 Task: Find connections with filter location Ágioi Anárgyroi with filter topic #Partnershipswith filter profile language French with filter current company Fresher Jobs with filter school Paavai Engineering College with filter industry Interior Design with filter service category Filing with filter keywords title Barber
Action: Mouse moved to (584, 100)
Screenshot: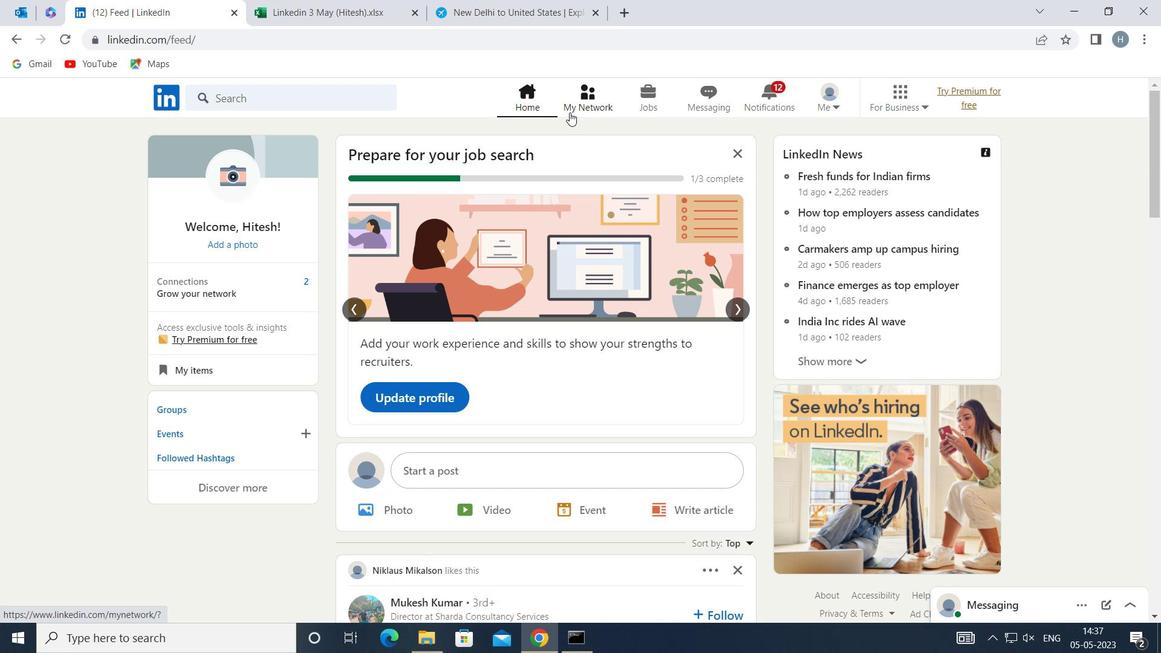 
Action: Mouse pressed left at (584, 100)
Screenshot: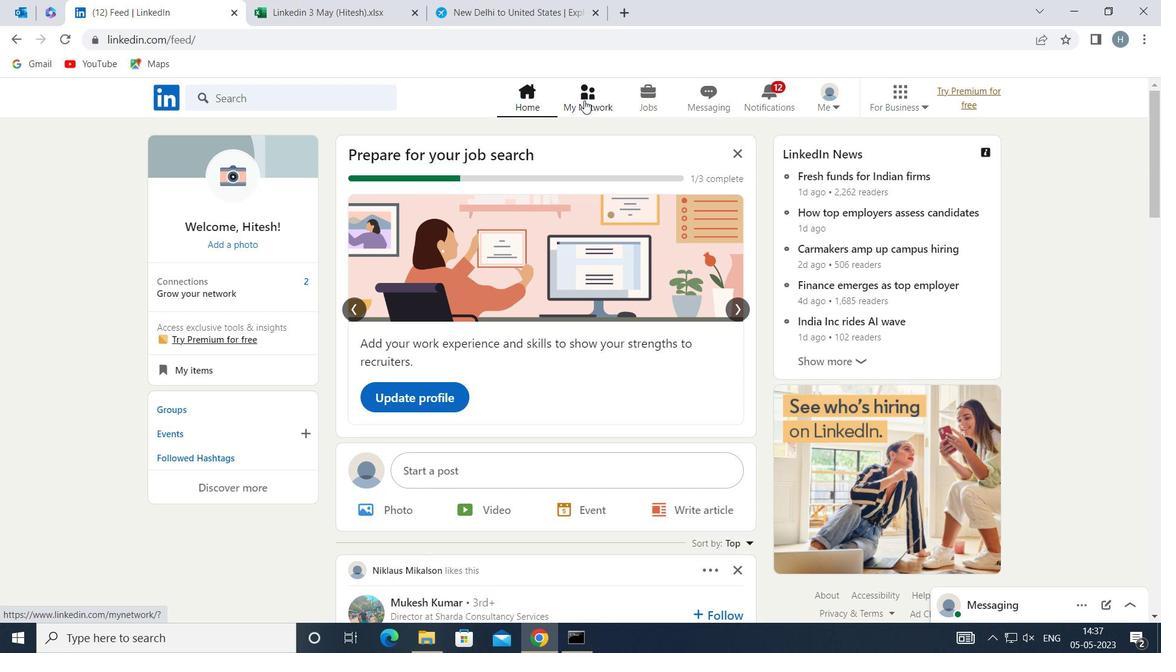
Action: Mouse moved to (338, 181)
Screenshot: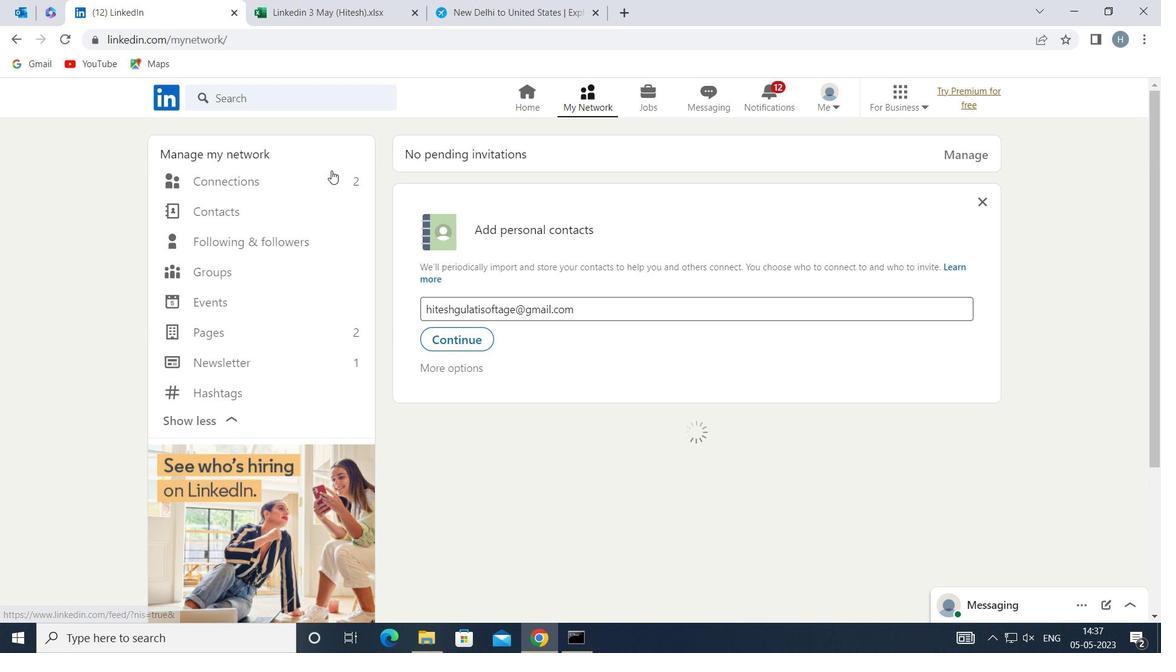 
Action: Mouse pressed left at (338, 181)
Screenshot: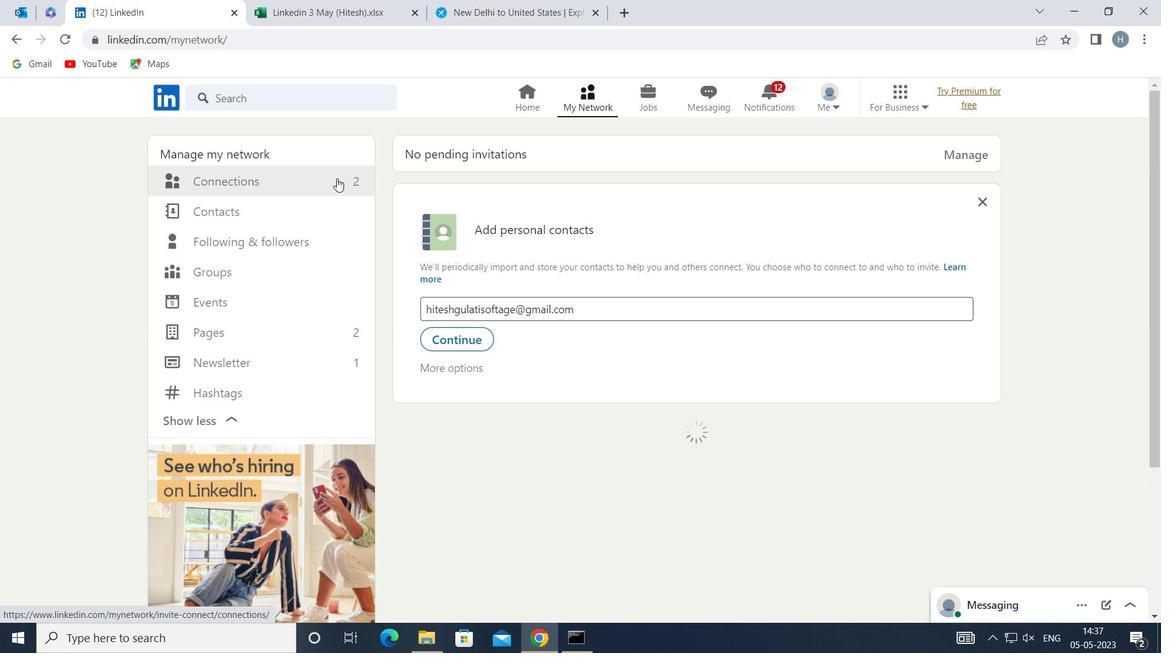 
Action: Mouse moved to (703, 182)
Screenshot: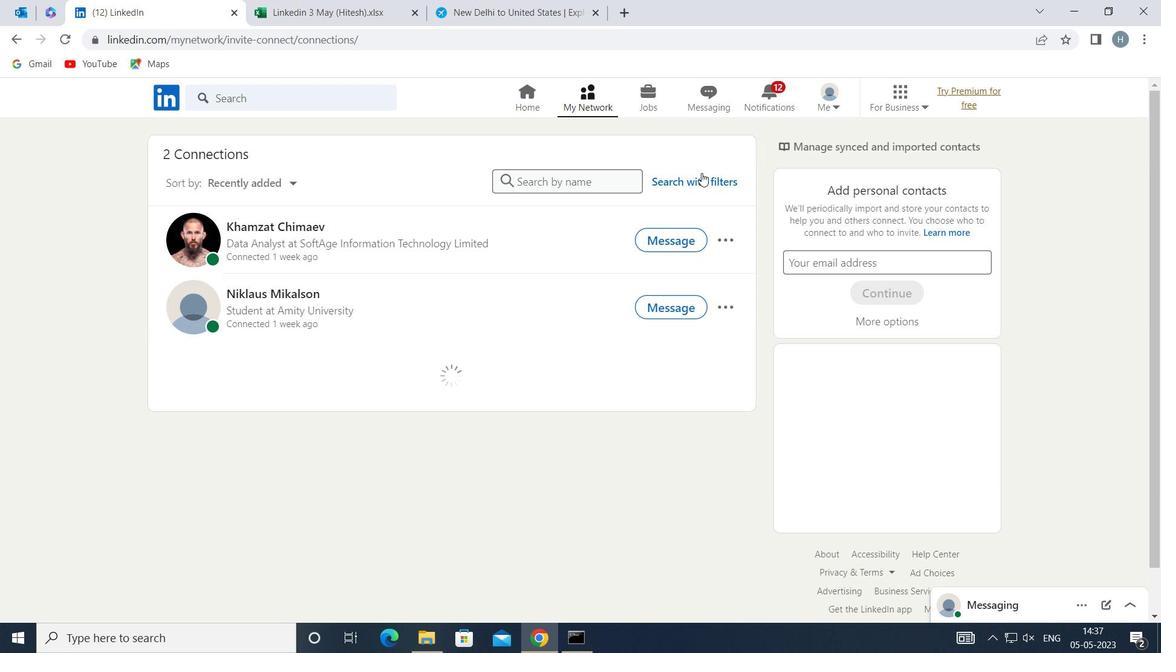 
Action: Mouse pressed left at (703, 182)
Screenshot: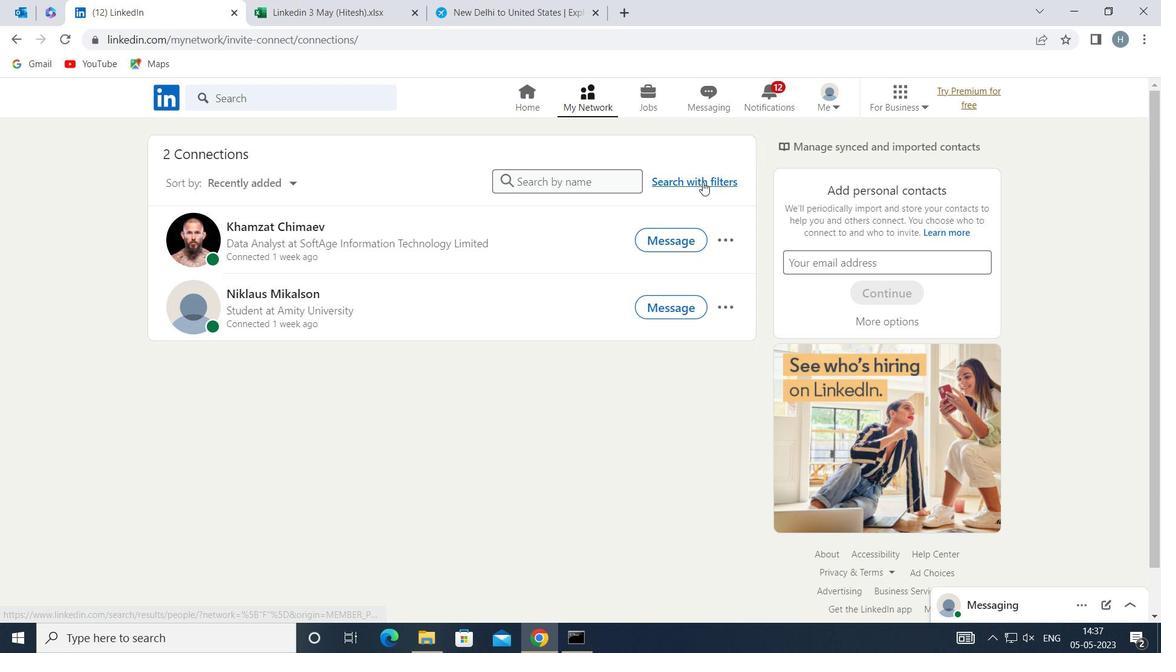
Action: Mouse moved to (635, 140)
Screenshot: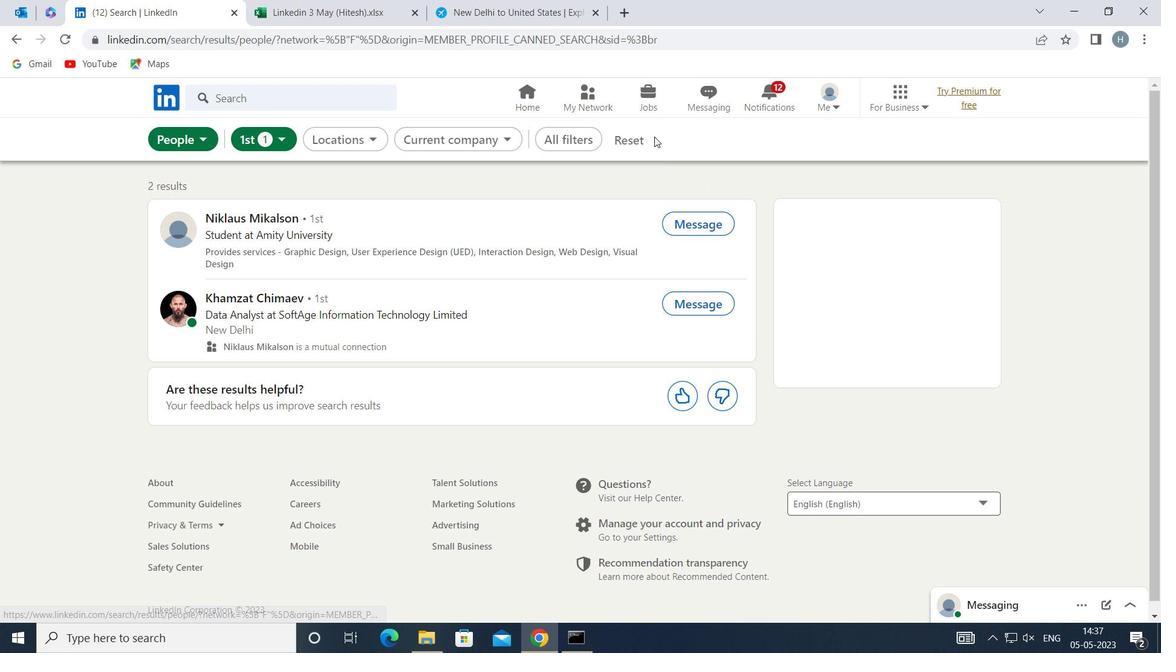 
Action: Mouse pressed left at (635, 140)
Screenshot: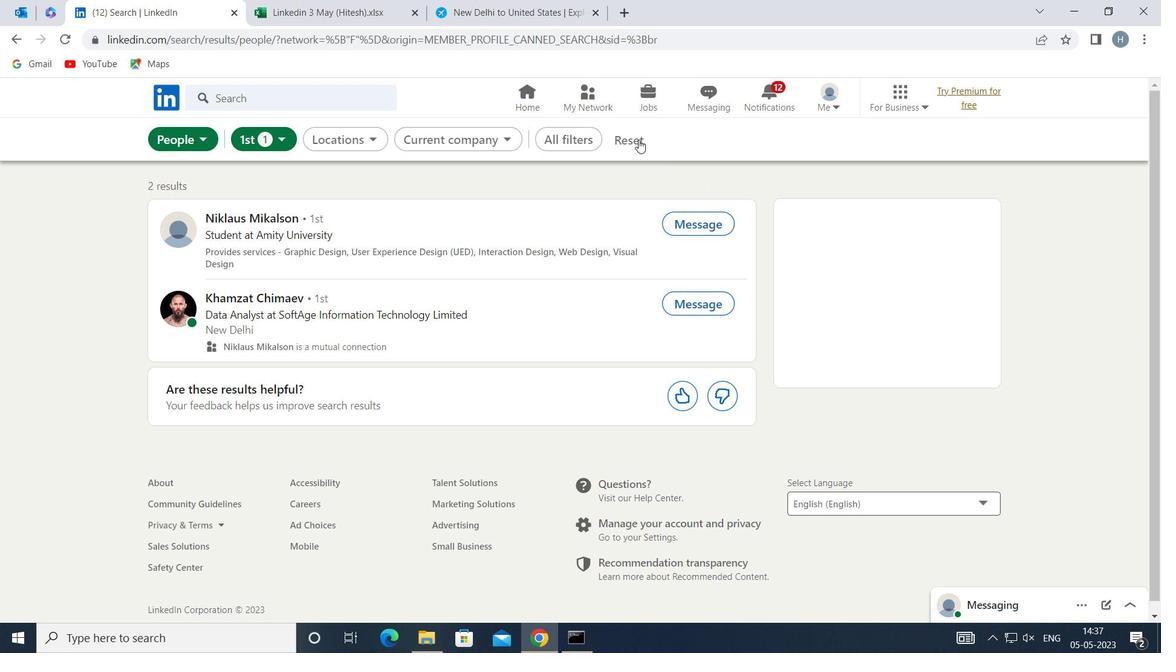 
Action: Mouse moved to (607, 144)
Screenshot: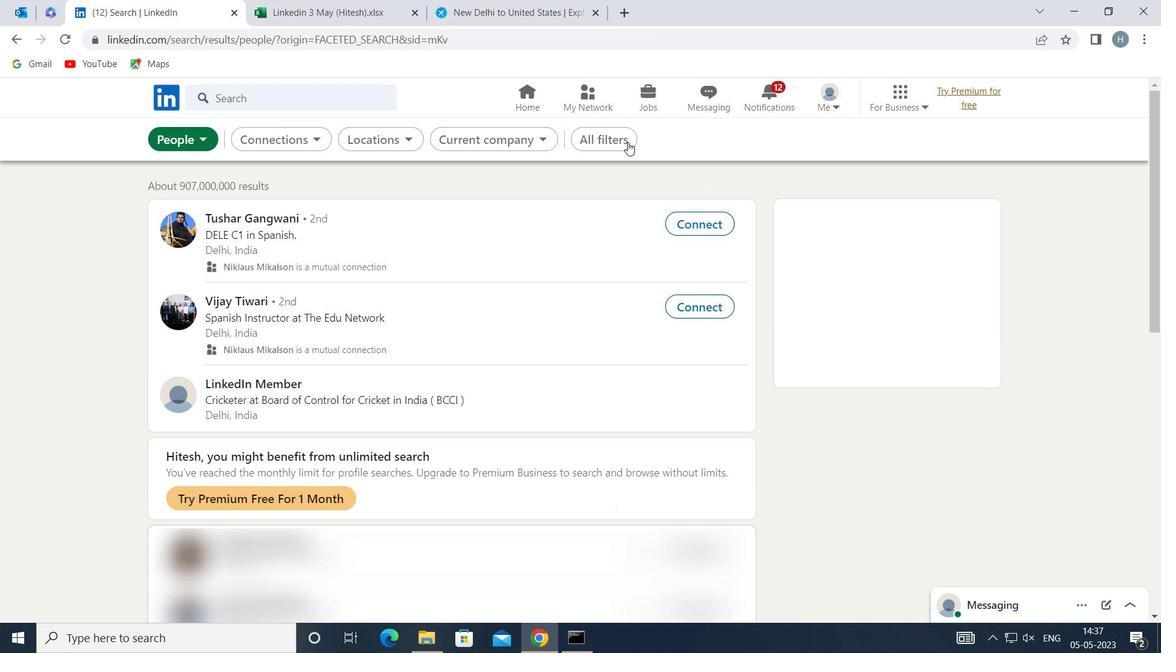
Action: Mouse pressed left at (607, 144)
Screenshot: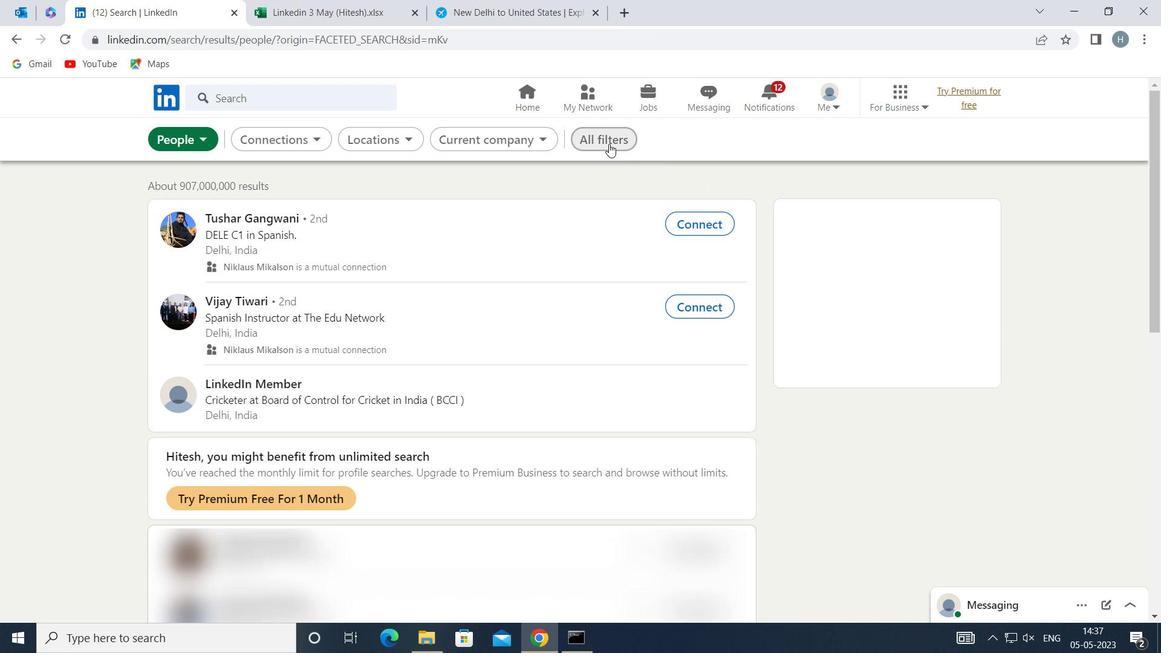 
Action: Mouse moved to (936, 370)
Screenshot: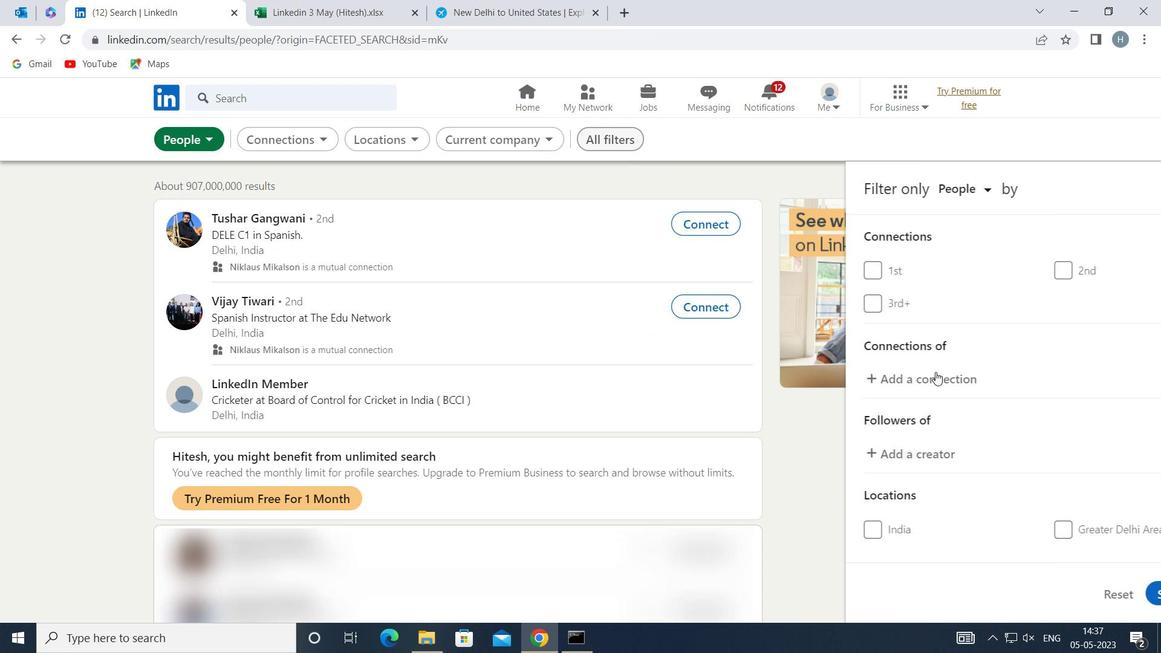 
Action: Mouse scrolled (936, 370) with delta (0, 0)
Screenshot: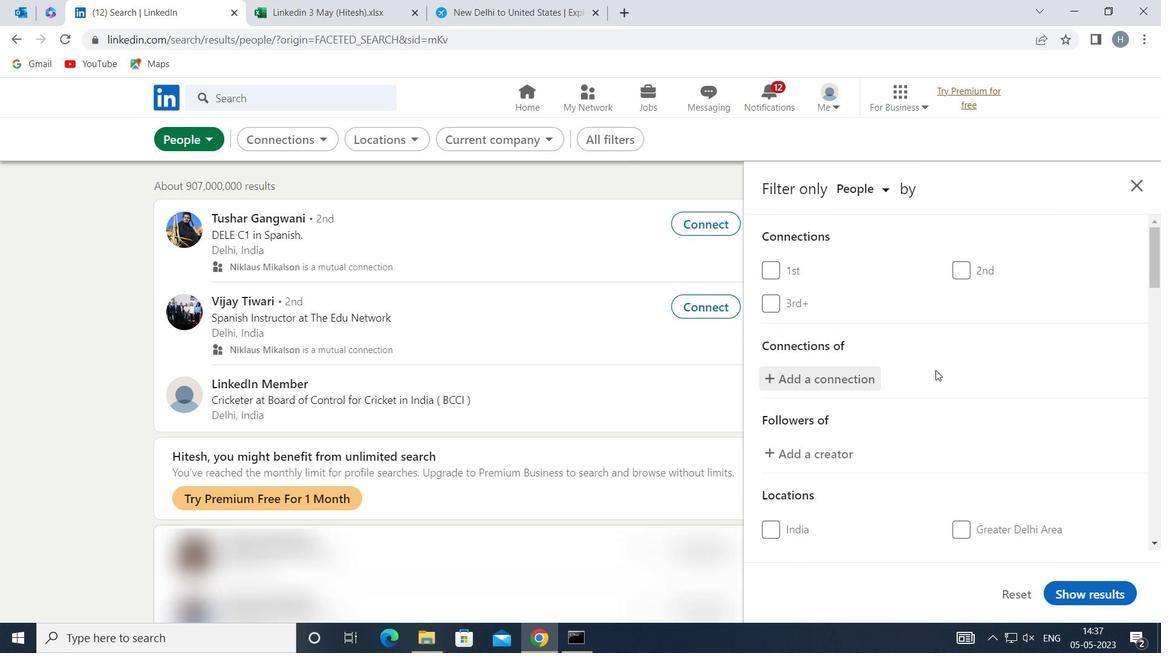 
Action: Mouse scrolled (936, 370) with delta (0, 0)
Screenshot: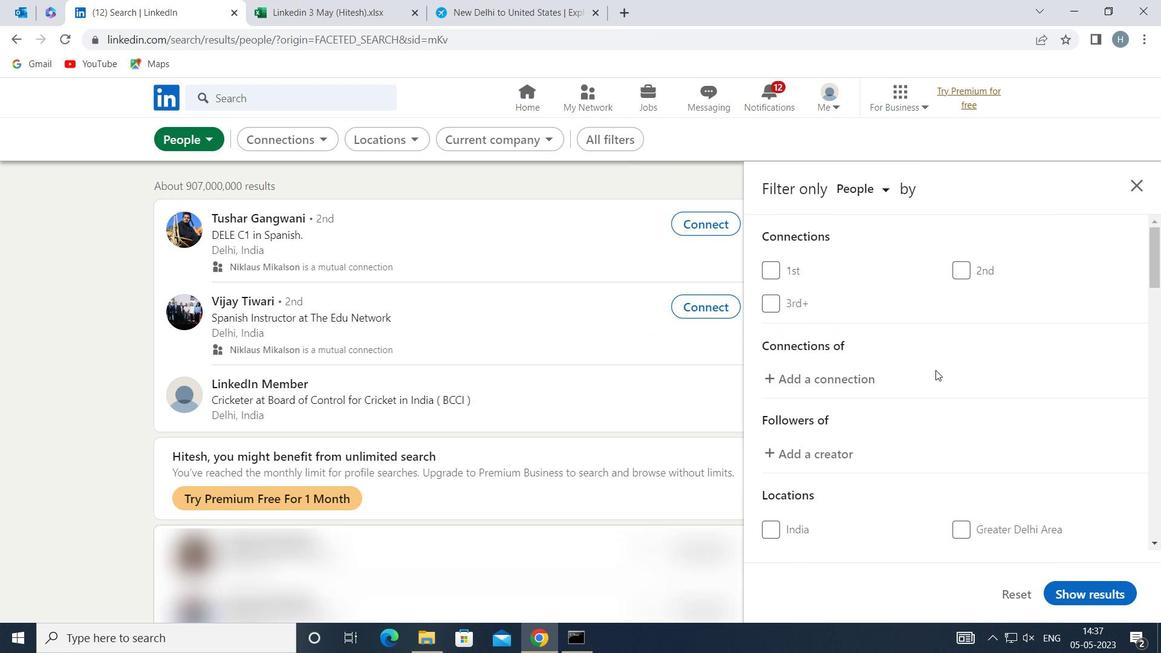 
Action: Mouse scrolled (936, 370) with delta (0, 0)
Screenshot: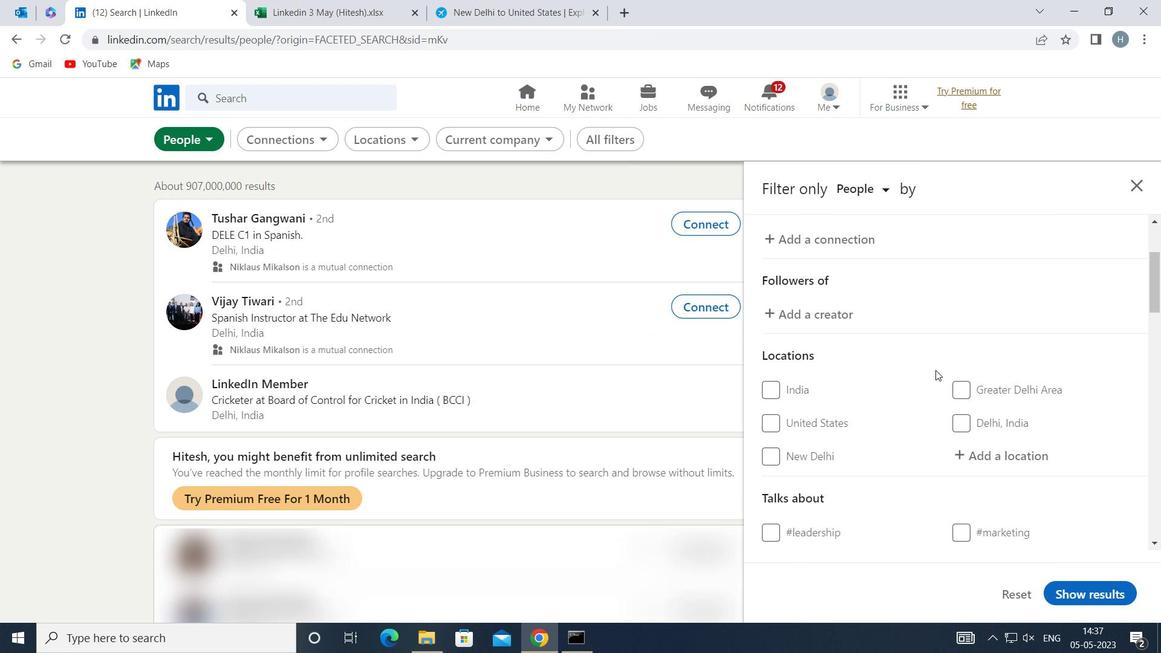 
Action: Mouse moved to (997, 369)
Screenshot: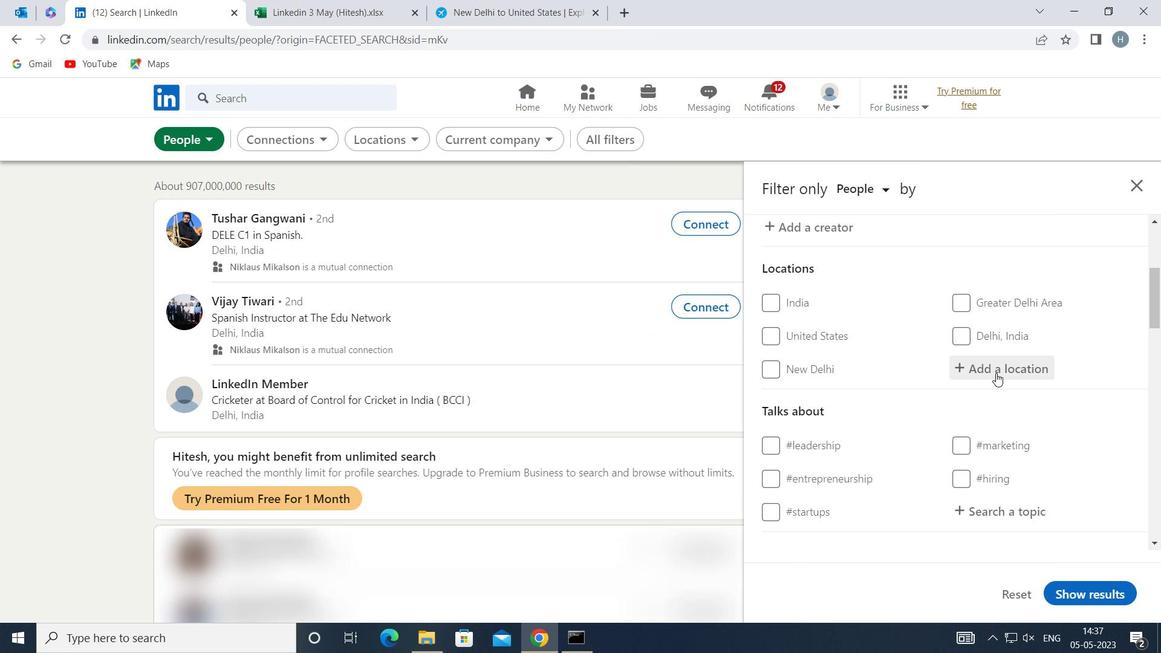 
Action: Mouse pressed left at (997, 369)
Screenshot: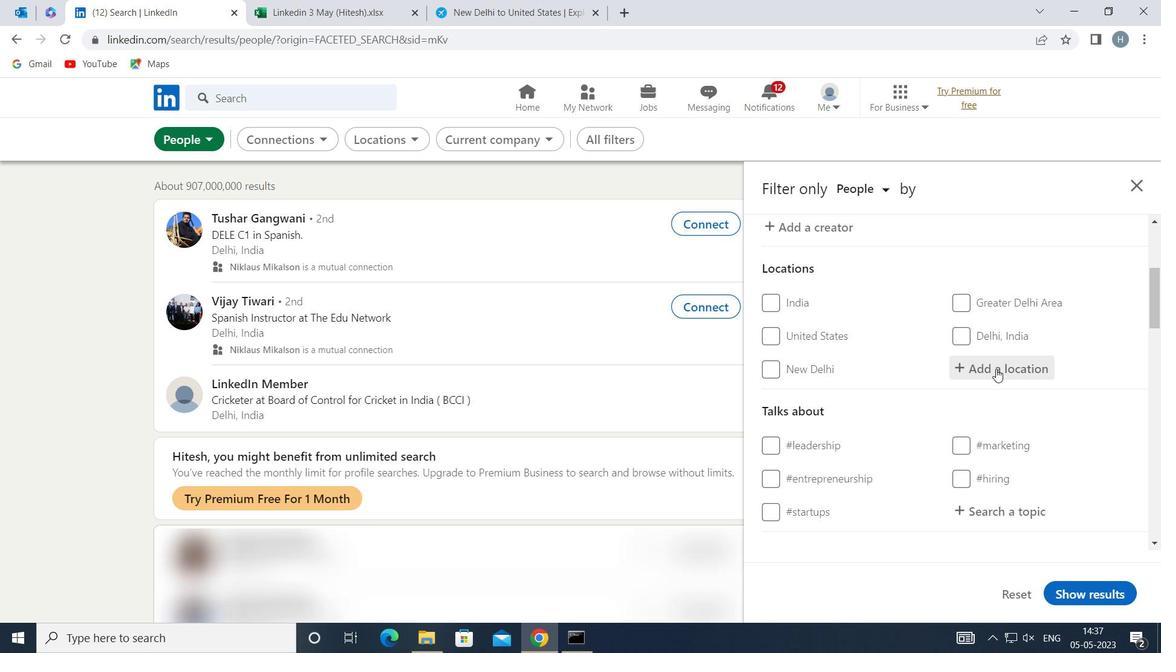 
Action: Mouse moved to (995, 367)
Screenshot: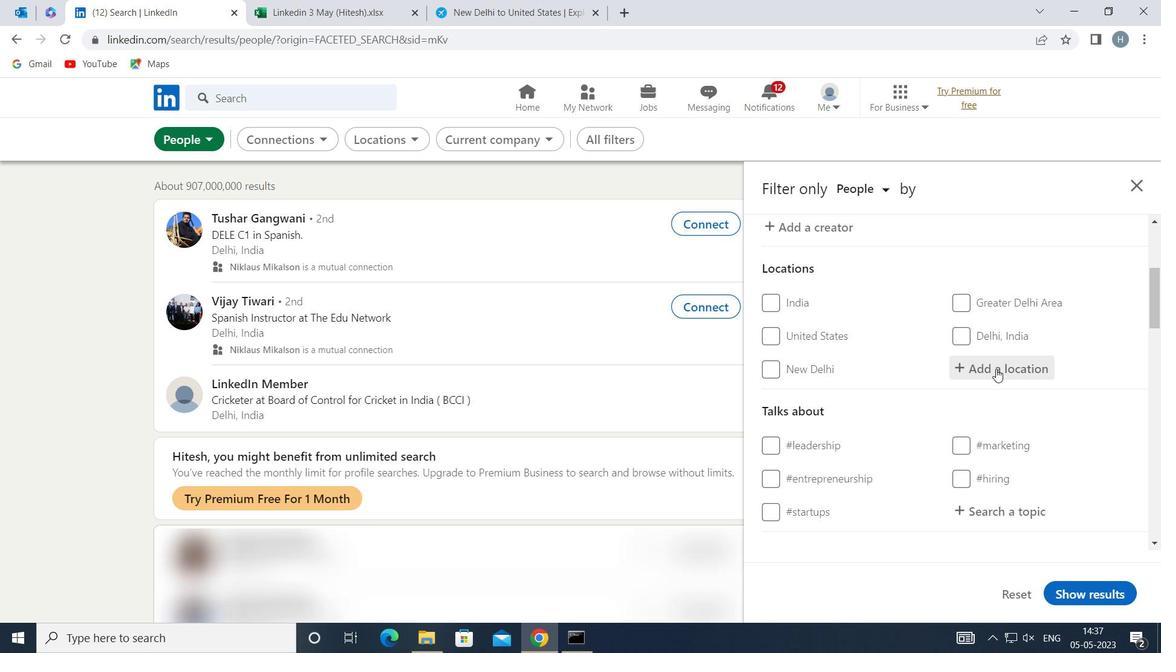 
Action: Key pressed <Key.shift>AGIOI<Key.space><Key.shift>A
Screenshot: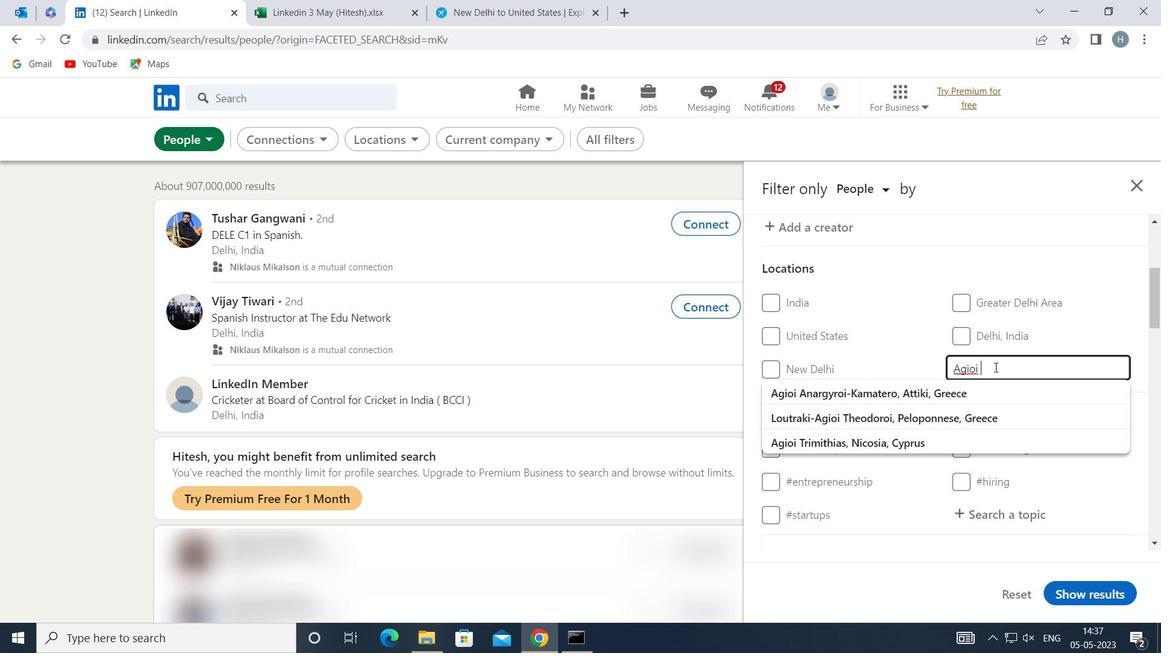 
Action: Mouse moved to (942, 398)
Screenshot: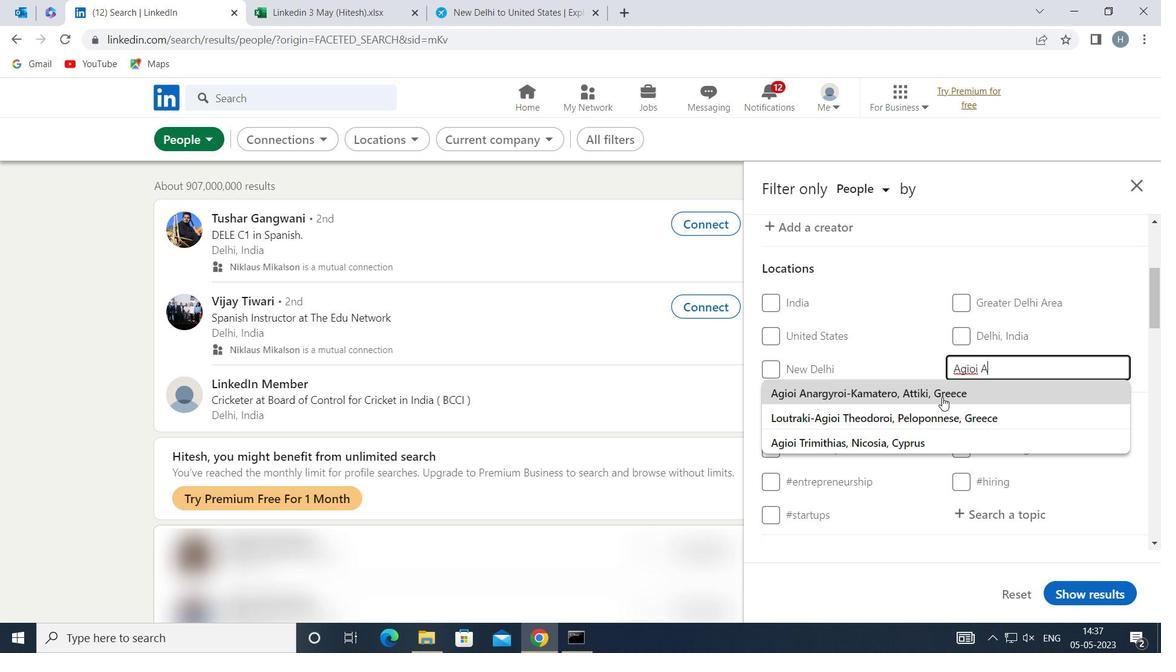 
Action: Mouse pressed left at (942, 398)
Screenshot: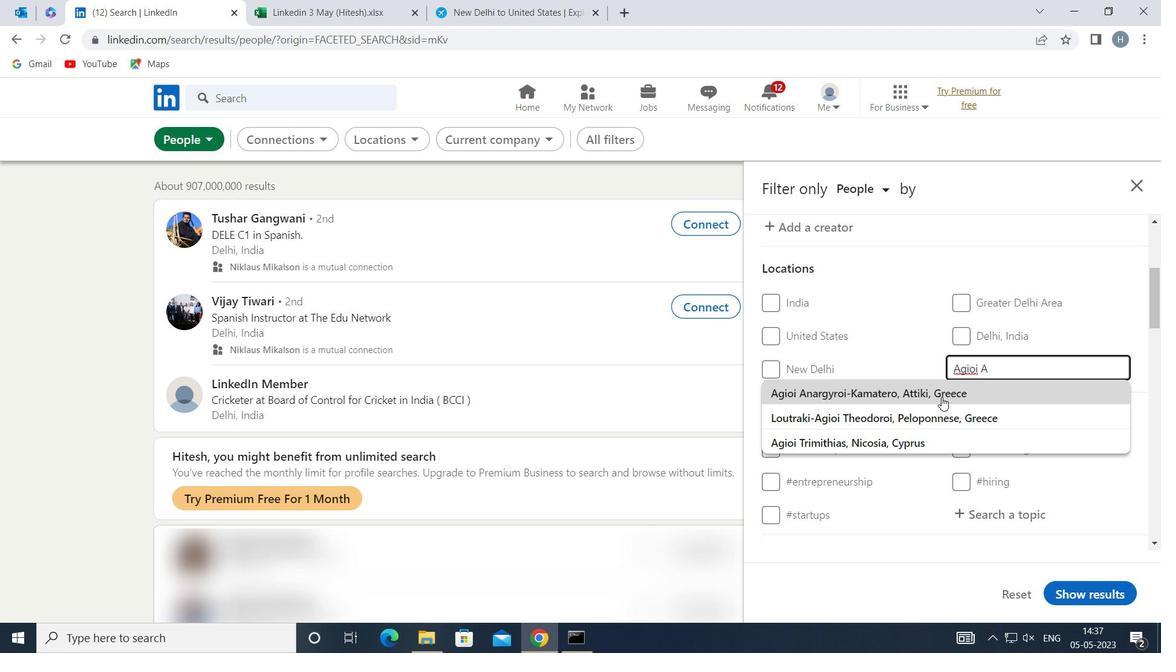 
Action: Mouse moved to (929, 387)
Screenshot: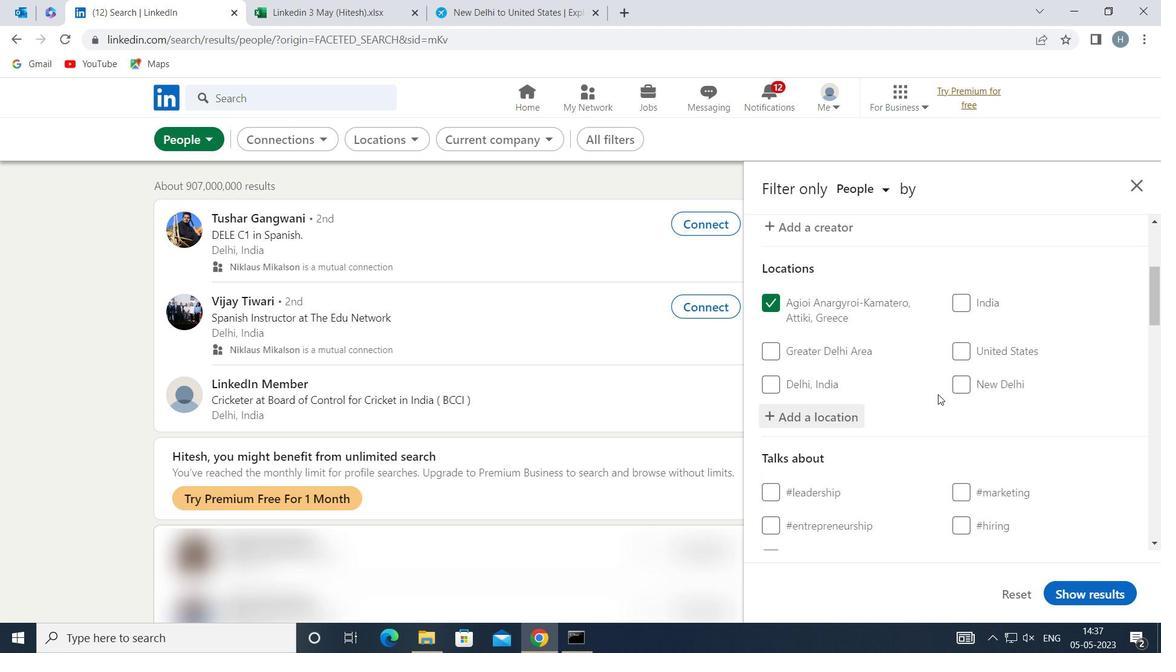 
Action: Mouse scrolled (929, 386) with delta (0, 0)
Screenshot: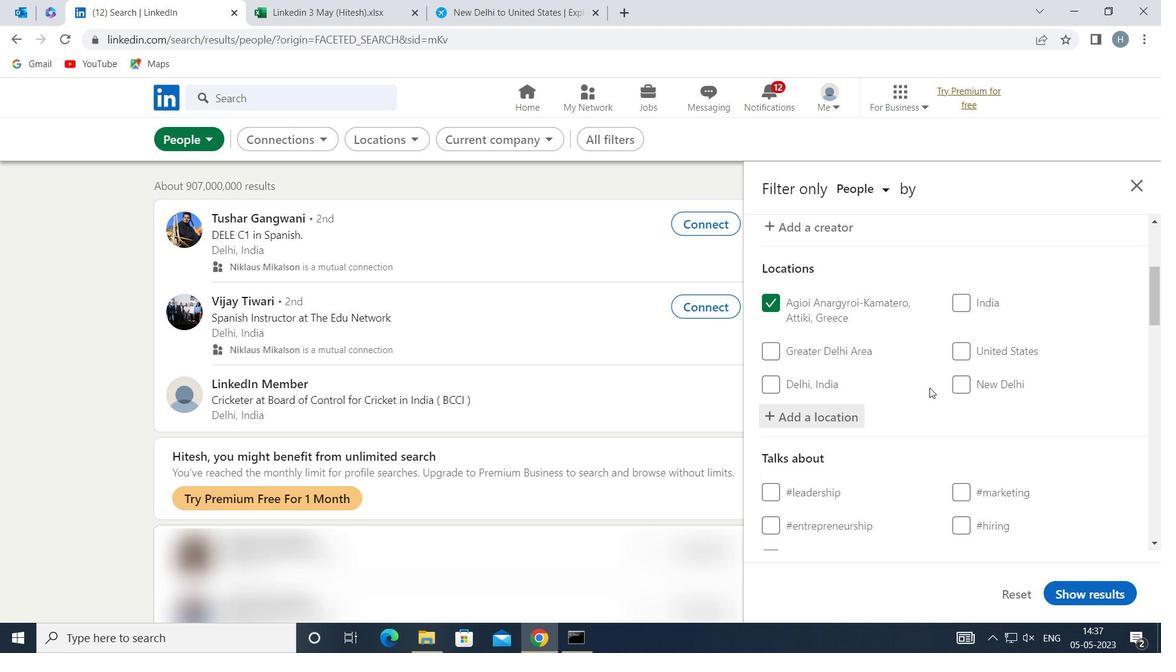 
Action: Mouse scrolled (929, 386) with delta (0, 0)
Screenshot: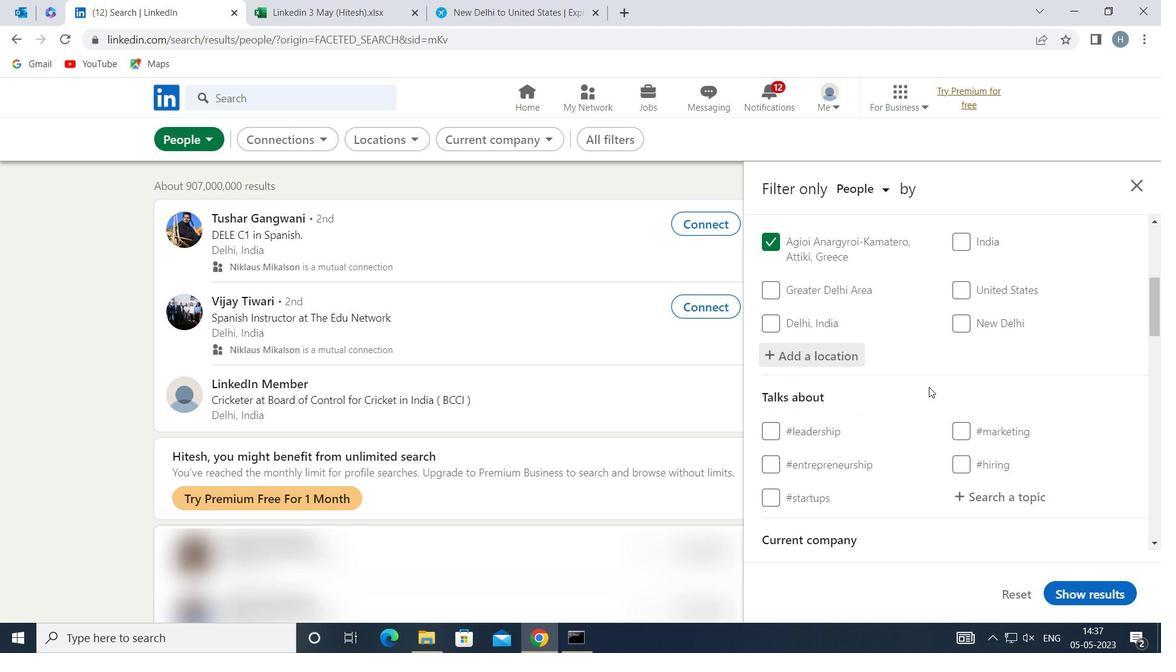 
Action: Mouse moved to (977, 401)
Screenshot: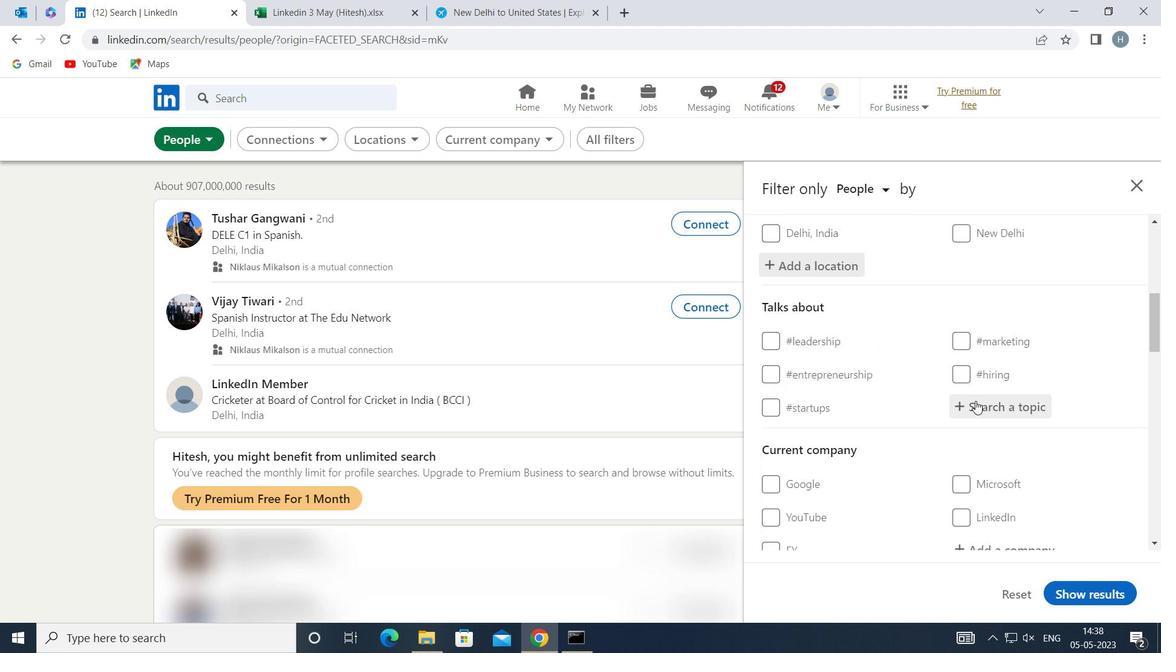 
Action: Mouse pressed left at (977, 401)
Screenshot: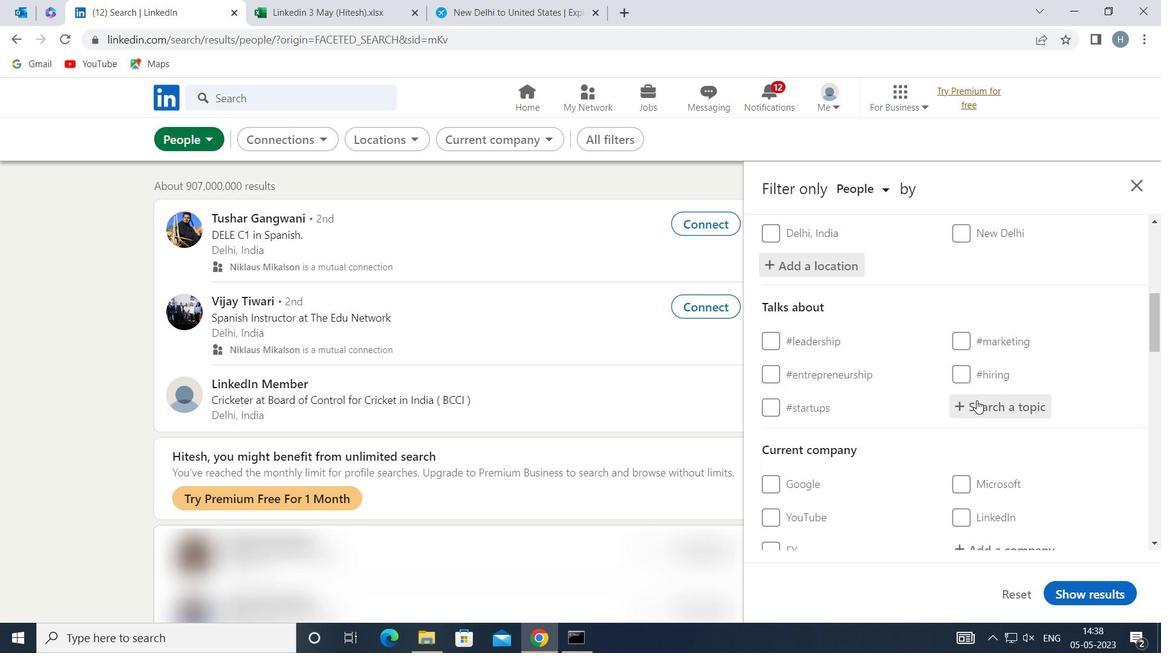 
Action: Mouse moved to (977, 401)
Screenshot: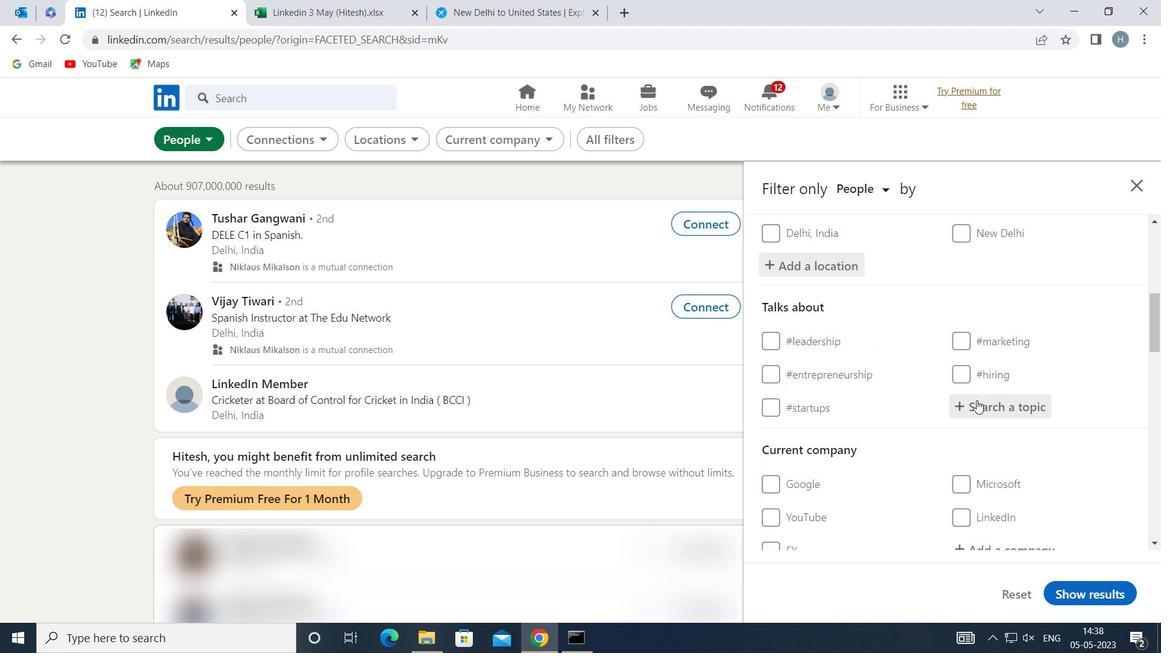 
Action: Key pressed <Key.shift>PARTNERSHIP
Screenshot: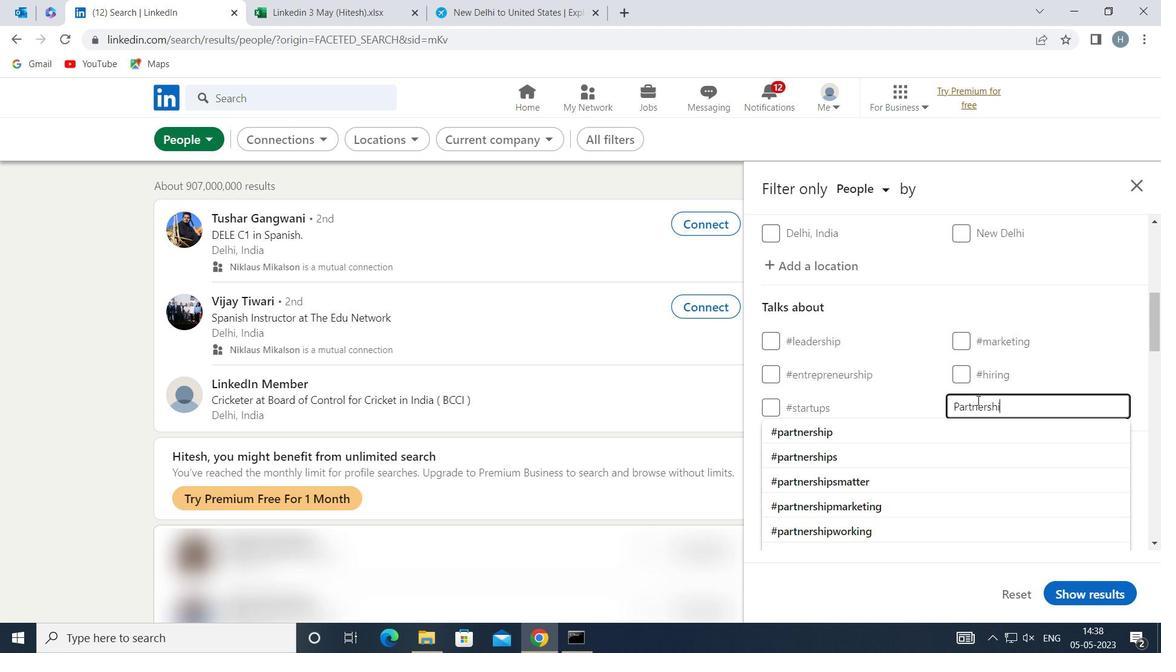 
Action: Mouse moved to (977, 401)
Screenshot: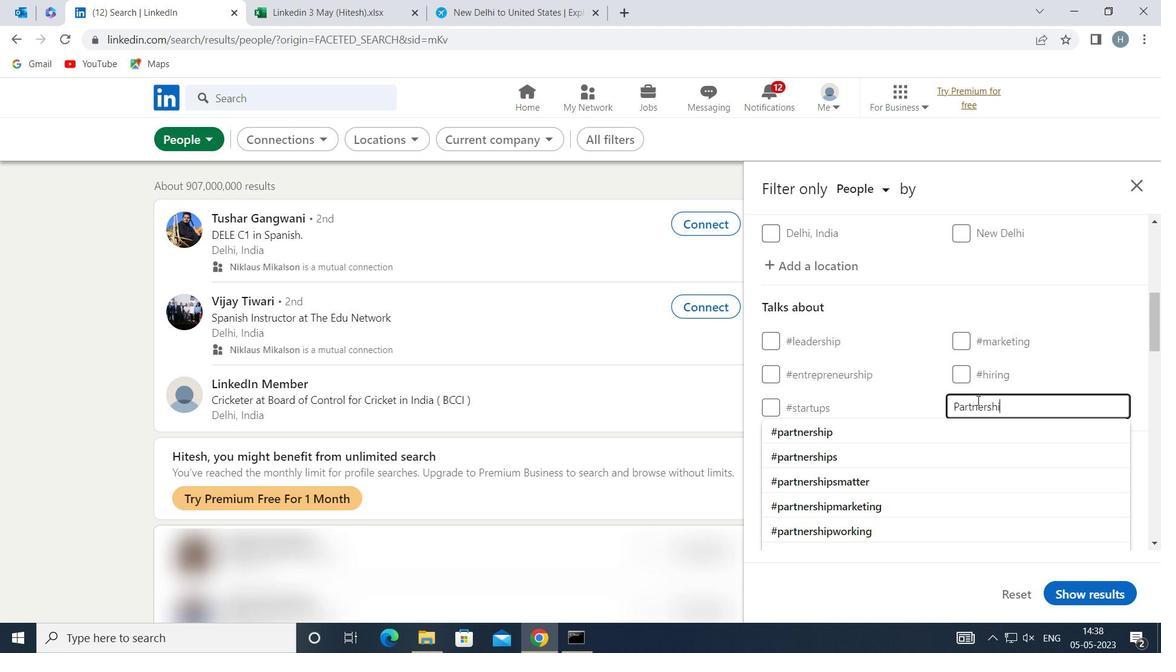 
Action: Key pressed S
Screenshot: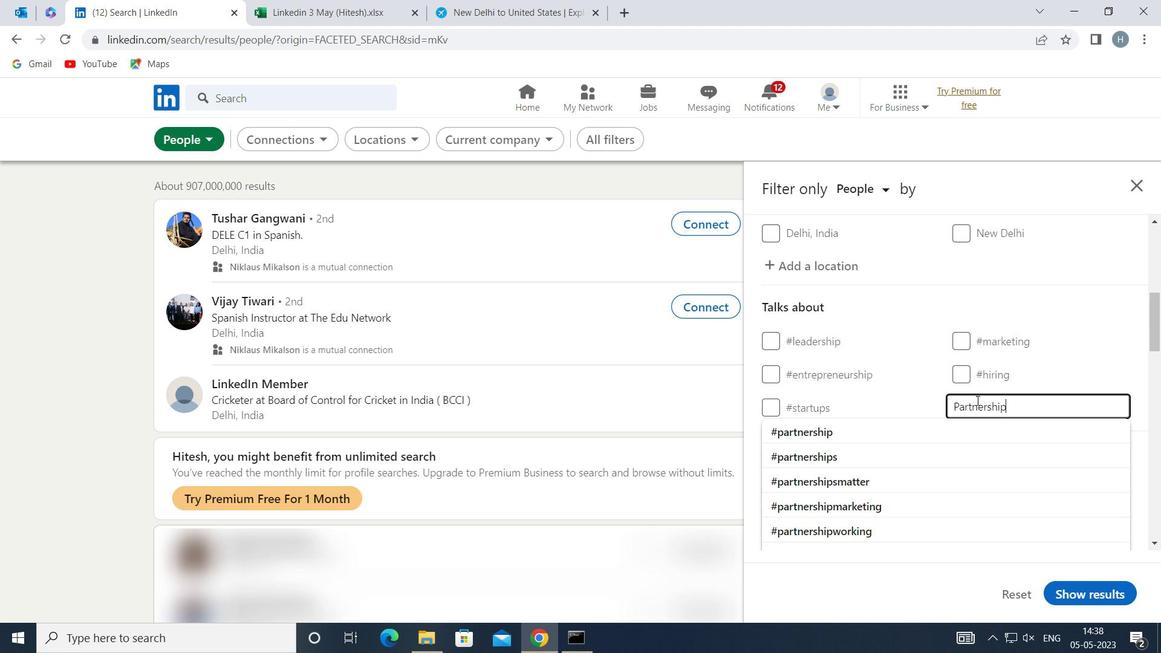 
Action: Mouse moved to (959, 425)
Screenshot: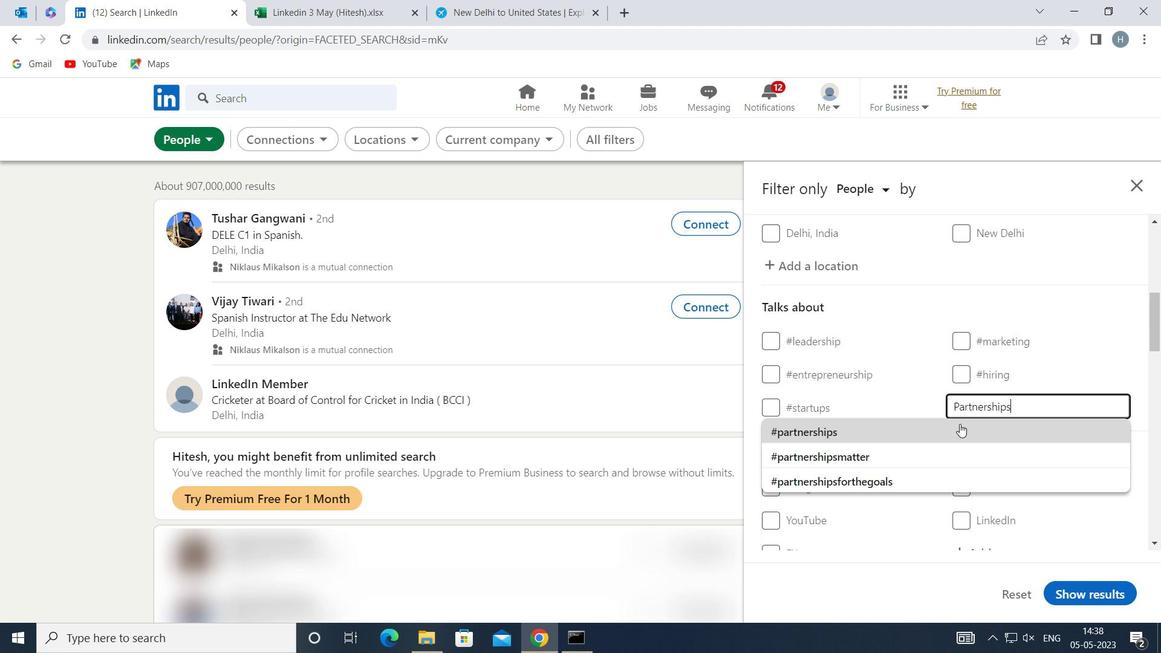 
Action: Mouse pressed left at (959, 425)
Screenshot: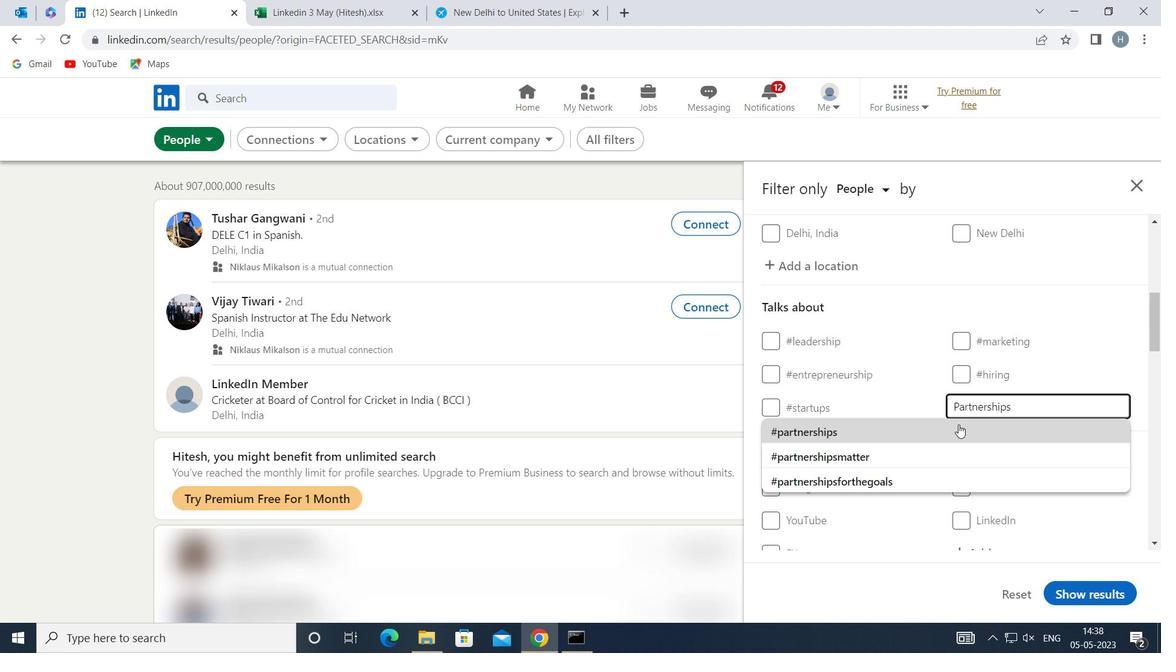 
Action: Mouse moved to (954, 425)
Screenshot: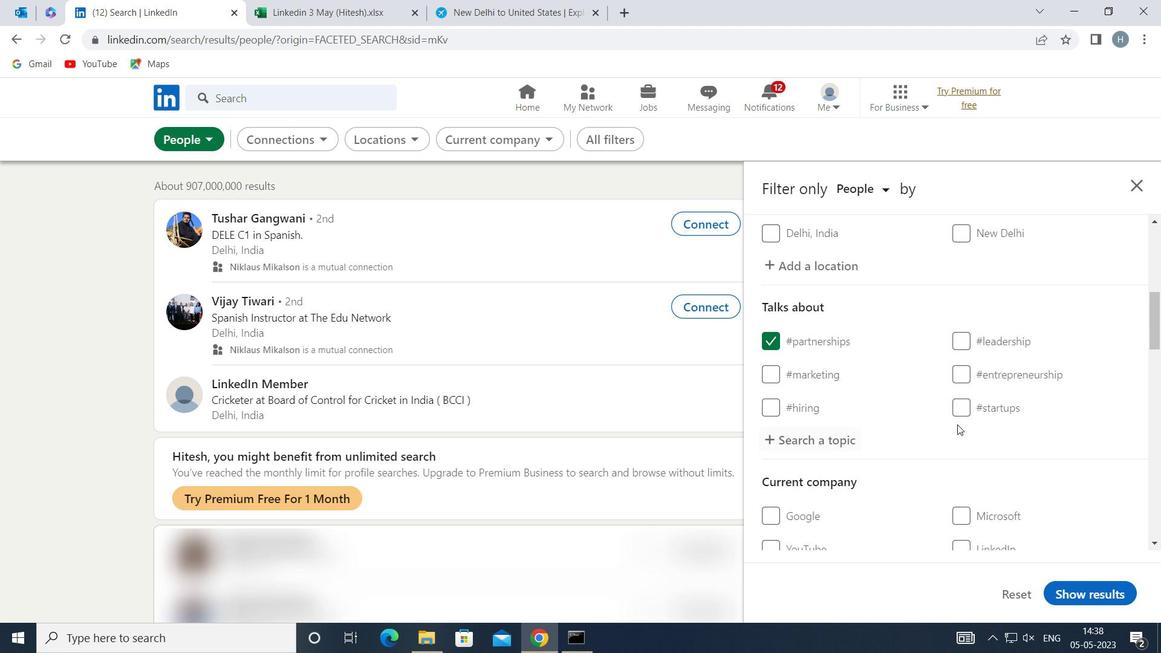 
Action: Mouse scrolled (954, 424) with delta (0, 0)
Screenshot: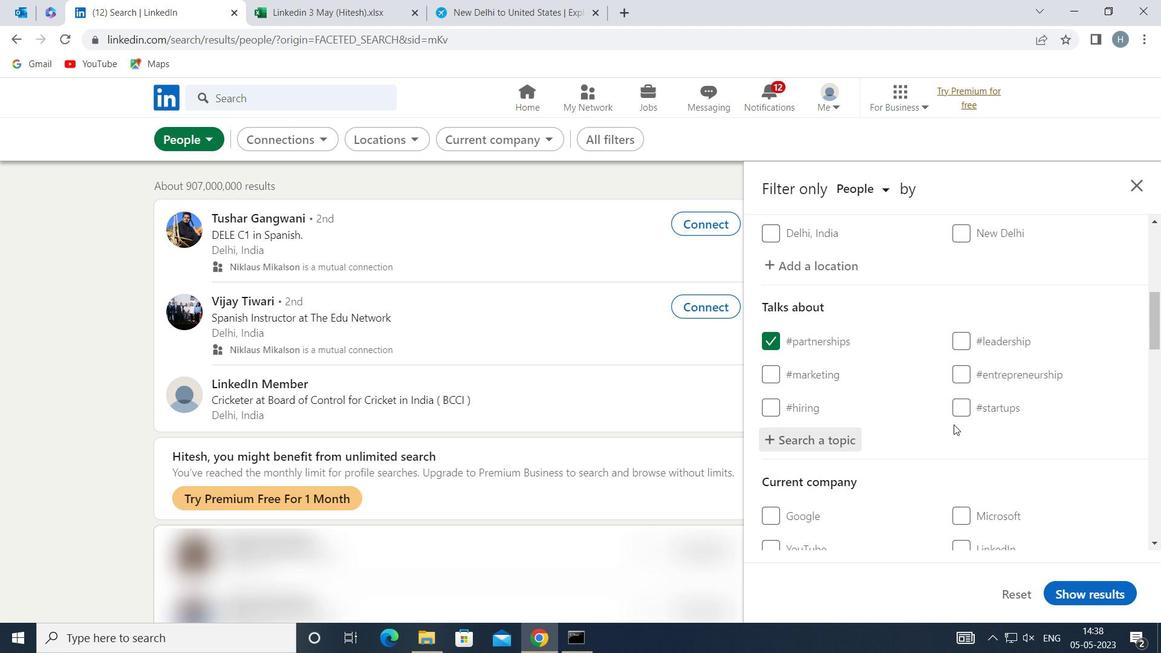 
Action: Mouse scrolled (954, 424) with delta (0, 0)
Screenshot: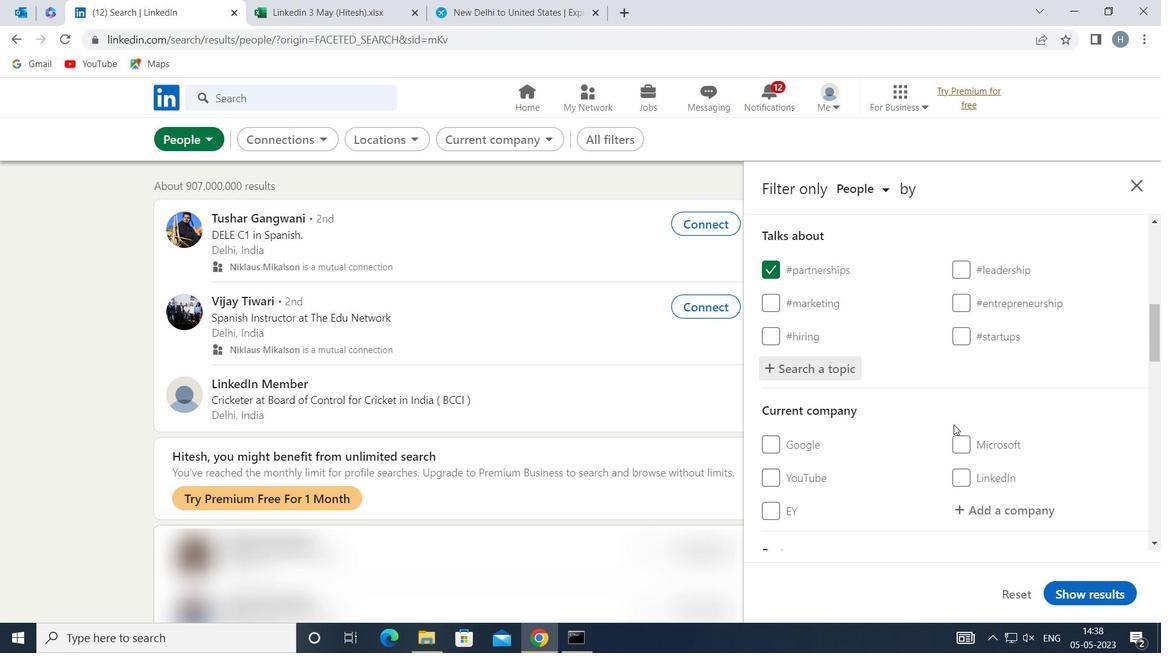 
Action: Mouse scrolled (954, 424) with delta (0, 0)
Screenshot: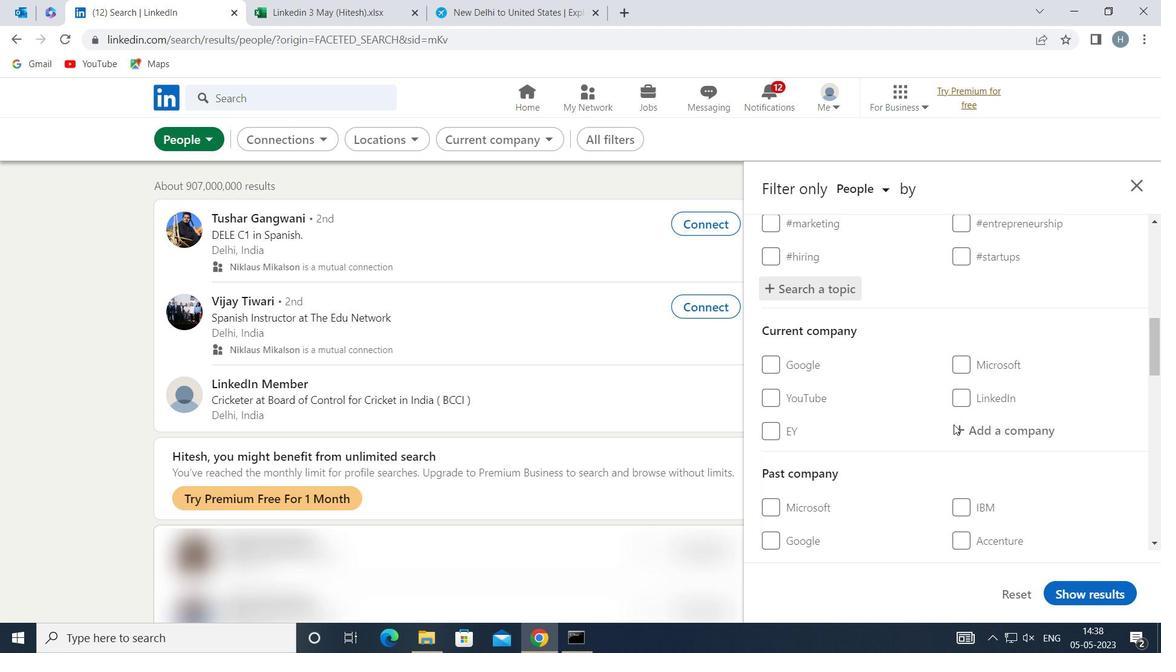 
Action: Mouse scrolled (954, 424) with delta (0, 0)
Screenshot: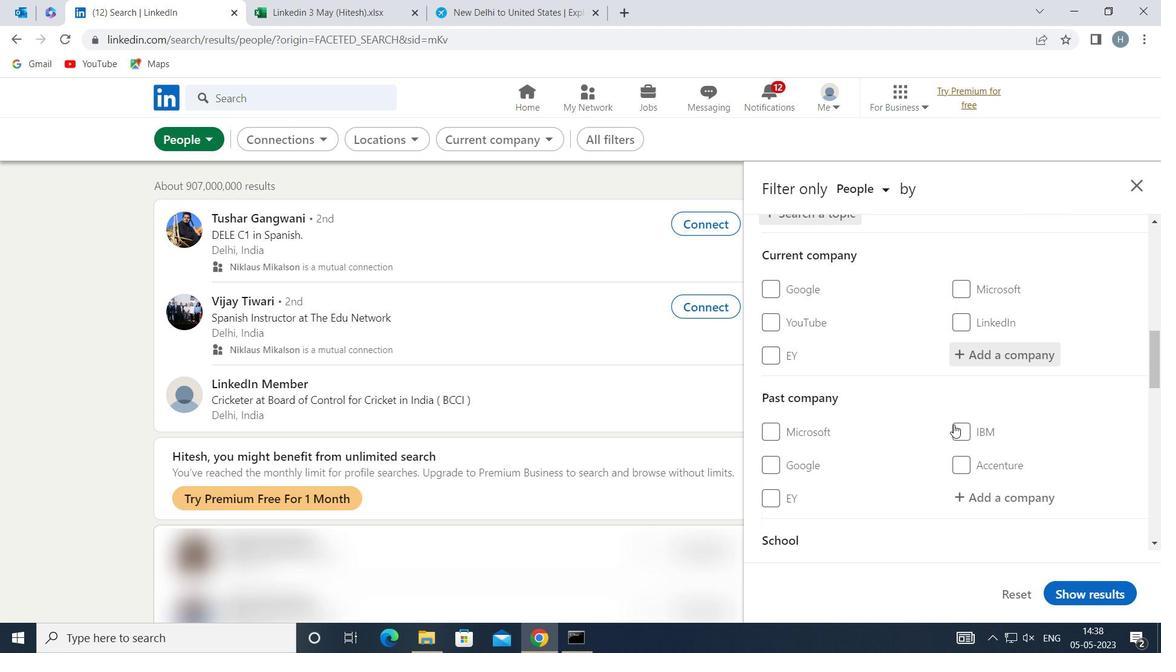 
Action: Mouse scrolled (954, 424) with delta (0, 0)
Screenshot: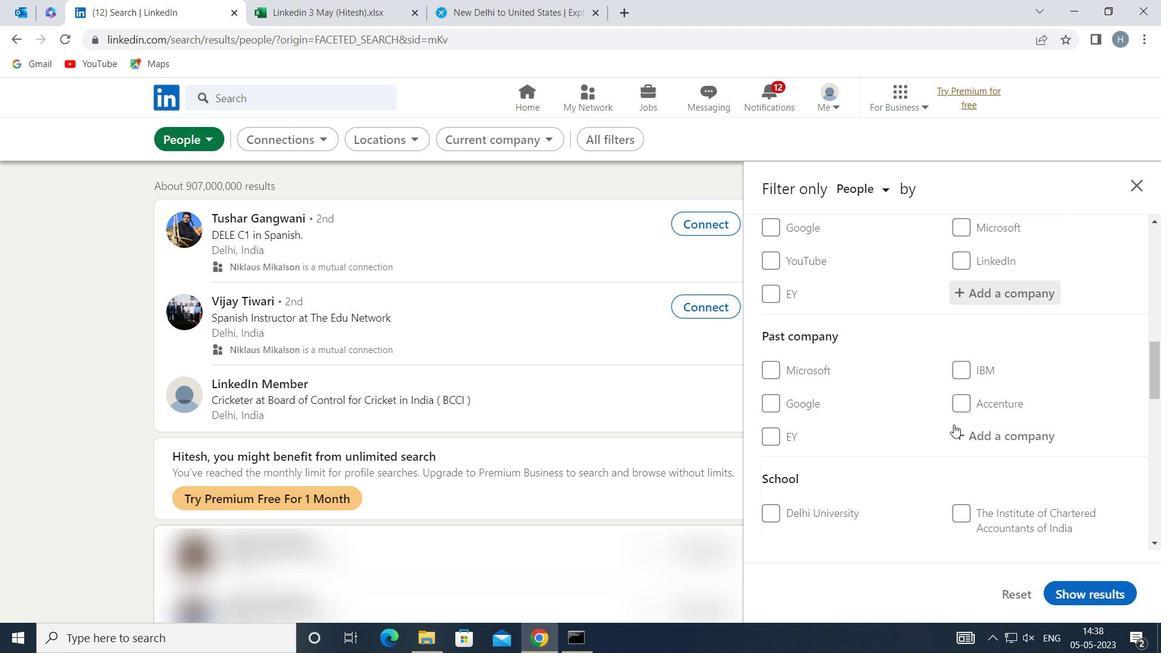 
Action: Mouse scrolled (954, 424) with delta (0, 0)
Screenshot: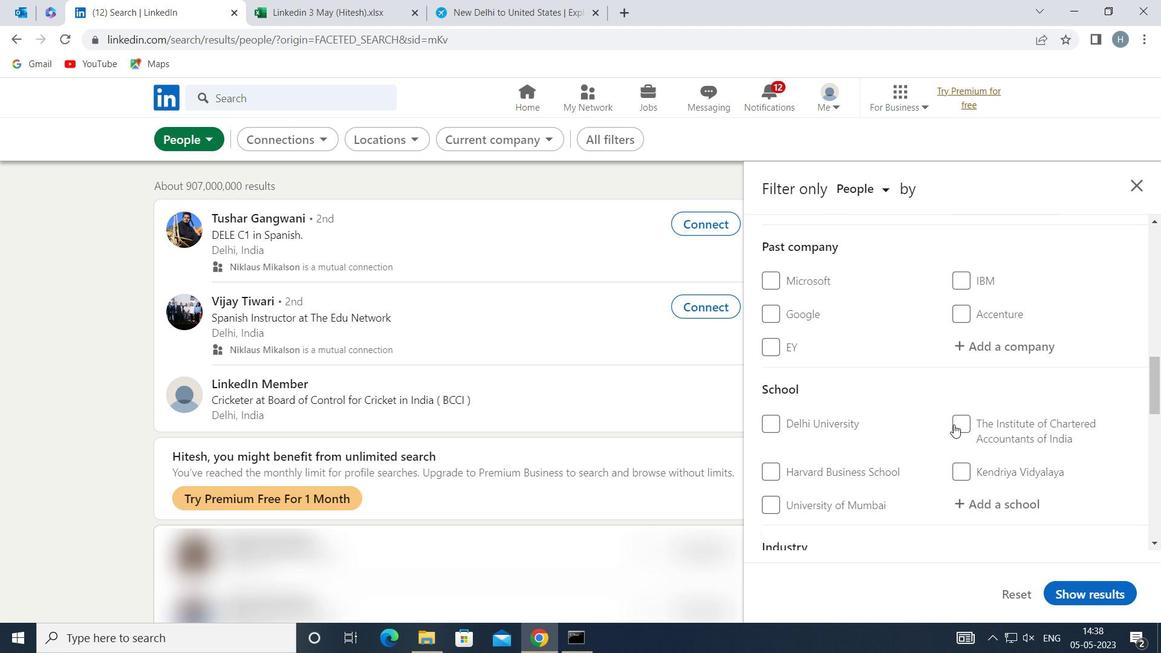 
Action: Mouse scrolled (954, 424) with delta (0, 0)
Screenshot: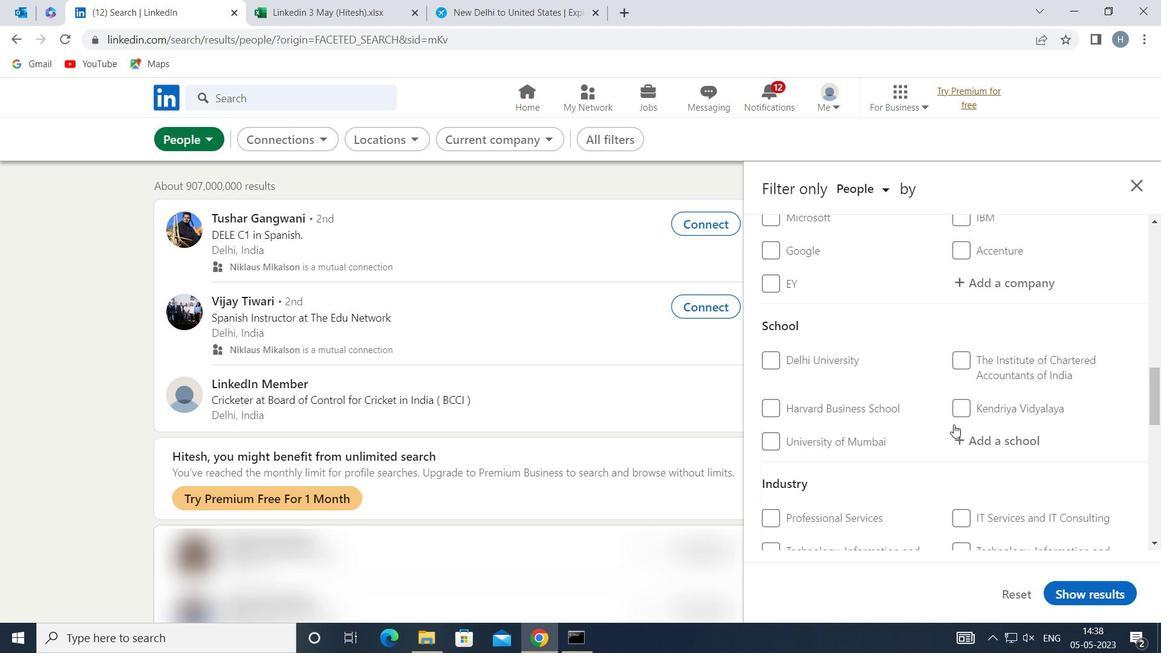 
Action: Mouse scrolled (954, 424) with delta (0, 0)
Screenshot: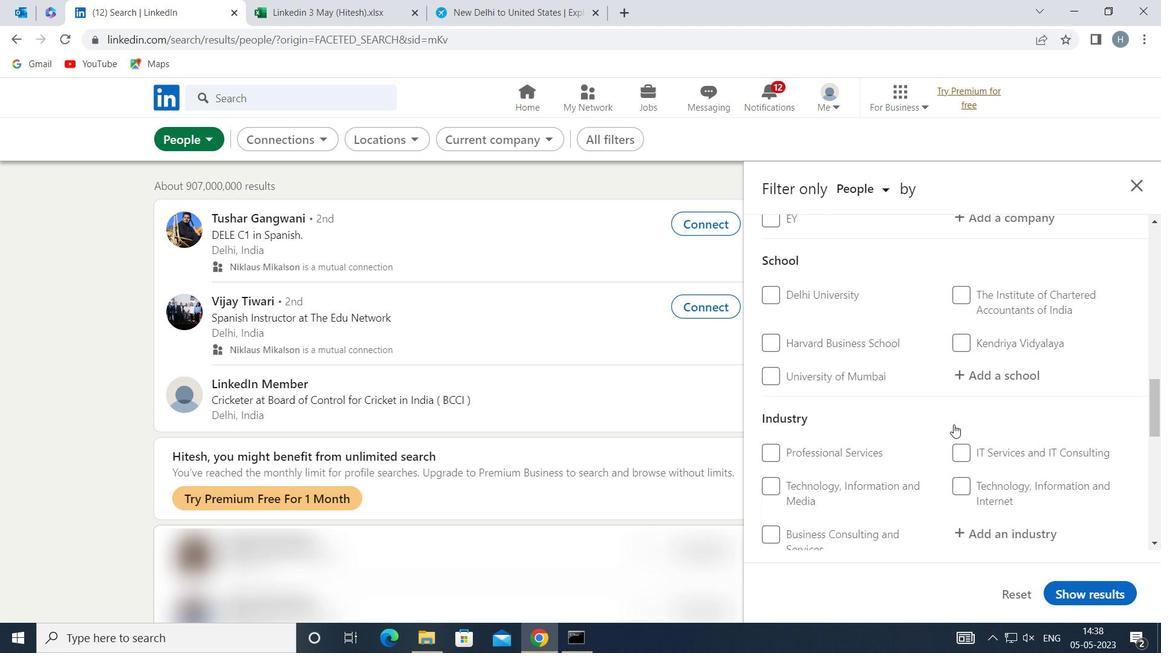 
Action: Mouse scrolled (954, 424) with delta (0, 0)
Screenshot: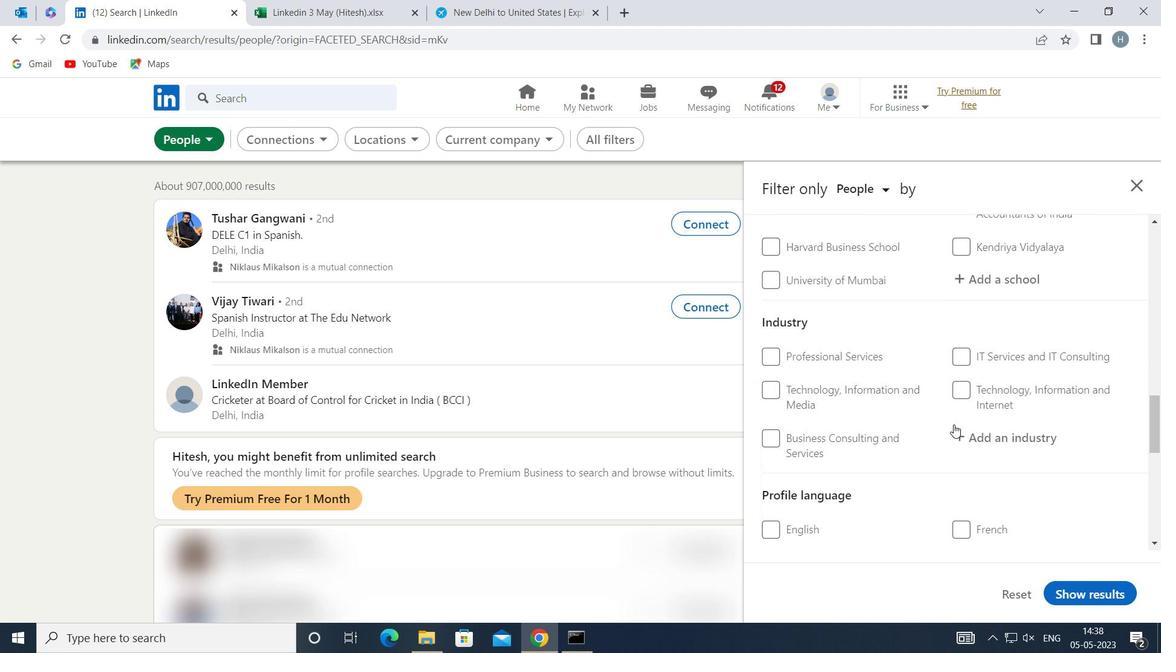 
Action: Mouse moved to (964, 447)
Screenshot: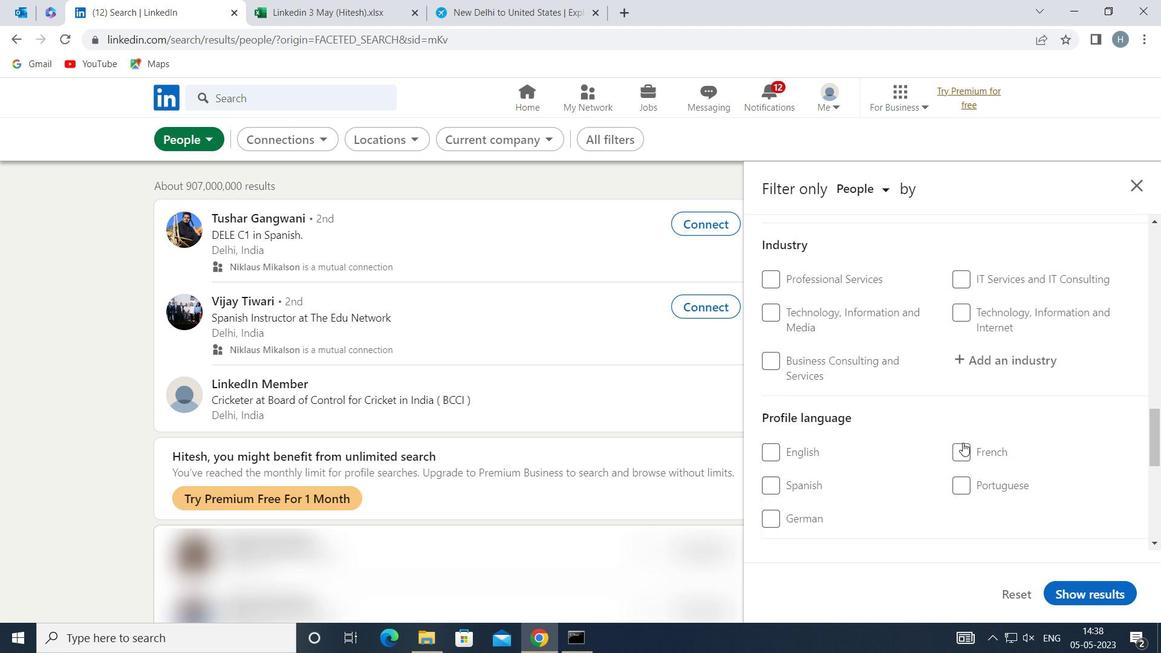 
Action: Mouse pressed left at (964, 447)
Screenshot: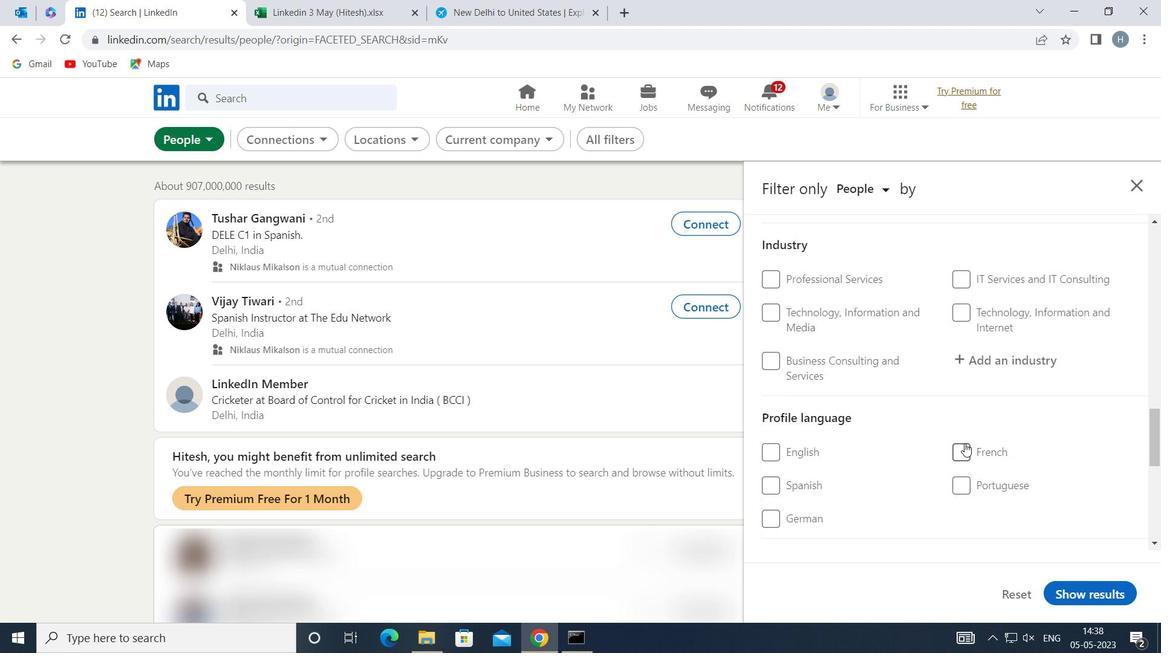 
Action: Mouse moved to (940, 453)
Screenshot: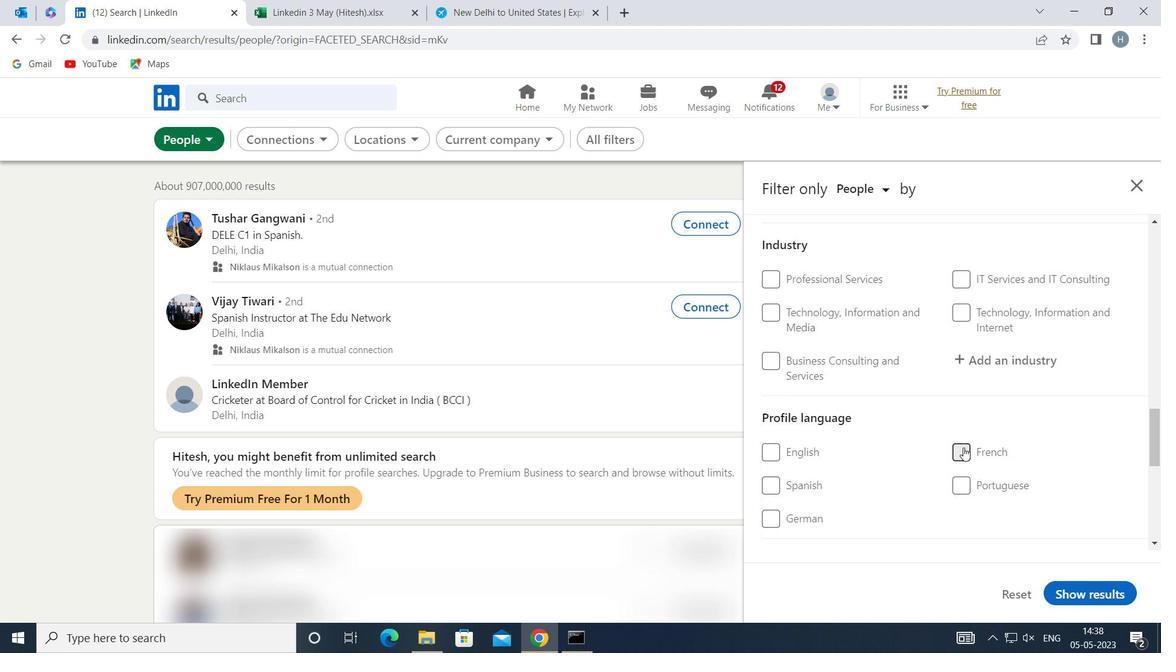 
Action: Mouse scrolled (940, 453) with delta (0, 0)
Screenshot: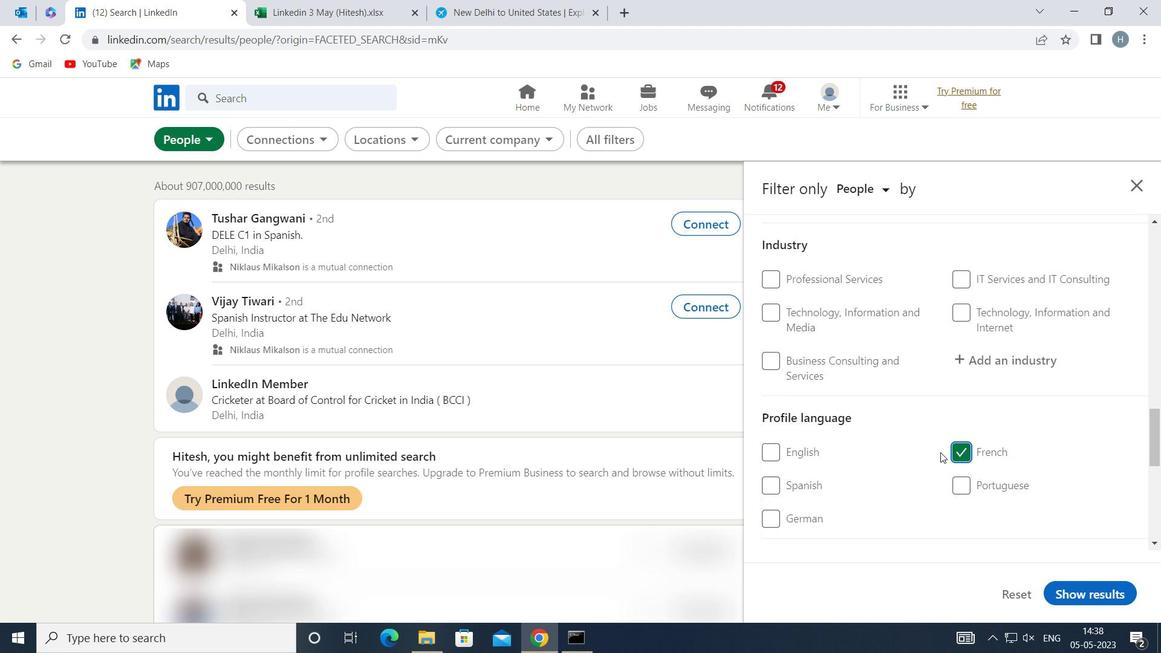 
Action: Mouse scrolled (940, 453) with delta (0, 0)
Screenshot: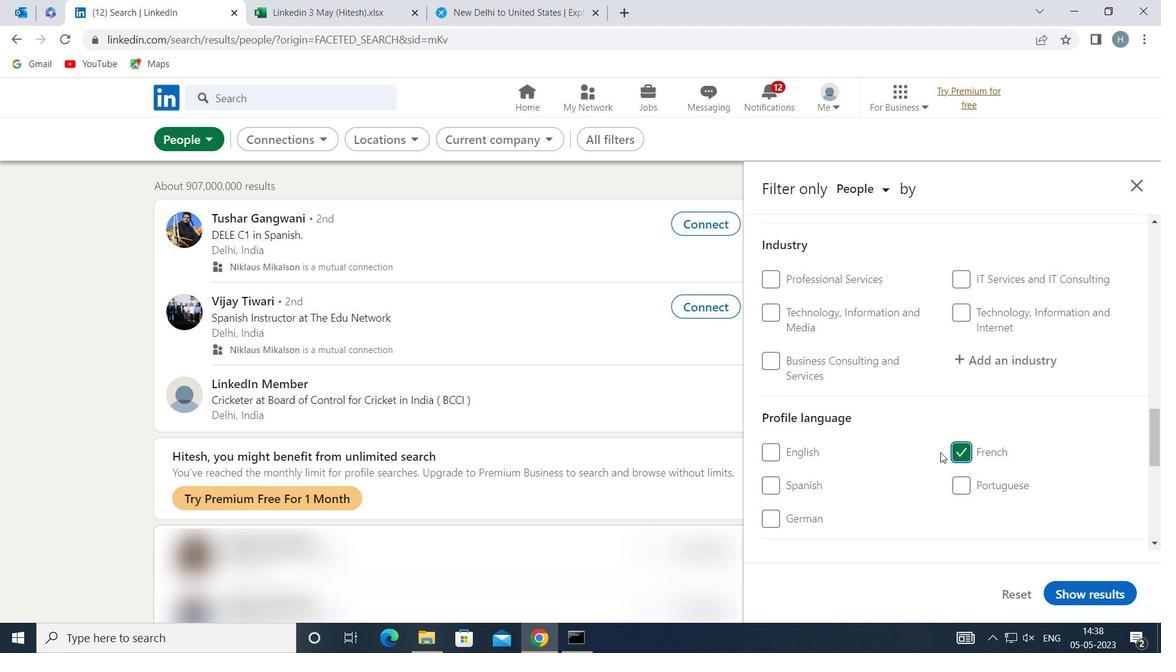 
Action: Mouse moved to (940, 453)
Screenshot: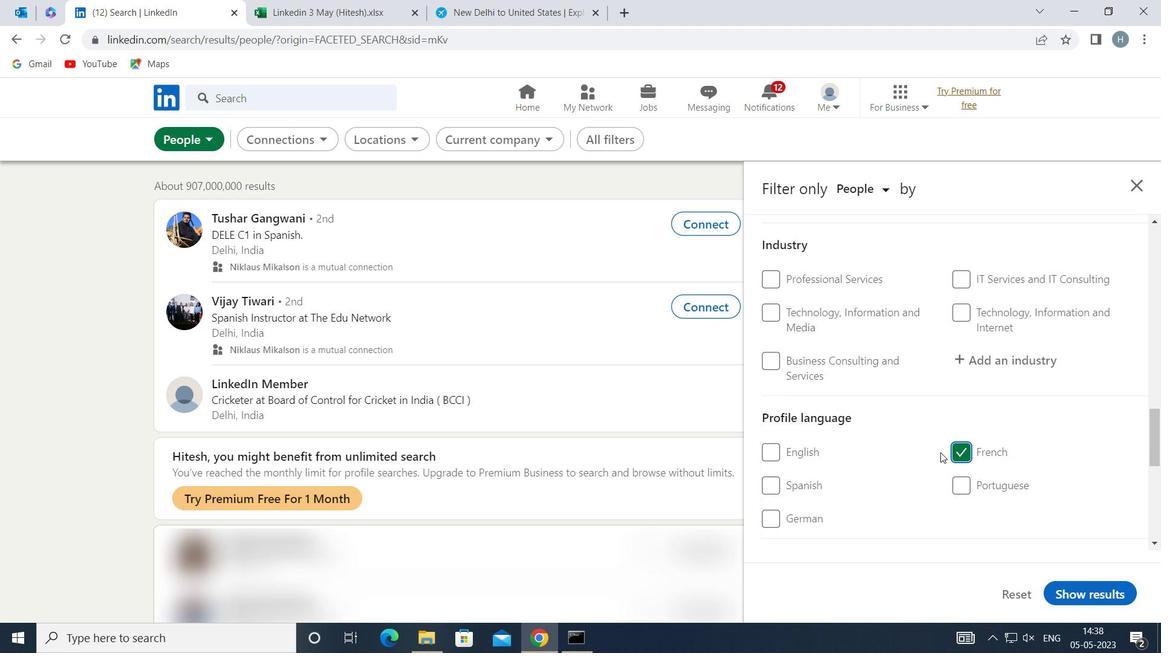 
Action: Mouse scrolled (940, 453) with delta (0, 0)
Screenshot: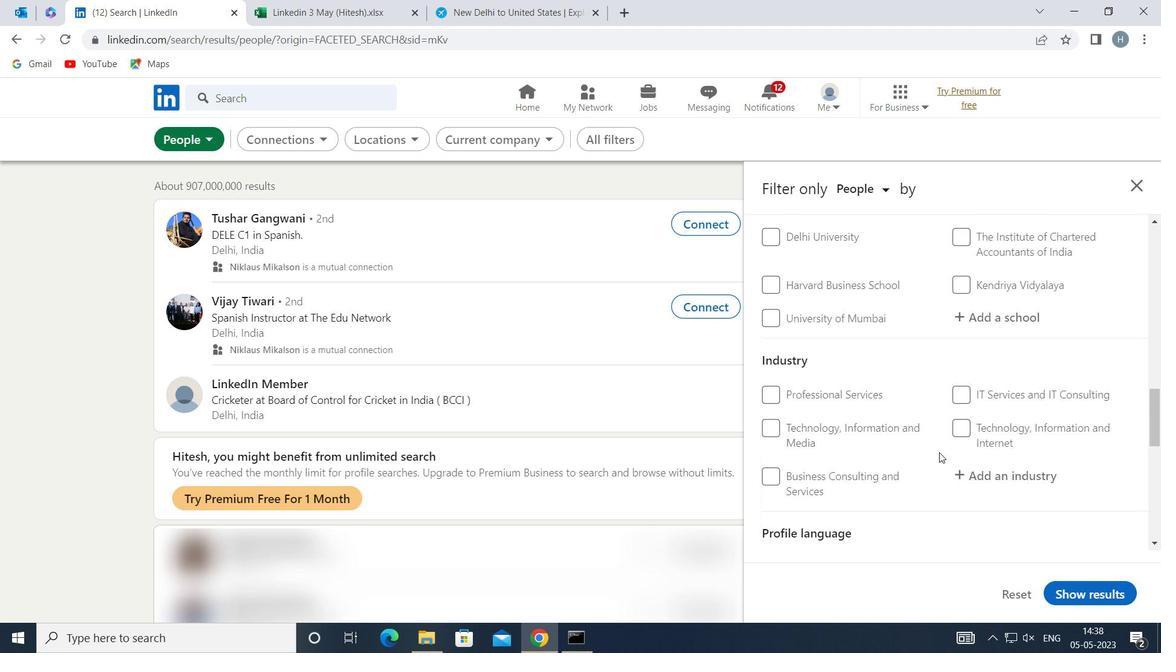 
Action: Mouse scrolled (940, 453) with delta (0, 0)
Screenshot: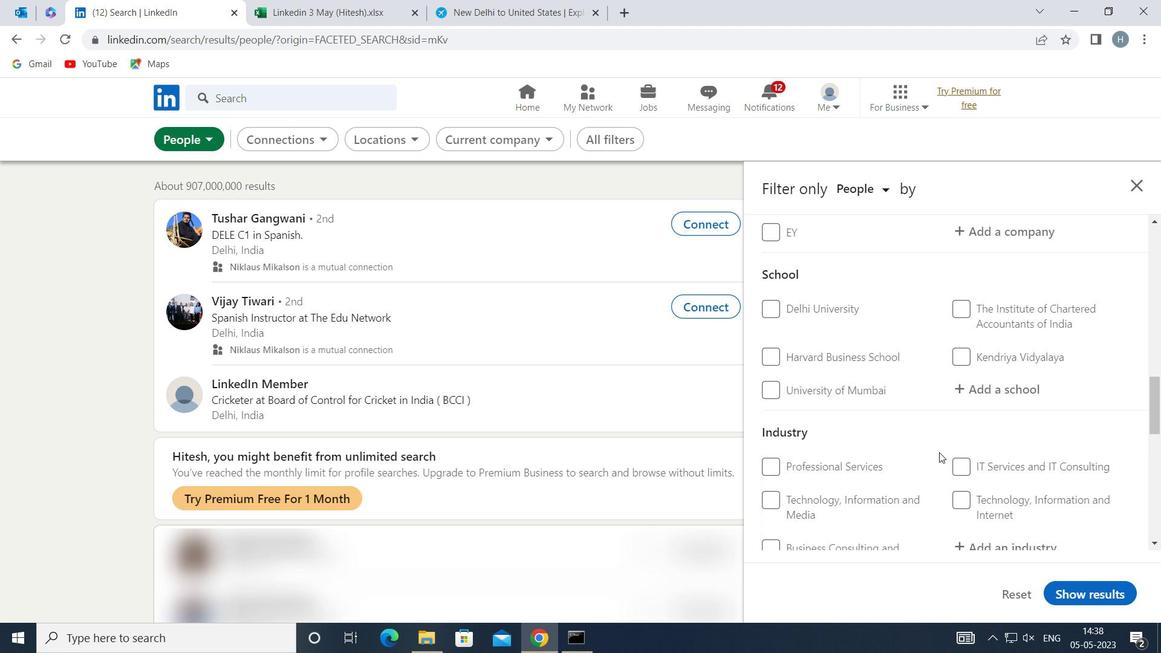 
Action: Mouse scrolled (940, 453) with delta (0, 0)
Screenshot: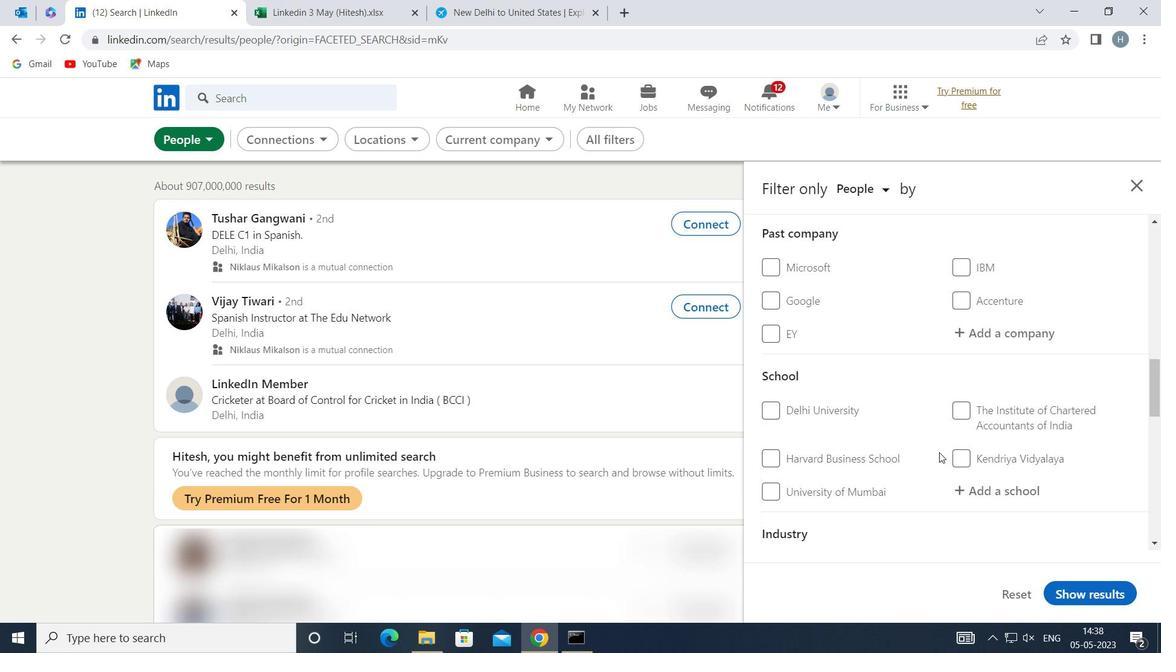 
Action: Mouse scrolled (940, 453) with delta (0, 0)
Screenshot: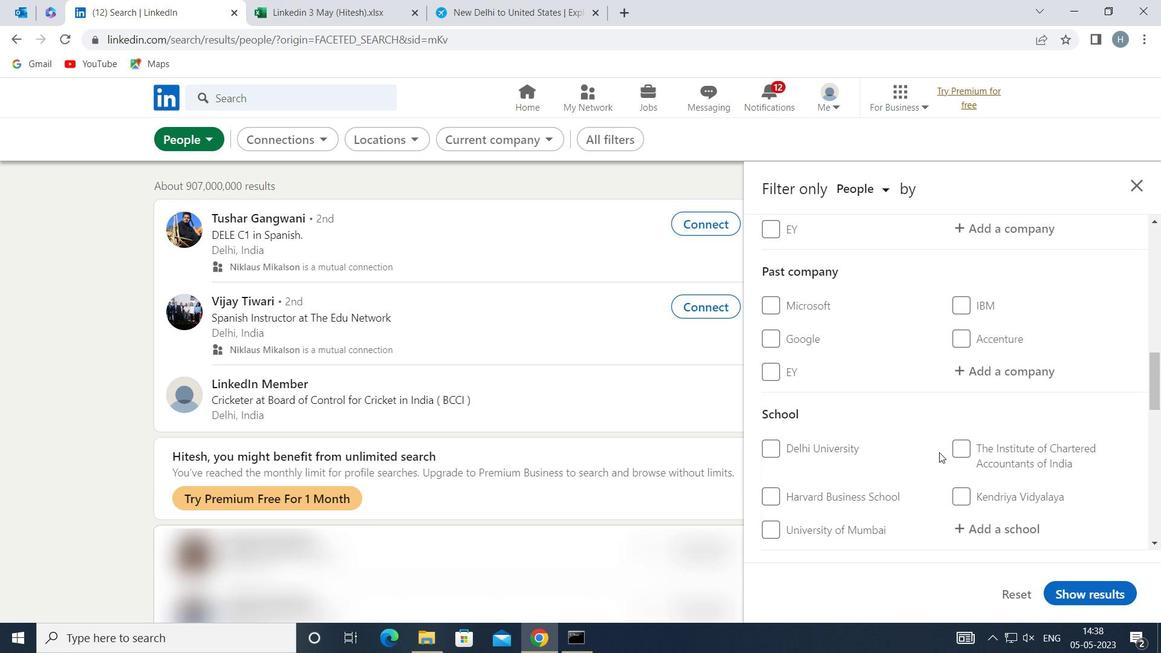 
Action: Mouse scrolled (940, 453) with delta (0, 0)
Screenshot: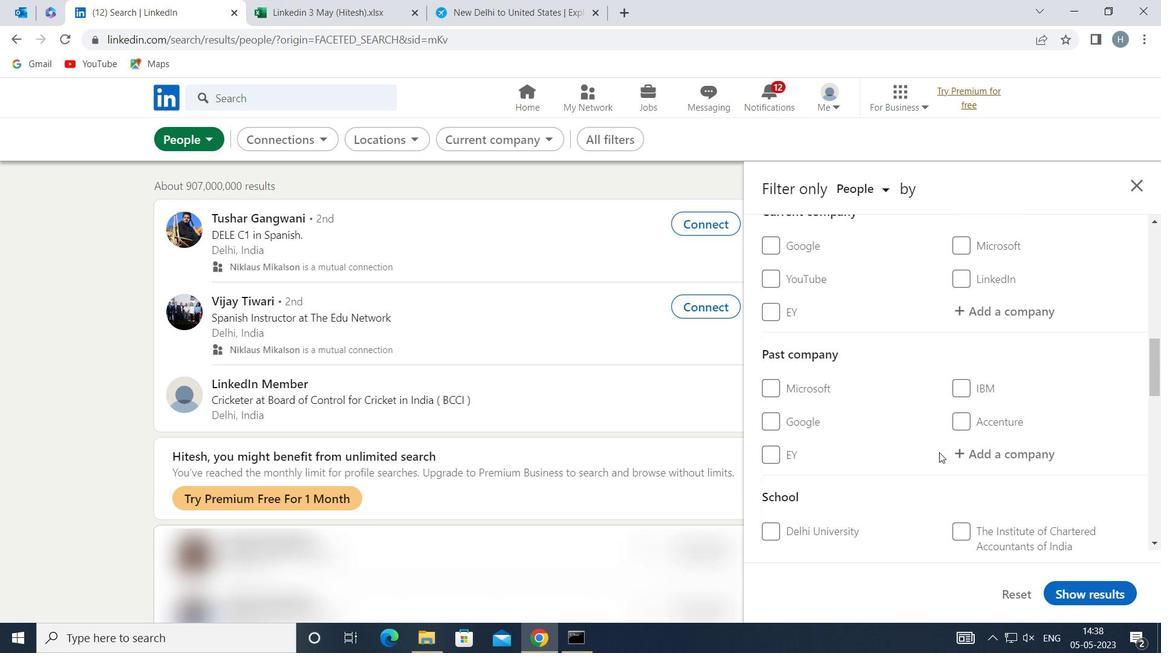 
Action: Mouse moved to (1011, 424)
Screenshot: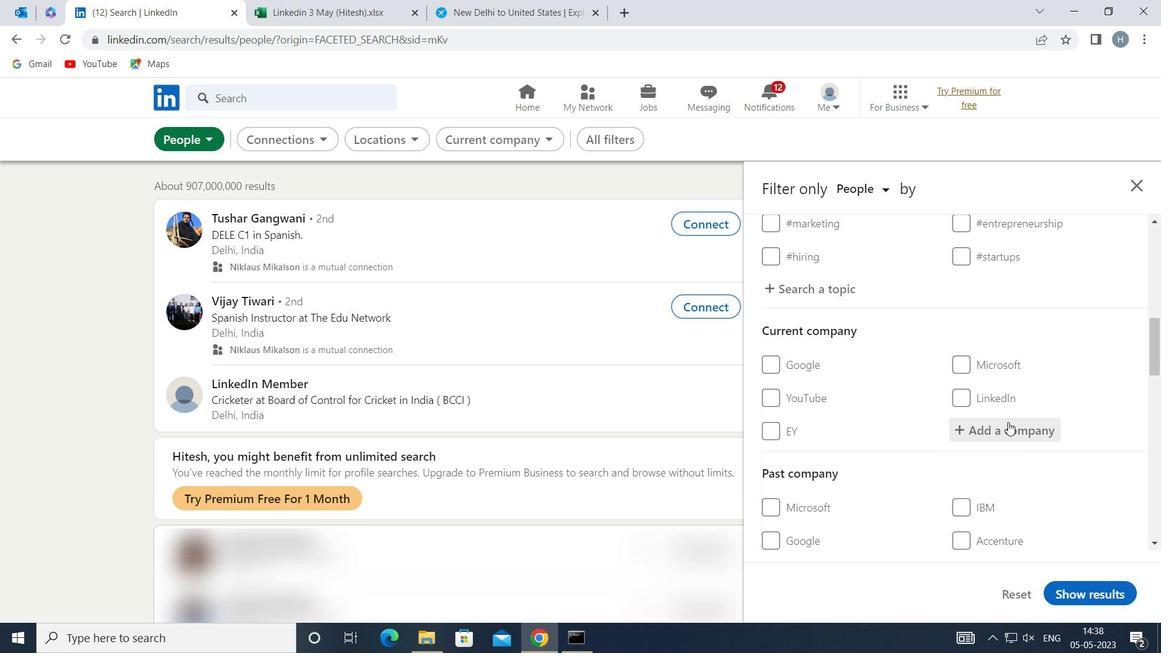
Action: Mouse pressed left at (1011, 424)
Screenshot: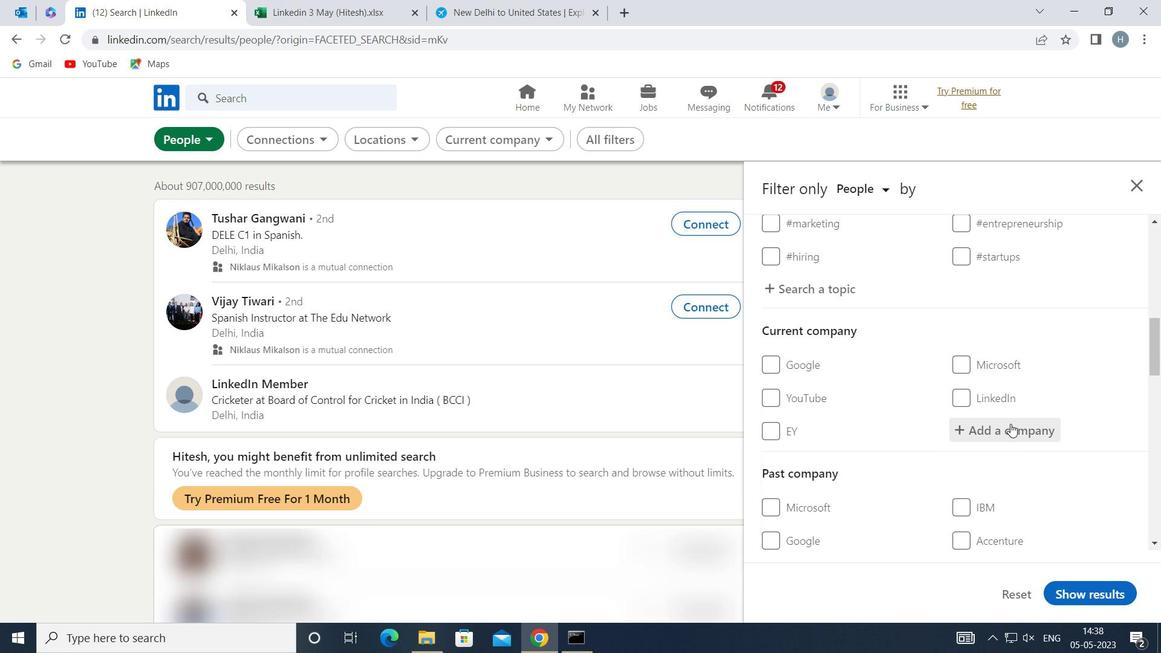 
Action: Key pressed <Key.shift>FRESHER<Key.space><Key.shift>JOBS
Screenshot: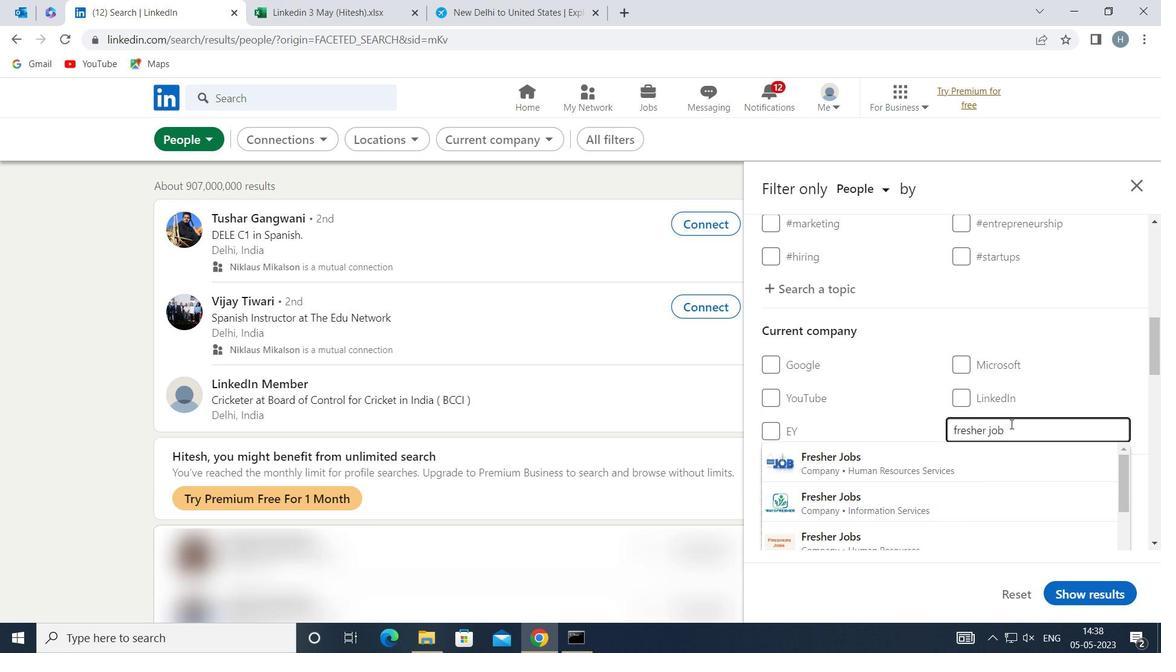 
Action: Mouse moved to (940, 462)
Screenshot: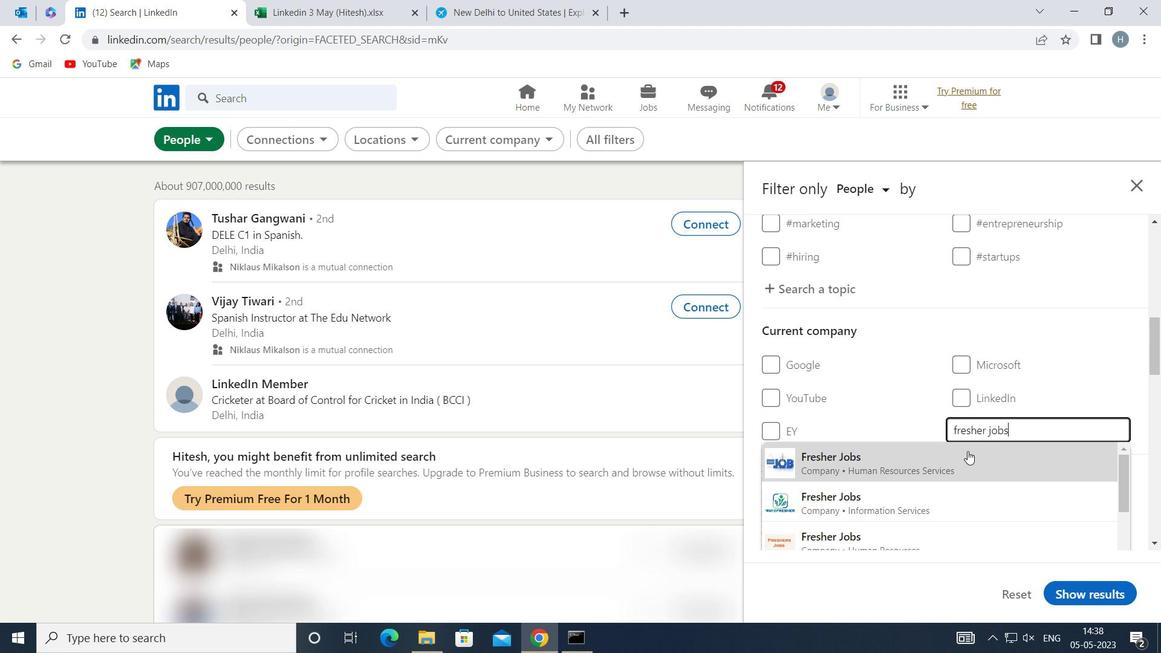 
Action: Mouse pressed left at (940, 462)
Screenshot: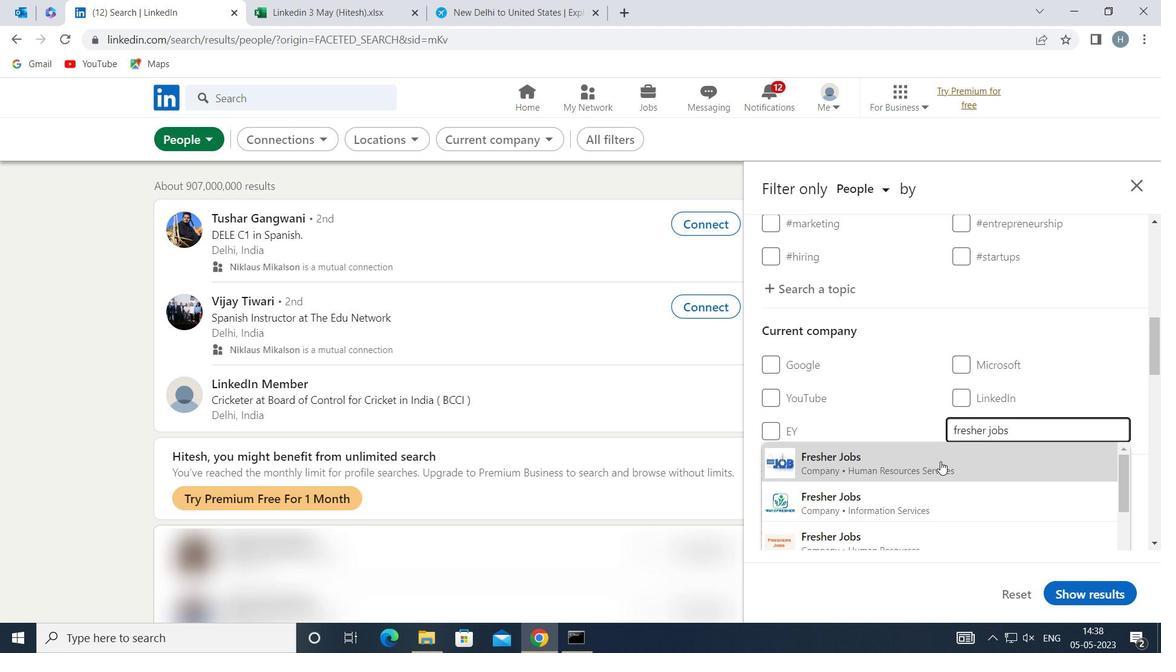 
Action: Mouse moved to (912, 441)
Screenshot: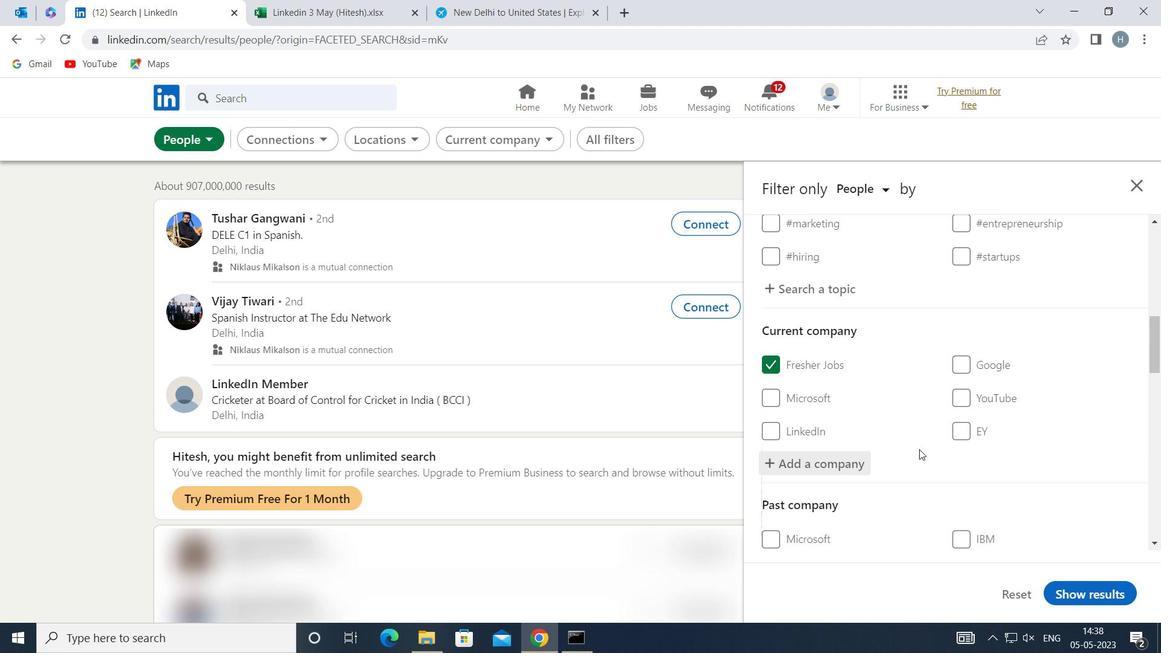
Action: Mouse scrolled (912, 441) with delta (0, 0)
Screenshot: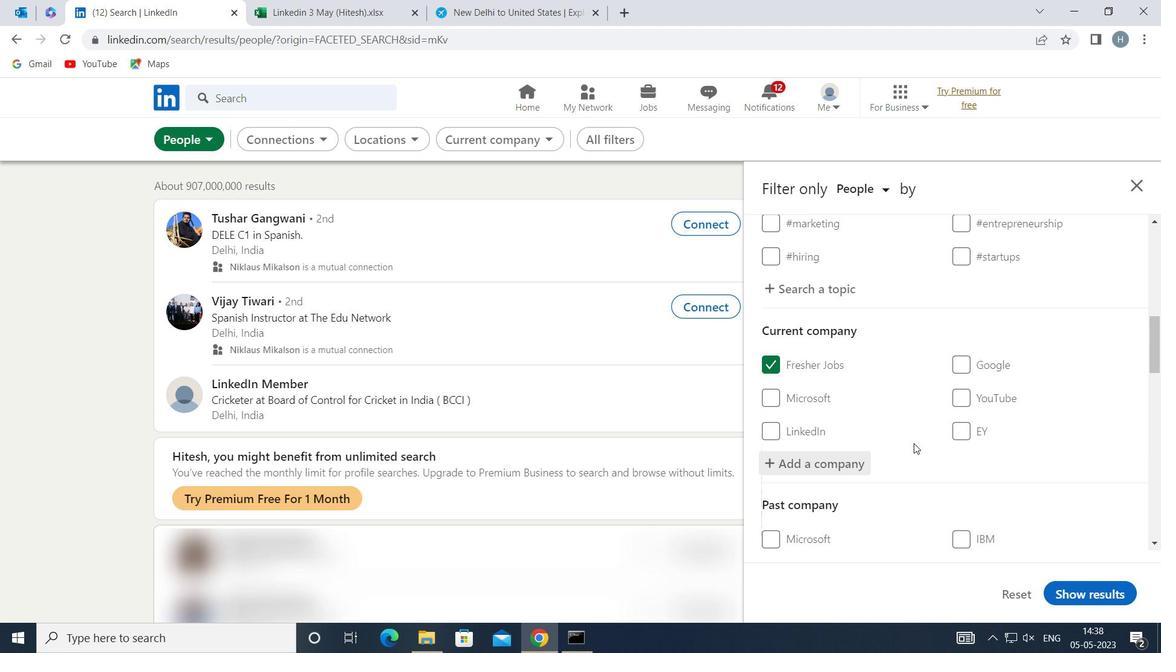 
Action: Mouse moved to (911, 441)
Screenshot: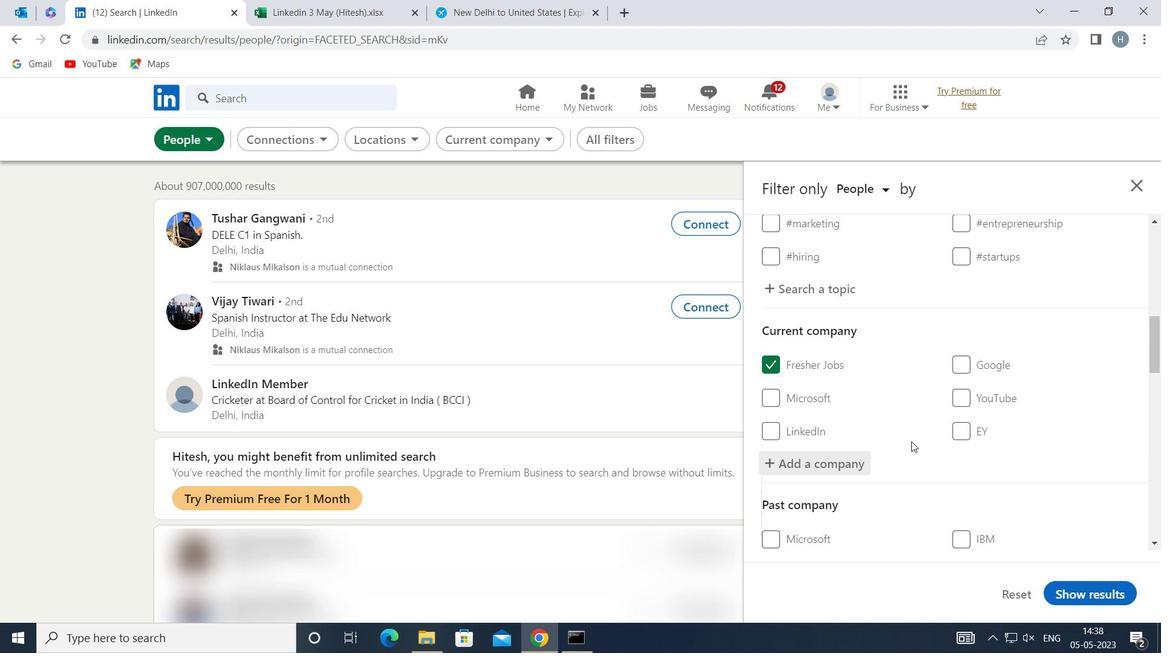 
Action: Mouse scrolled (911, 441) with delta (0, 0)
Screenshot: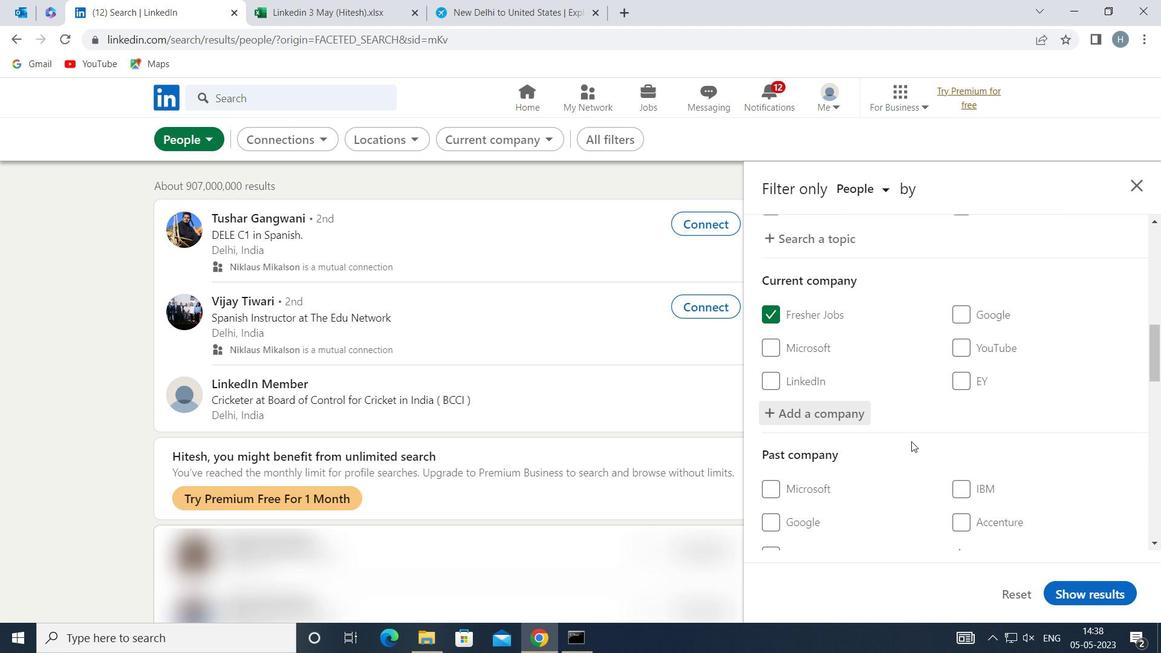 
Action: Mouse scrolled (911, 441) with delta (0, 0)
Screenshot: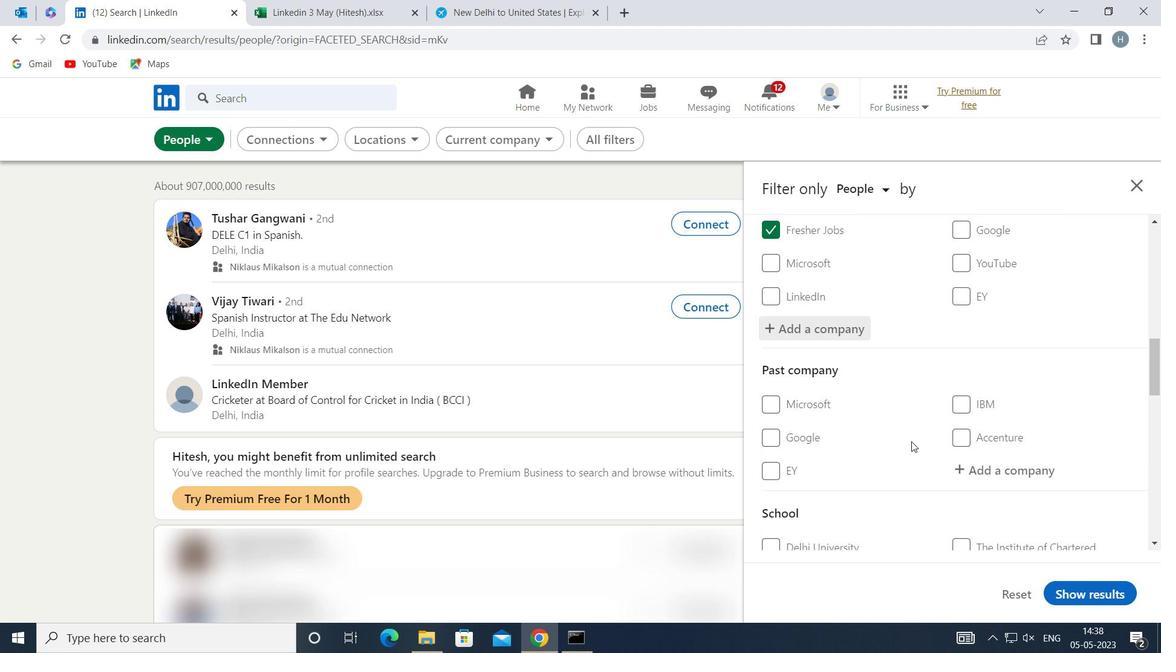 
Action: Mouse scrolled (911, 441) with delta (0, 0)
Screenshot: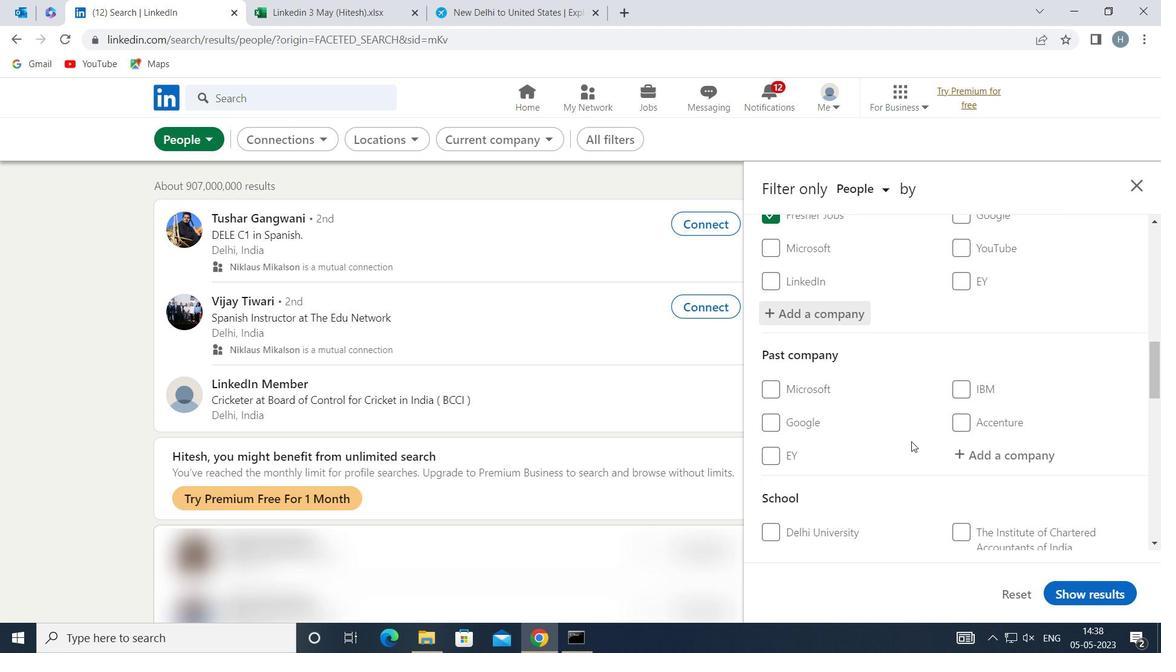 
Action: Mouse moved to (991, 455)
Screenshot: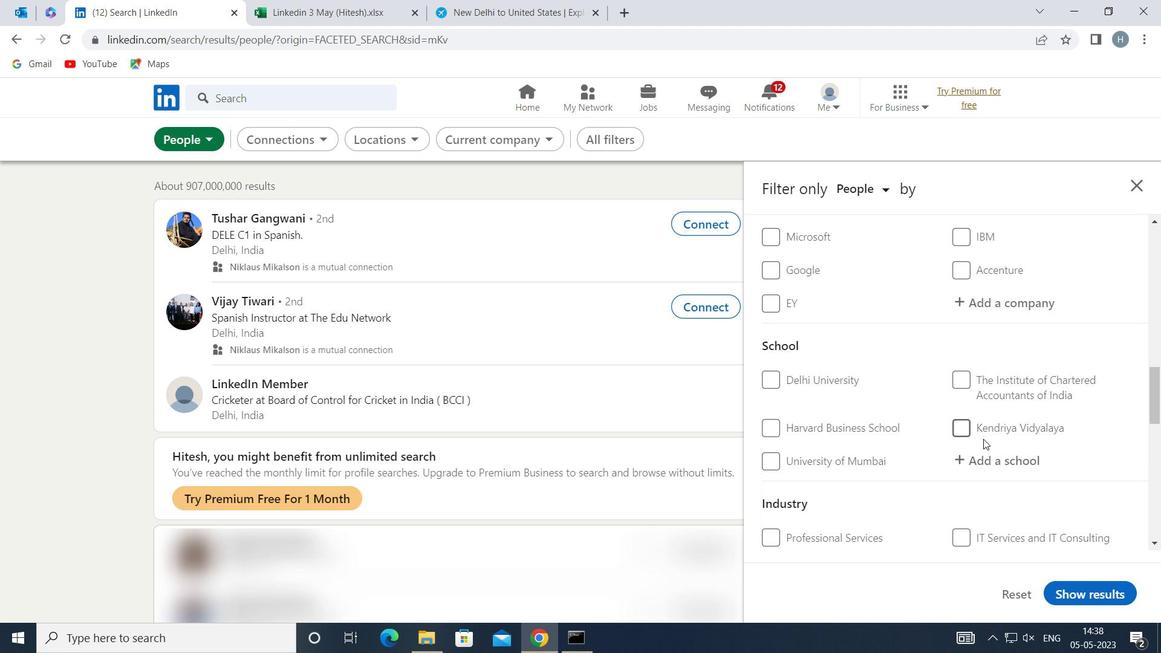 
Action: Mouse pressed left at (991, 455)
Screenshot: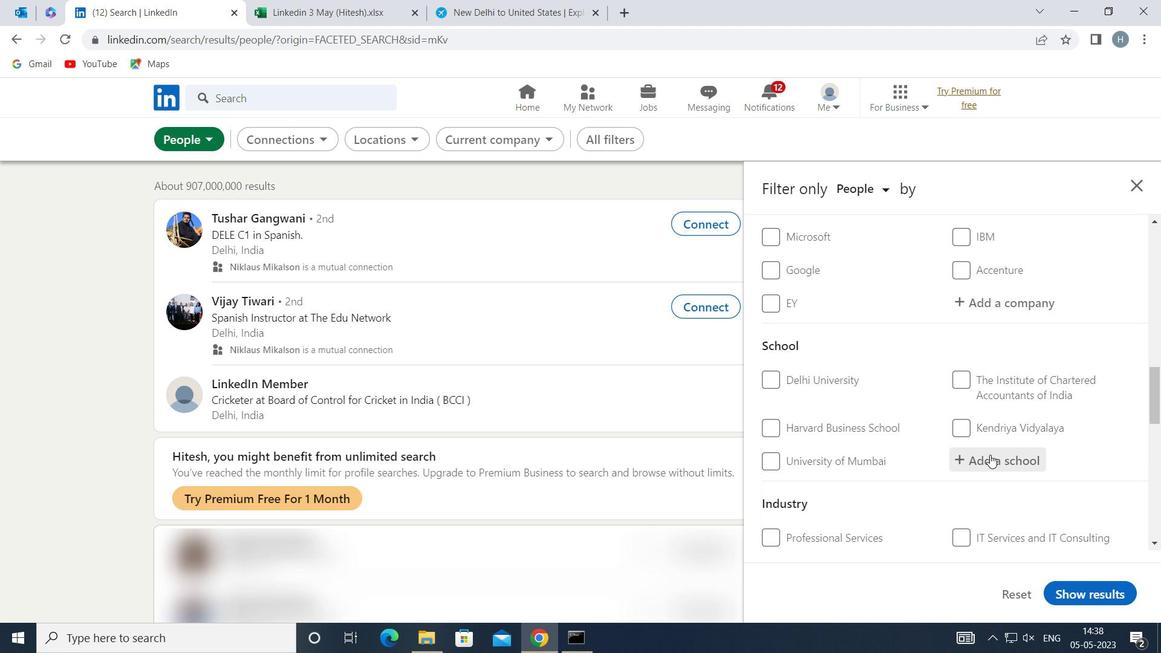 
Action: Key pressed <Key.shift>PAAVAI<Key.space><Key.shift>ENGINEERING<Key.space><Key.shift>COLLEGE
Screenshot: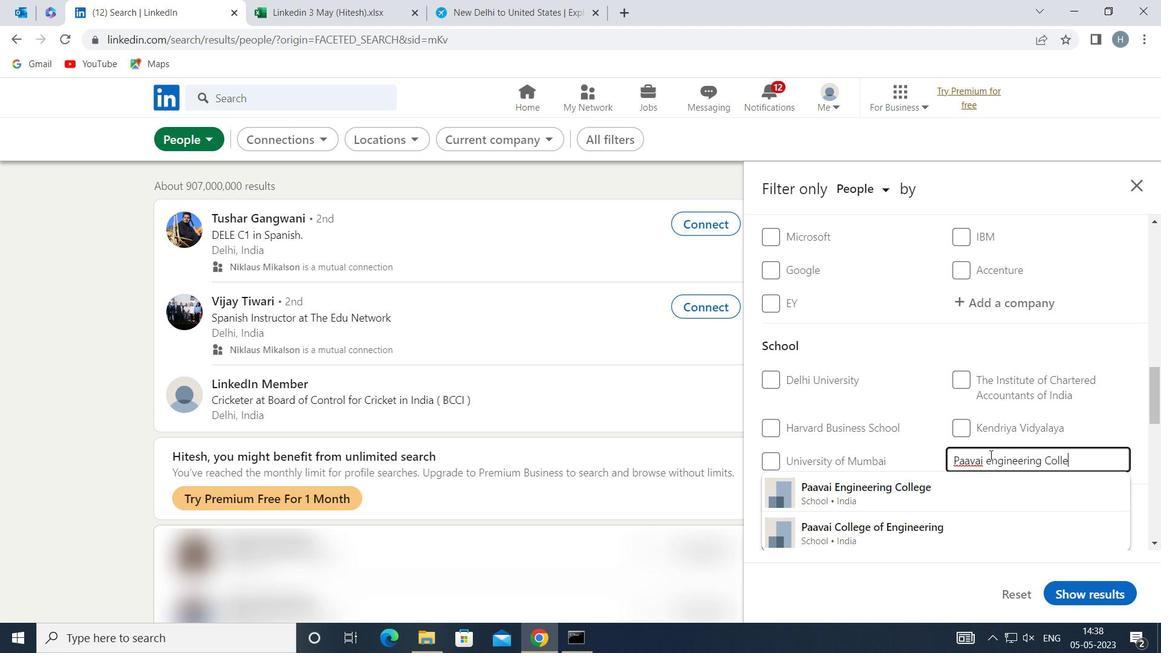 
Action: Mouse moved to (938, 487)
Screenshot: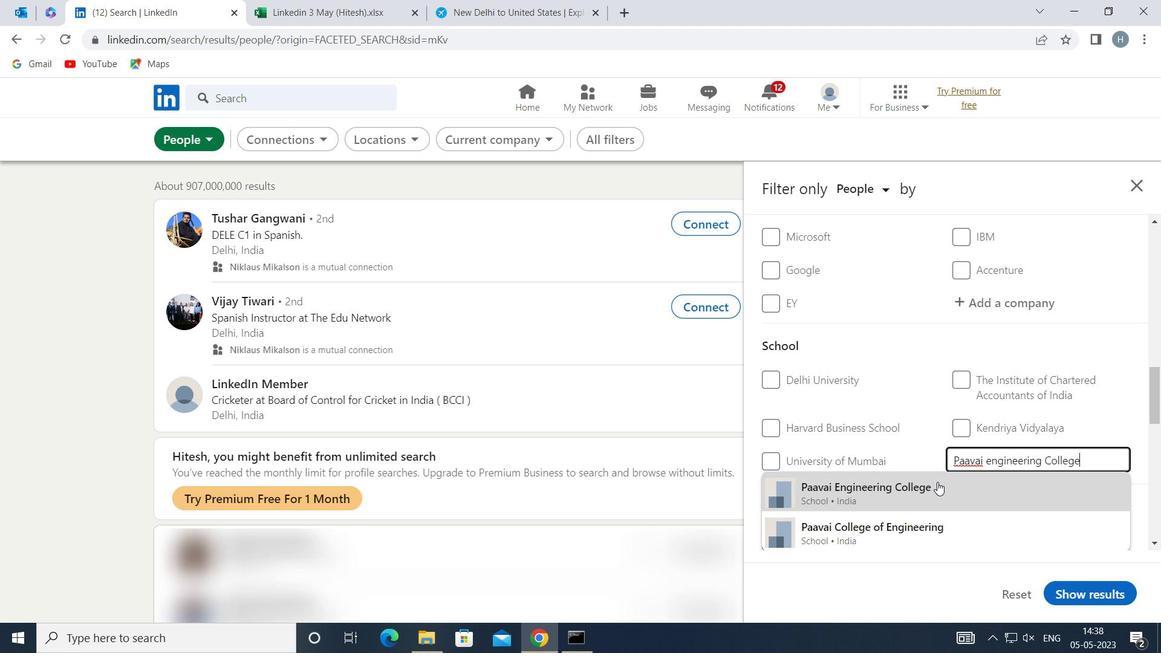 
Action: Mouse pressed left at (938, 487)
Screenshot: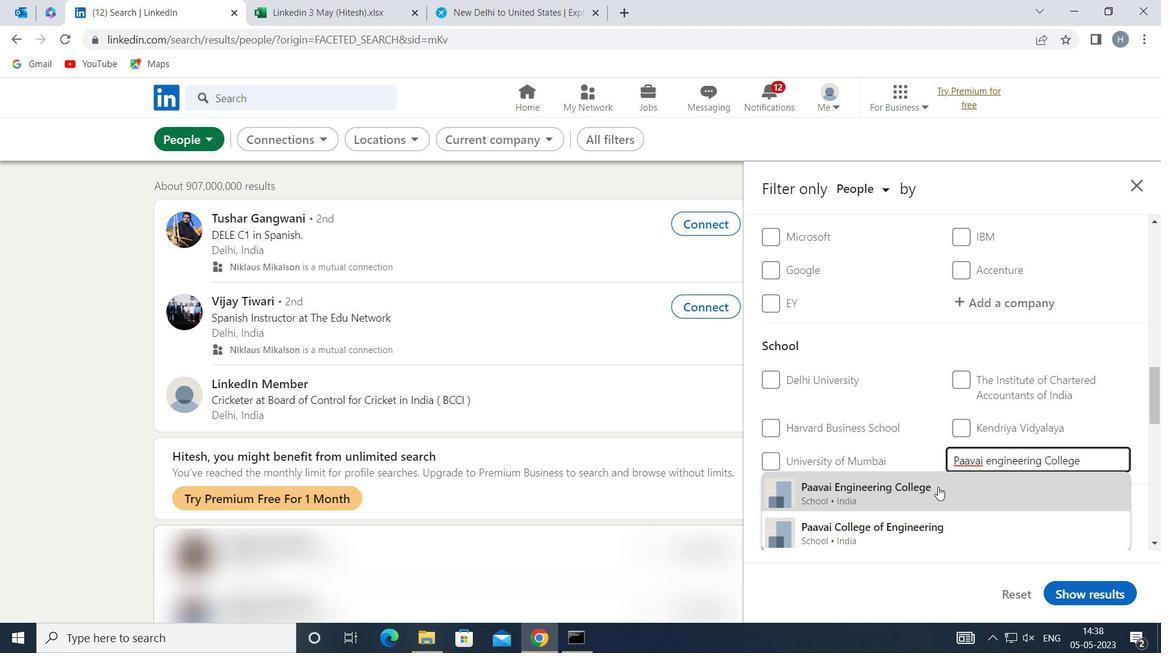 
Action: Mouse moved to (917, 445)
Screenshot: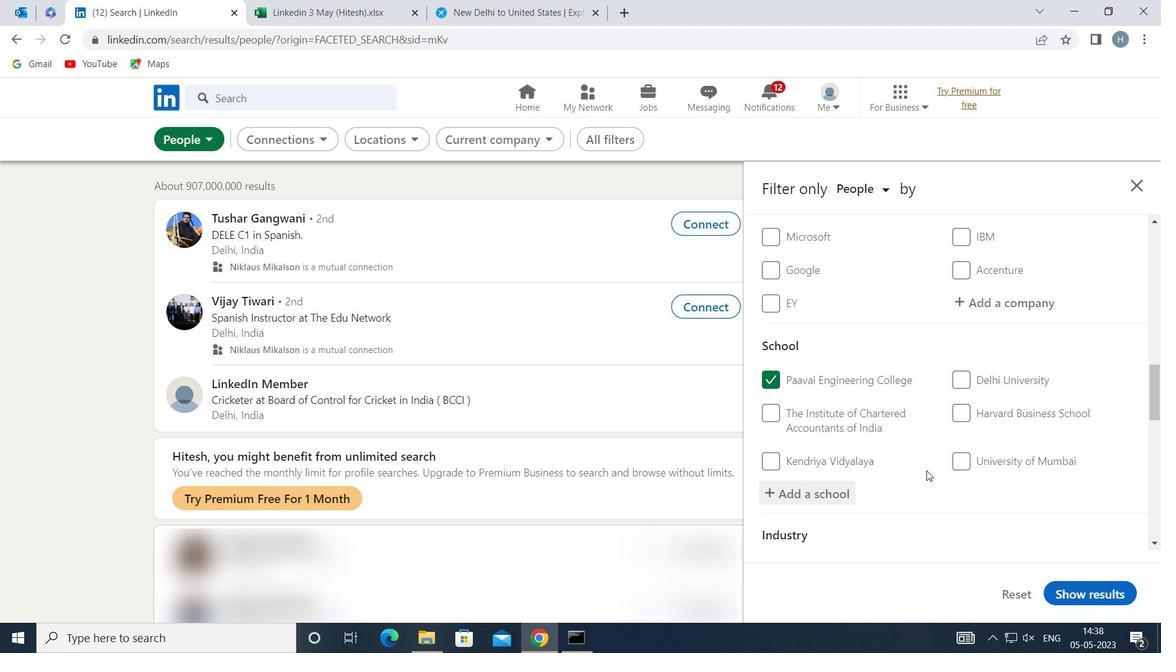 
Action: Mouse scrolled (917, 445) with delta (0, 0)
Screenshot: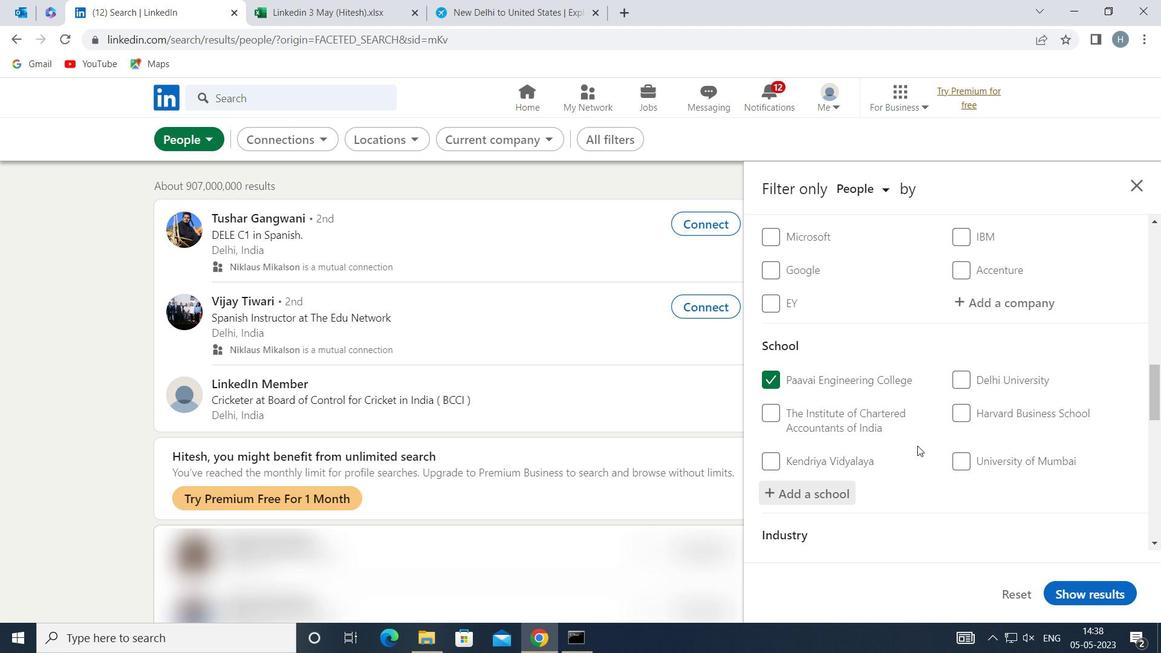 
Action: Mouse scrolled (917, 445) with delta (0, 0)
Screenshot: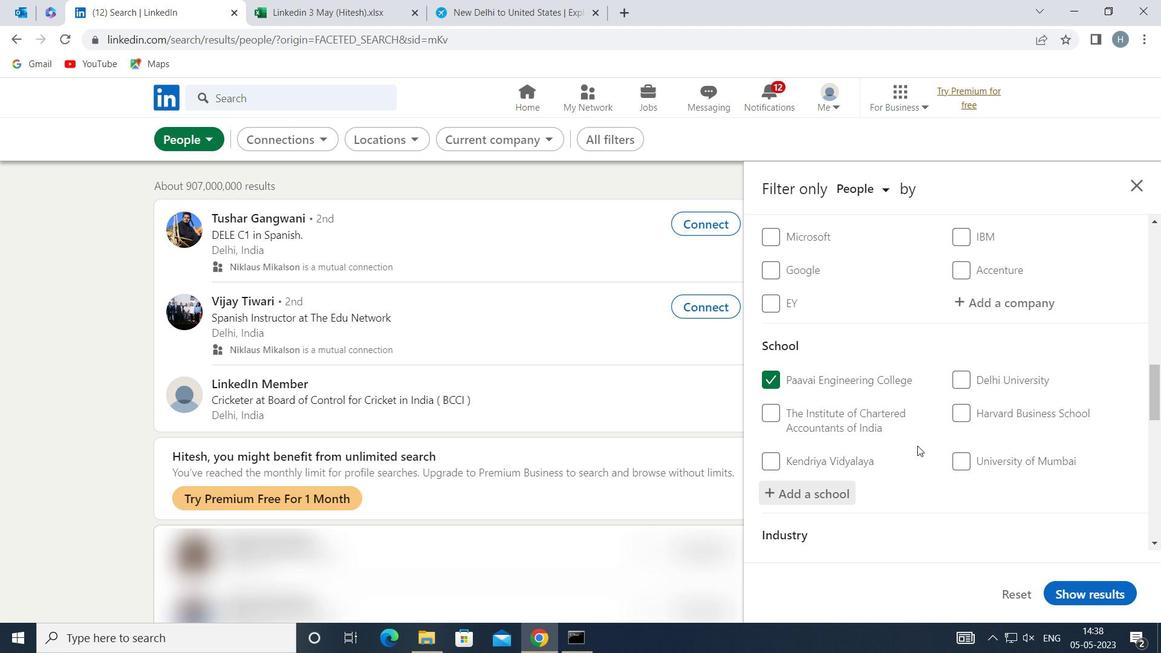 
Action: Mouse scrolled (917, 445) with delta (0, 0)
Screenshot: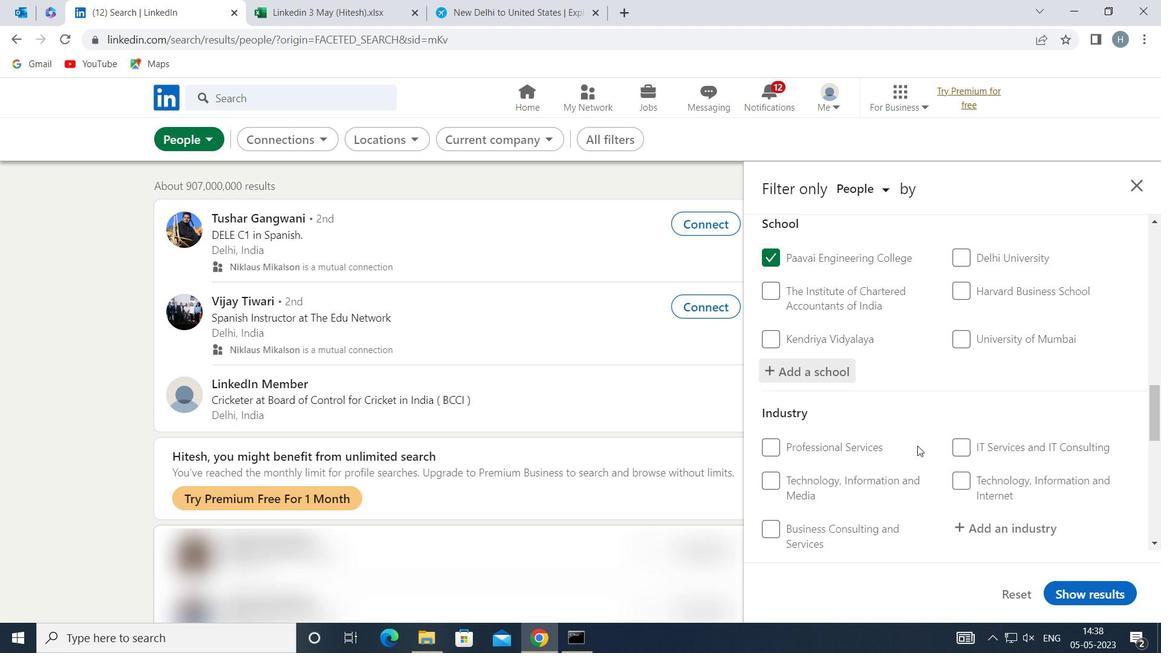 
Action: Mouse moved to (996, 427)
Screenshot: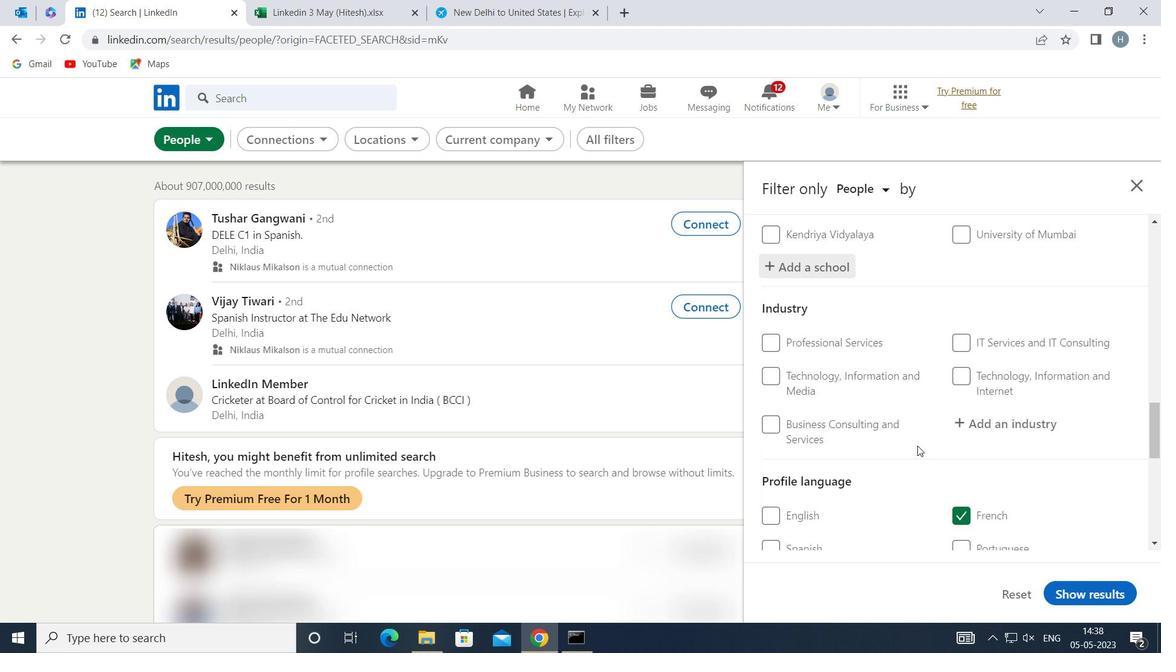 
Action: Mouse pressed left at (996, 427)
Screenshot: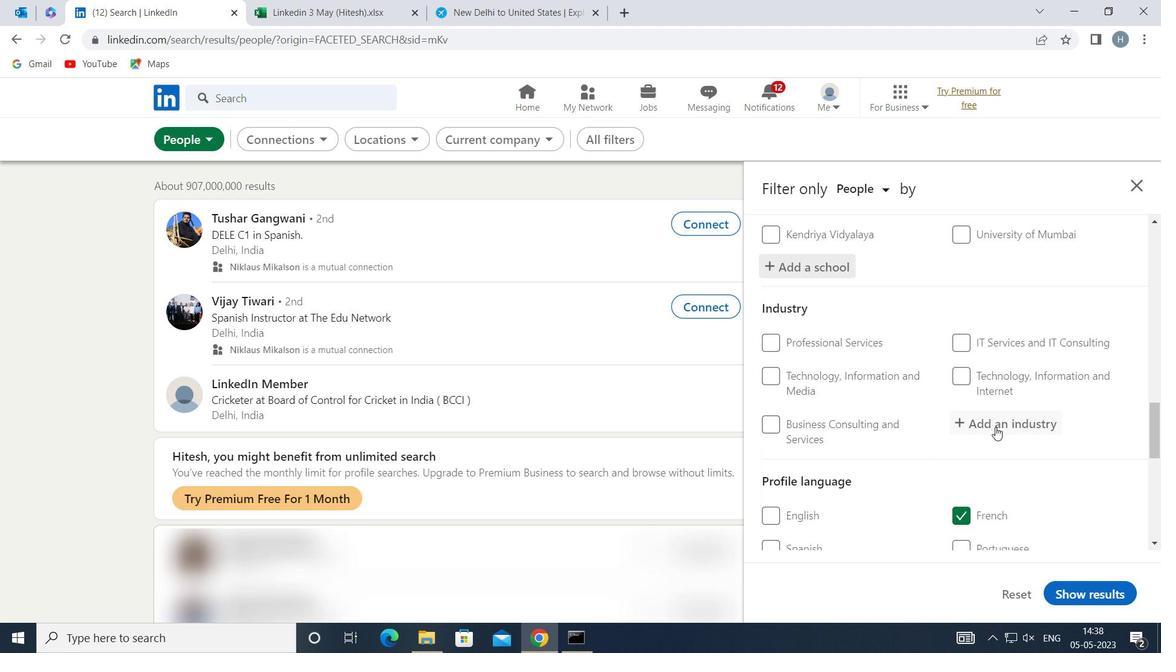 
Action: Mouse moved to (996, 426)
Screenshot: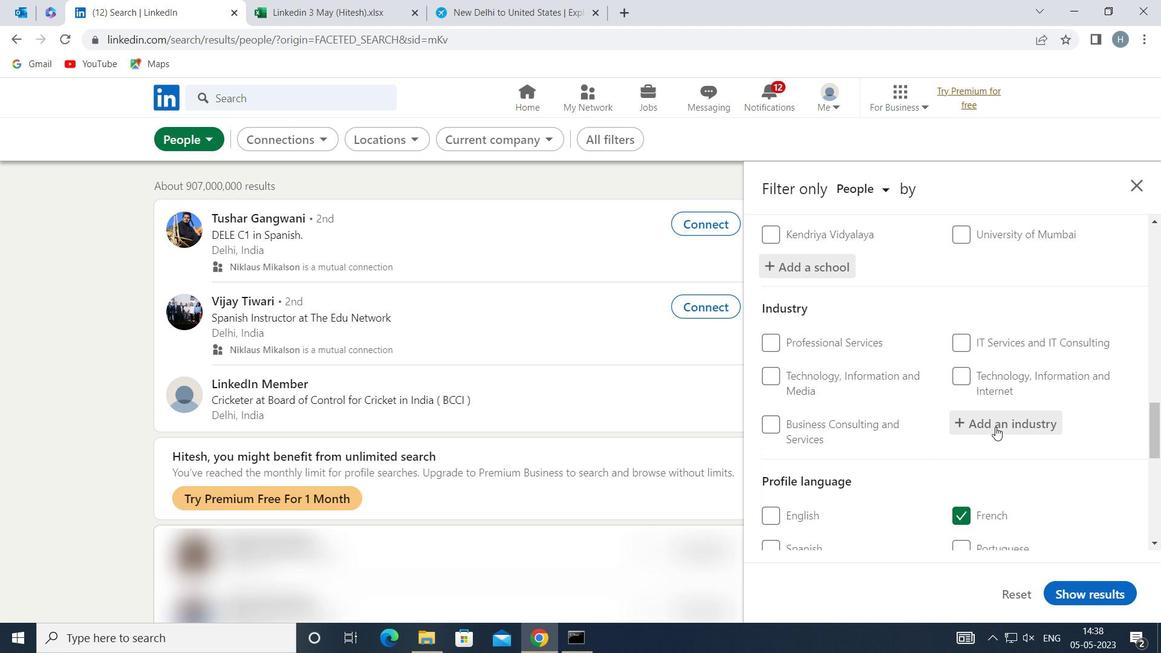 
Action: Key pressed <Key.shift>INTERIOR<Key.space><Key.shift>DE
Screenshot: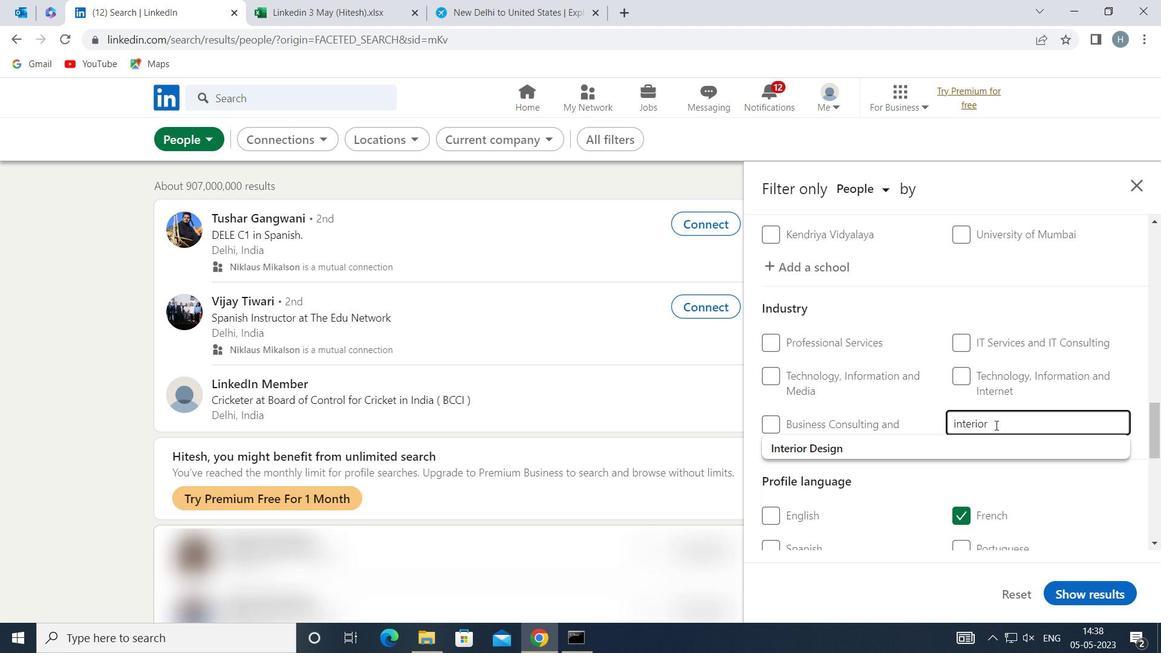 
Action: Mouse moved to (942, 447)
Screenshot: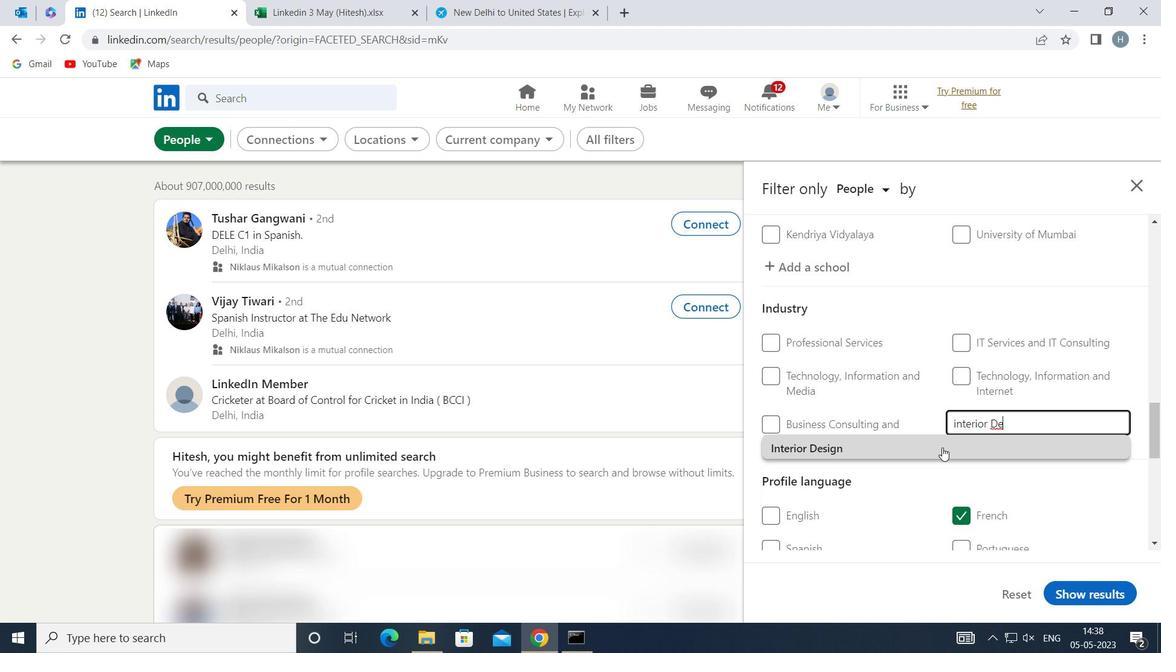 
Action: Mouse pressed left at (942, 447)
Screenshot: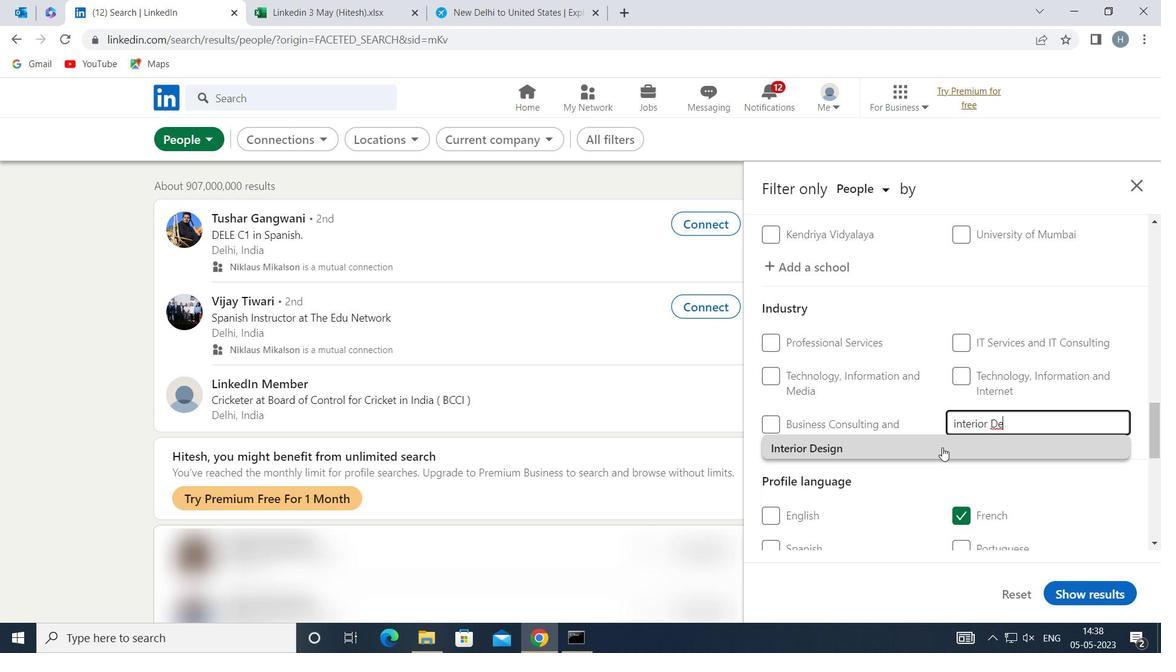 
Action: Mouse moved to (906, 429)
Screenshot: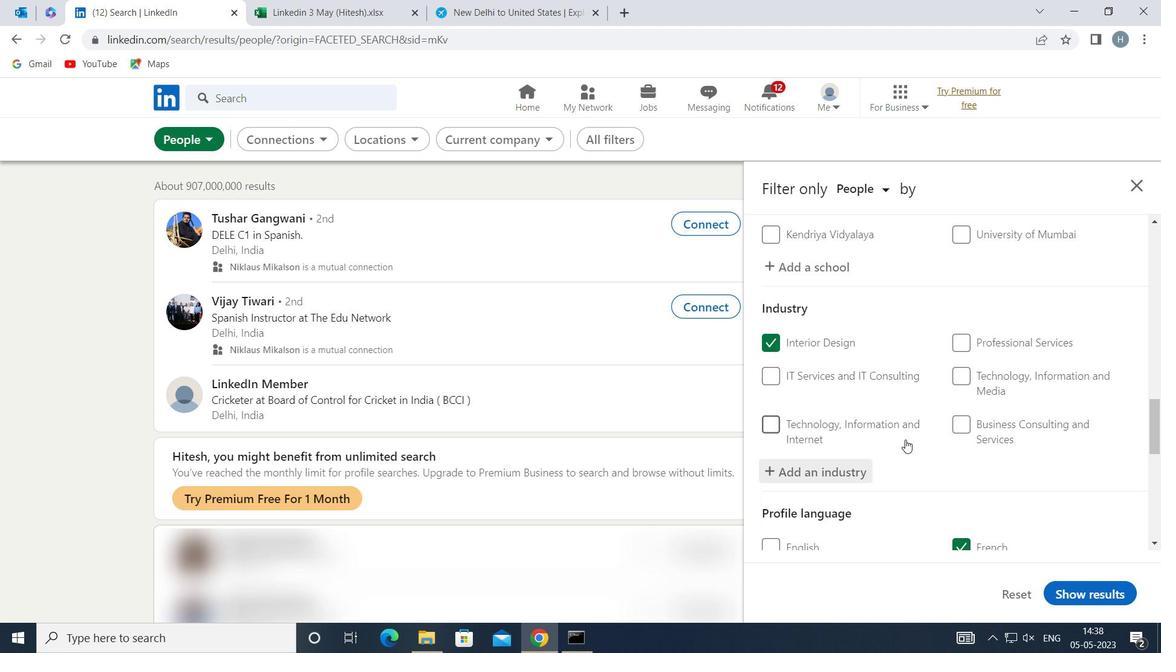 
Action: Mouse scrolled (906, 429) with delta (0, 0)
Screenshot: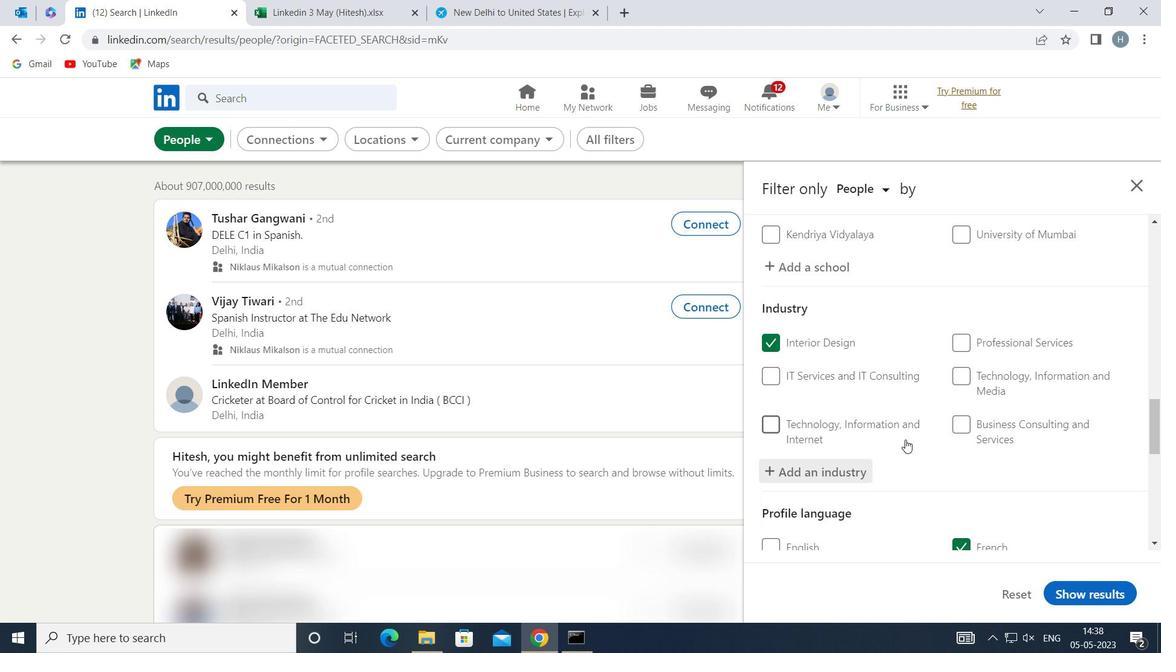
Action: Mouse scrolled (906, 429) with delta (0, 0)
Screenshot: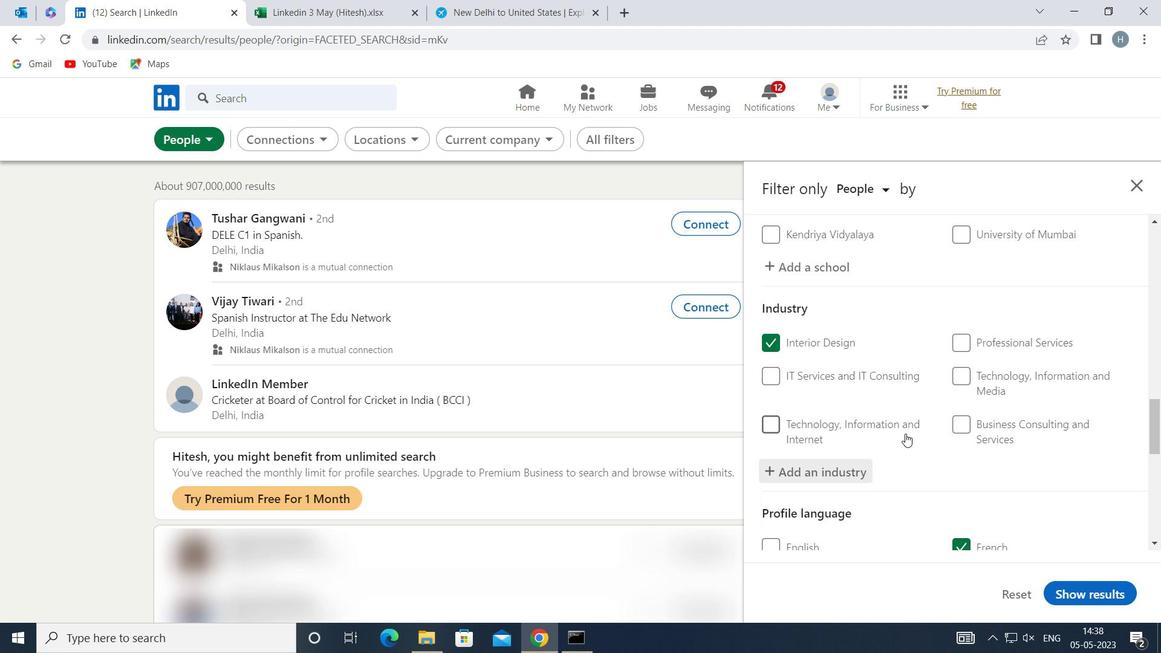 
Action: Mouse moved to (910, 416)
Screenshot: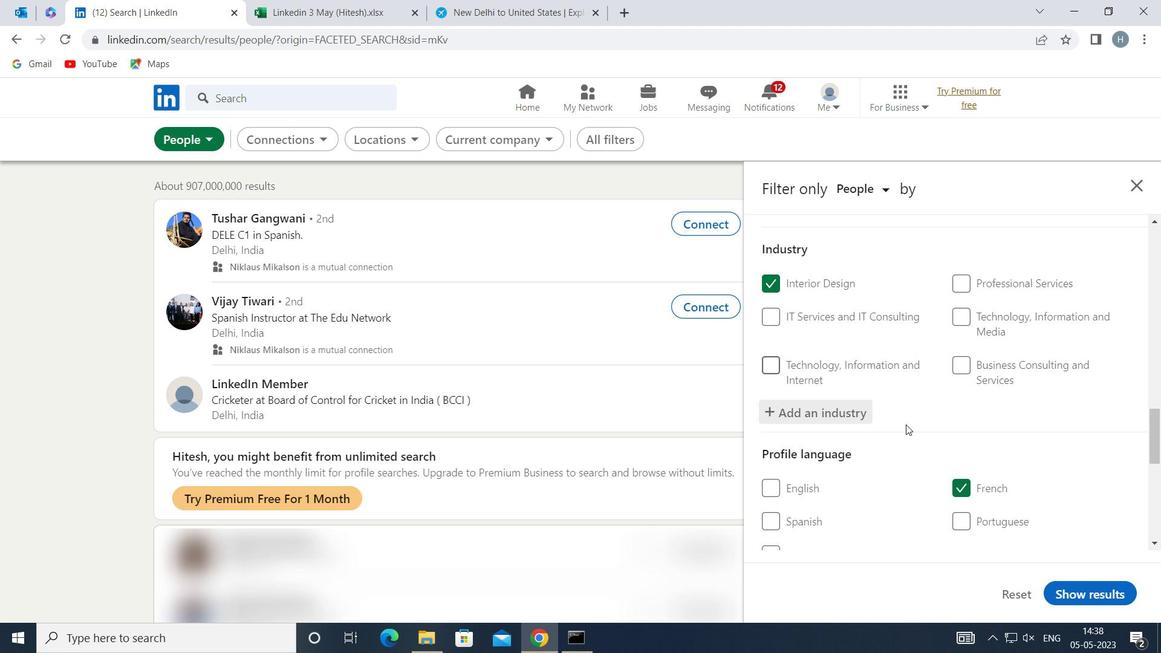 
Action: Mouse scrolled (910, 416) with delta (0, 0)
Screenshot: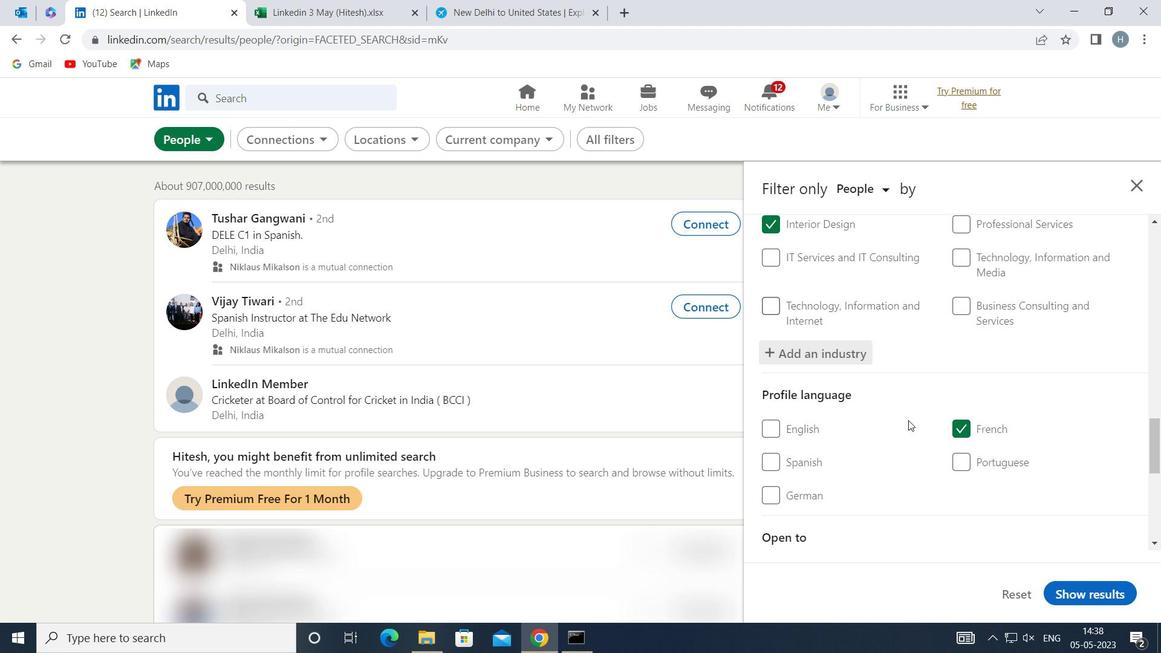 
Action: Mouse moved to (910, 415)
Screenshot: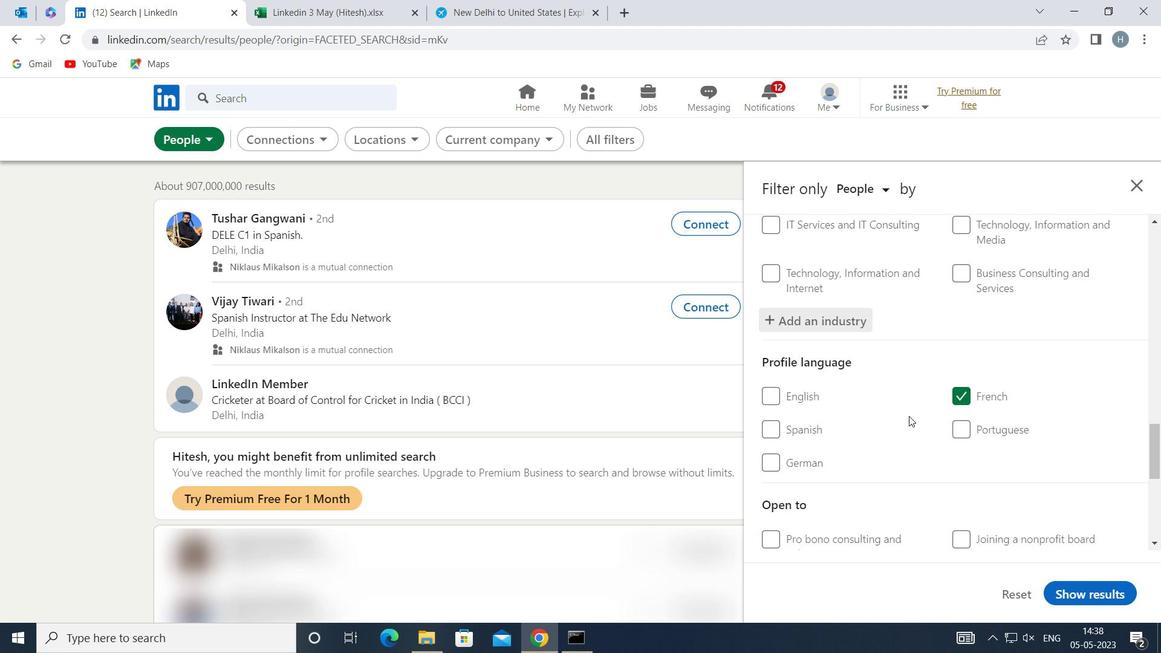 
Action: Mouse scrolled (910, 414) with delta (0, 0)
Screenshot: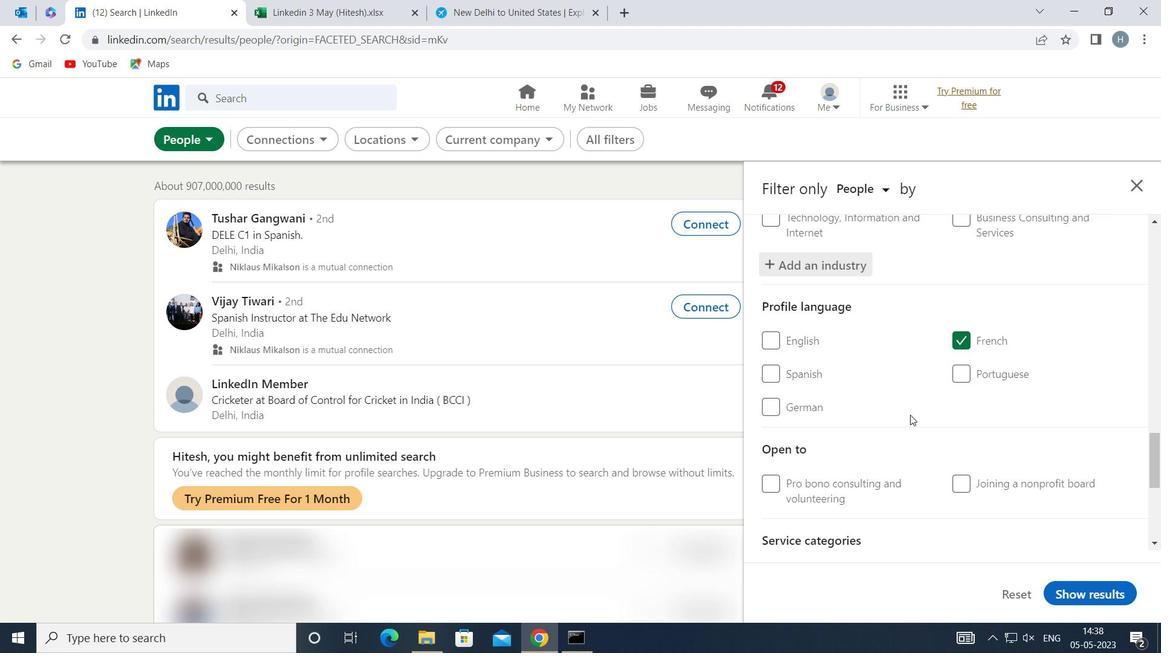 
Action: Mouse moved to (913, 413)
Screenshot: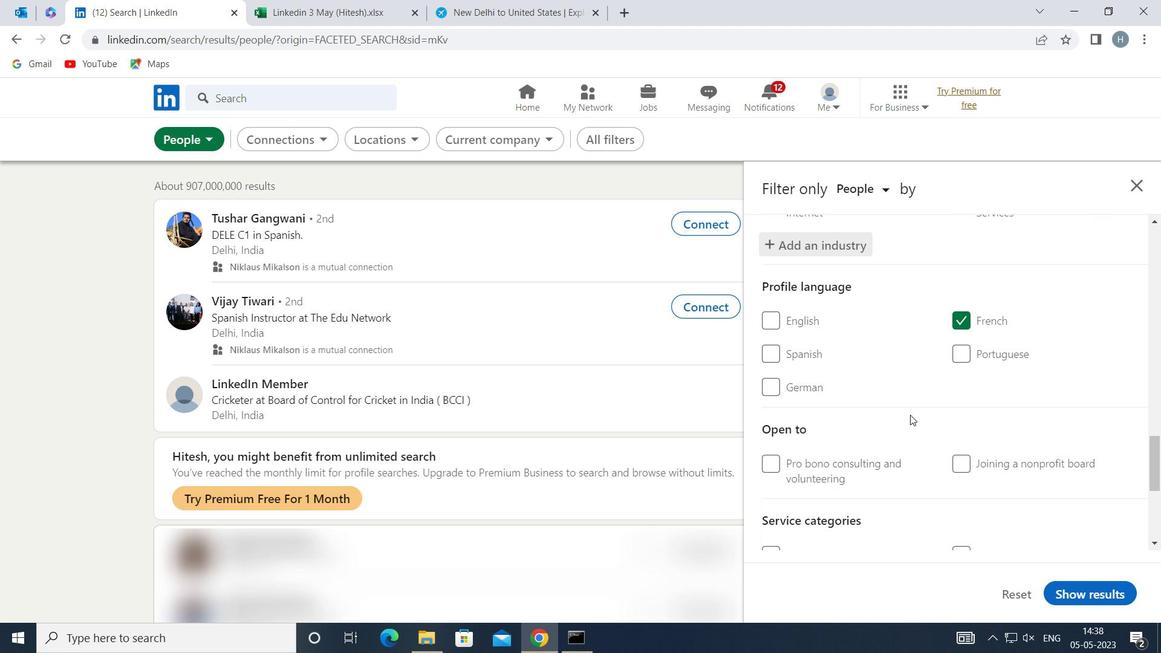 
Action: Mouse scrolled (913, 412) with delta (0, 0)
Screenshot: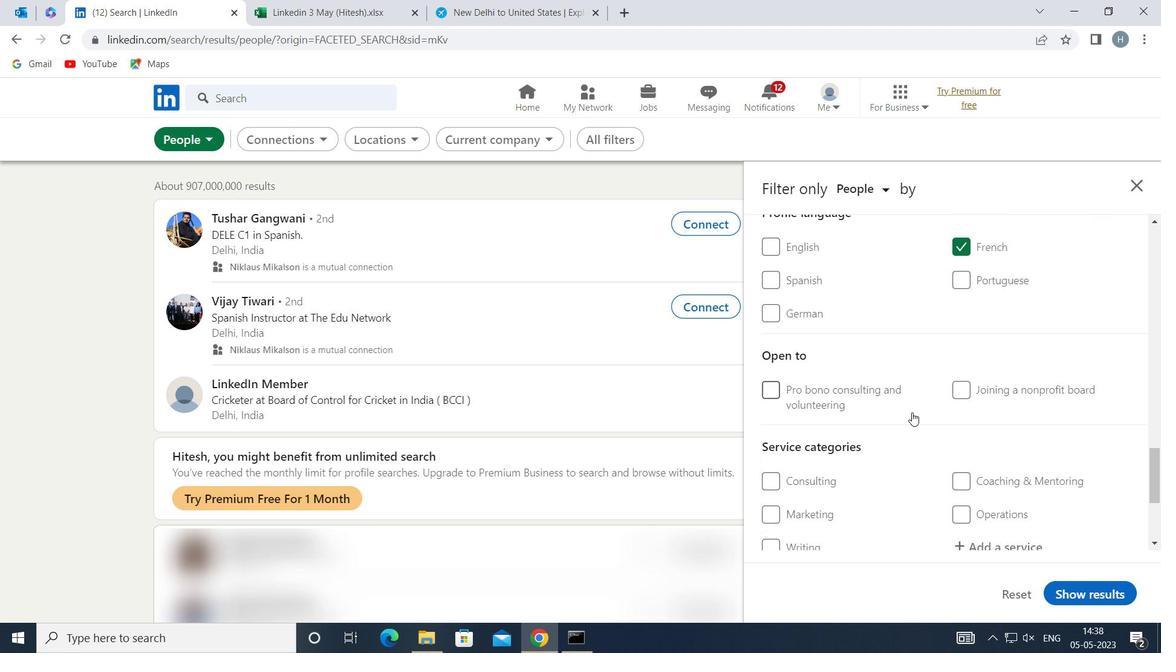 
Action: Mouse scrolled (913, 412) with delta (0, 0)
Screenshot: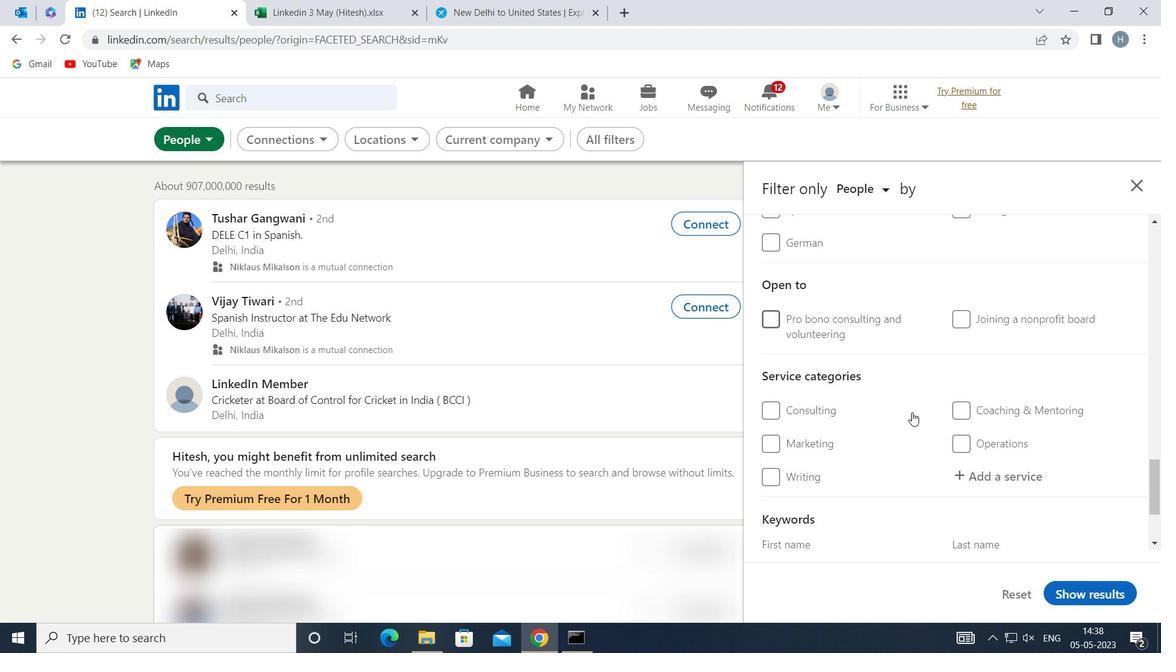
Action: Mouse moved to (987, 396)
Screenshot: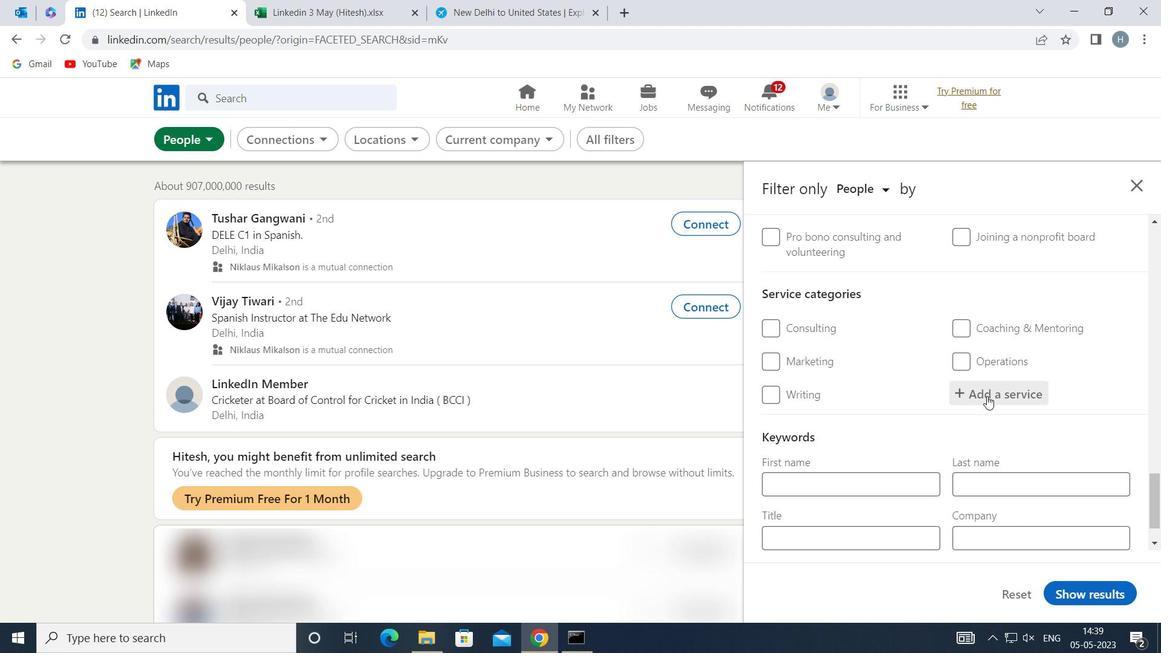 
Action: Mouse pressed left at (987, 396)
Screenshot: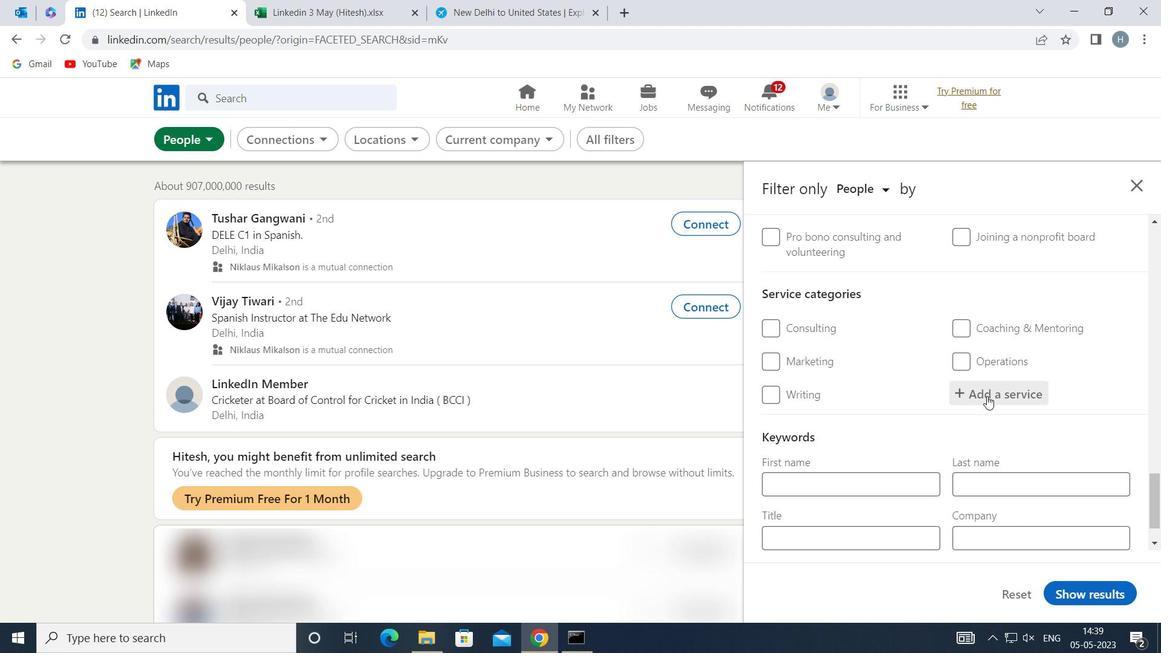 
Action: Key pressed <Key.shift>FILING
Screenshot: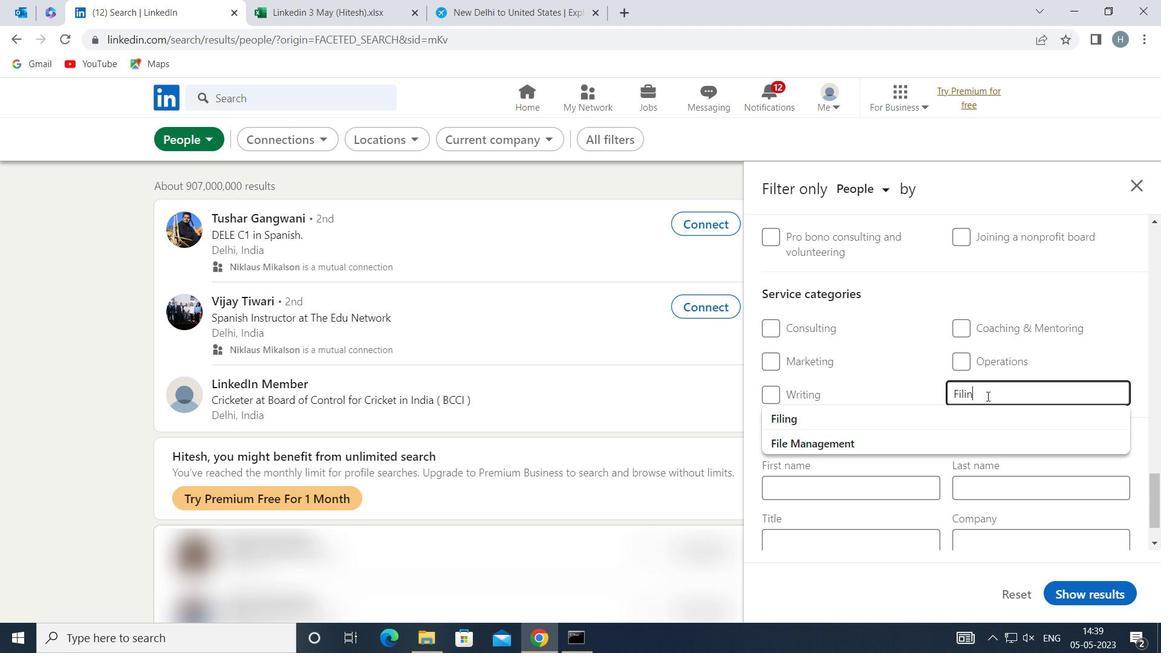 
Action: Mouse moved to (860, 420)
Screenshot: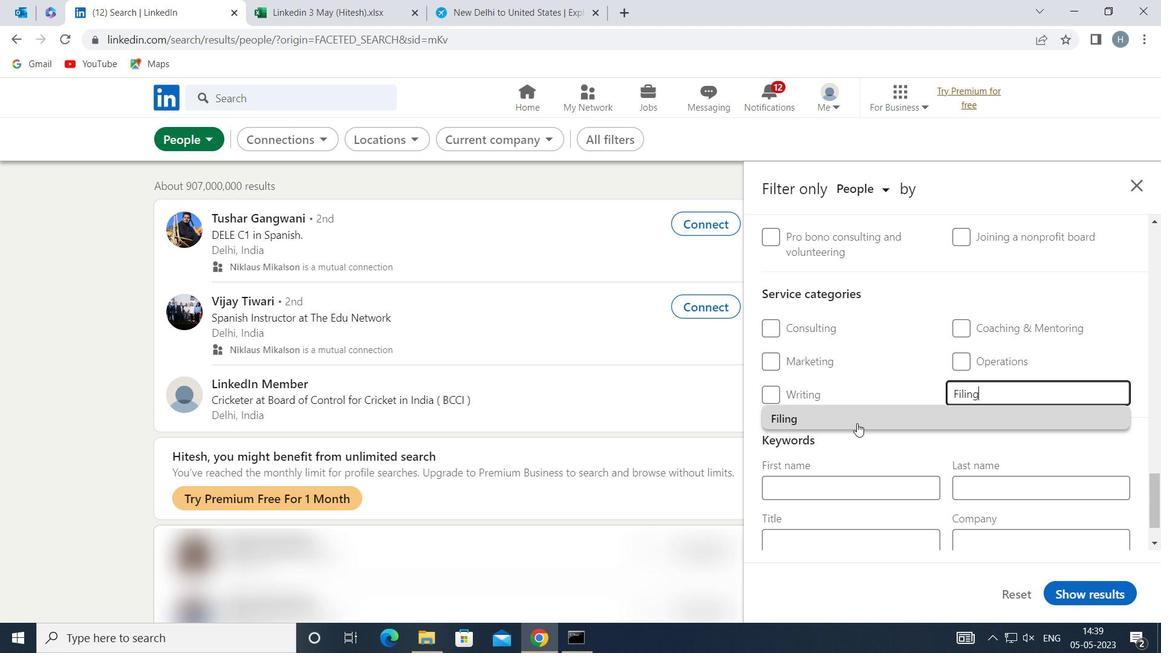
Action: Mouse pressed left at (860, 420)
Screenshot: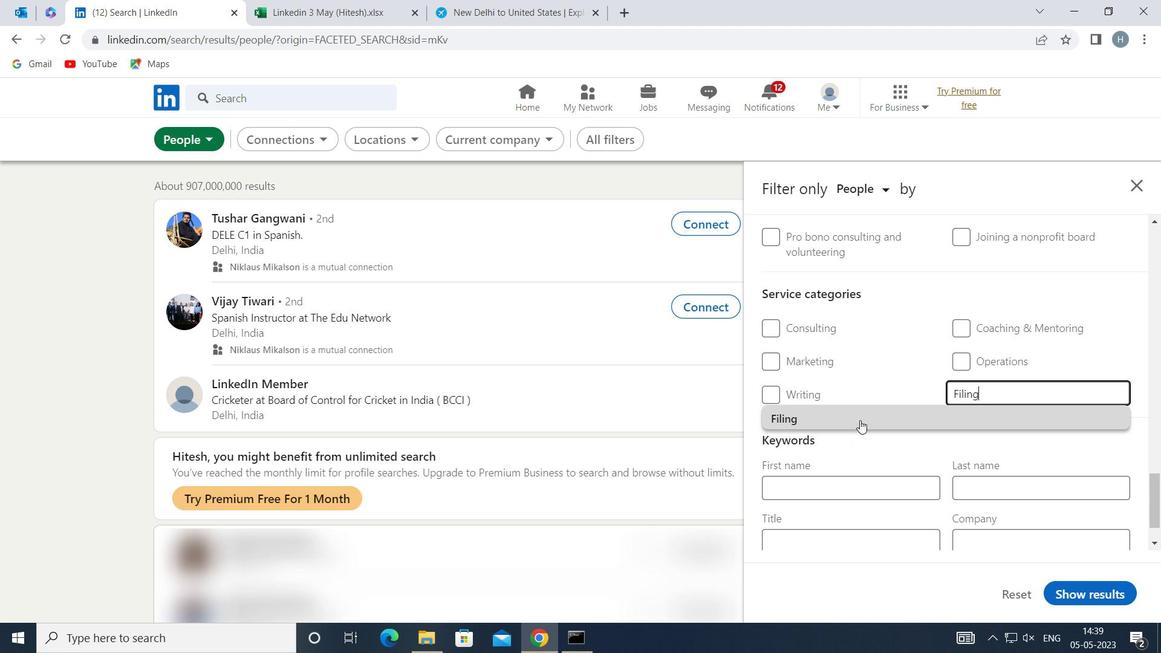 
Action: Mouse moved to (880, 384)
Screenshot: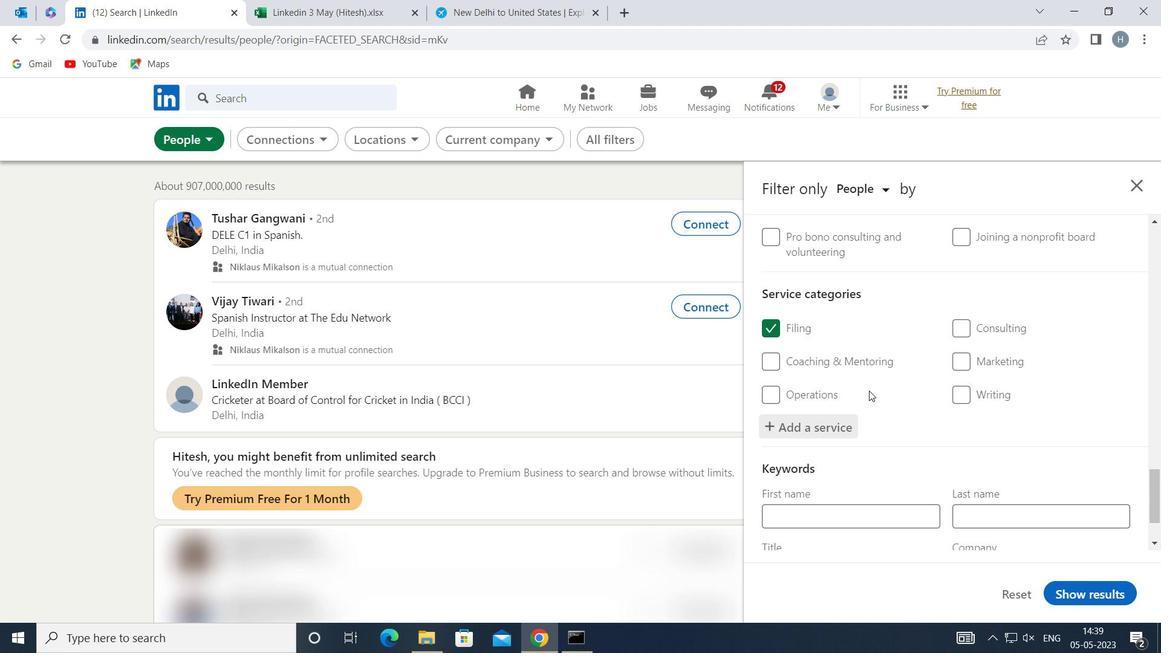 
Action: Mouse scrolled (880, 383) with delta (0, 0)
Screenshot: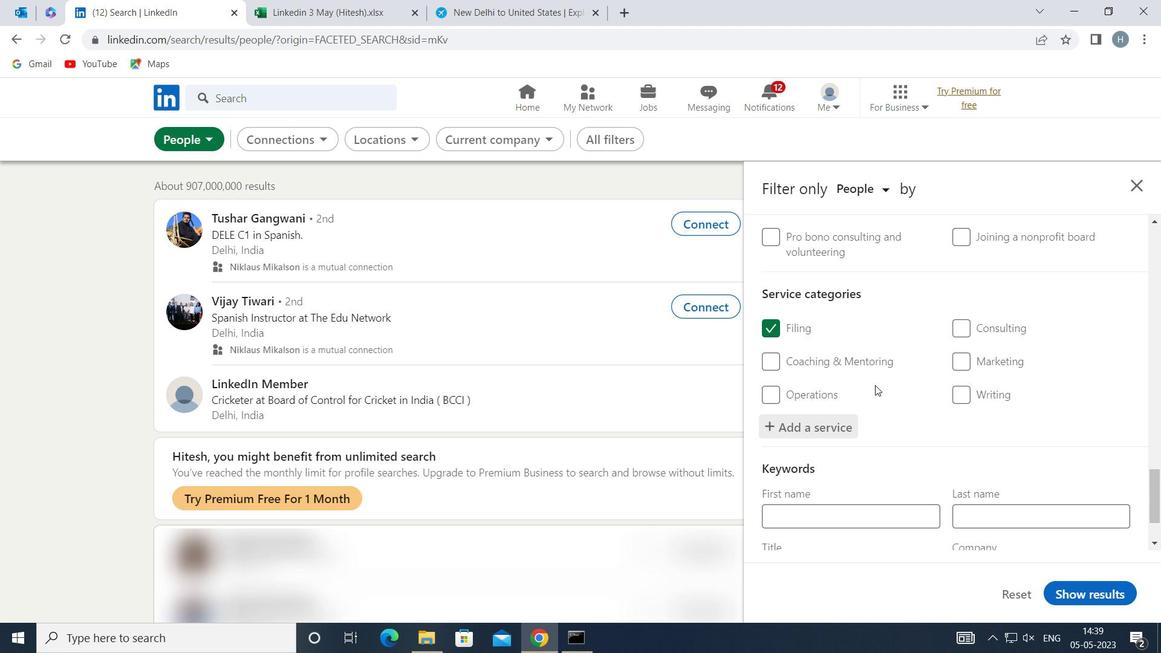 
Action: Mouse scrolled (880, 383) with delta (0, 0)
Screenshot: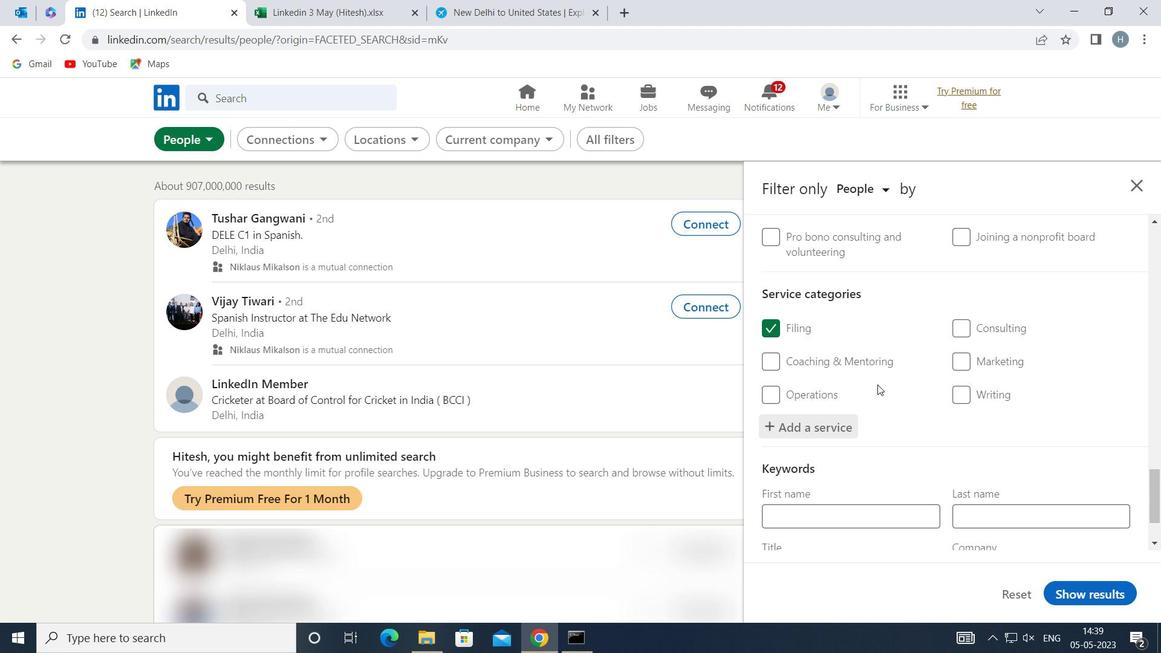 
Action: Mouse scrolled (880, 383) with delta (0, 0)
Screenshot: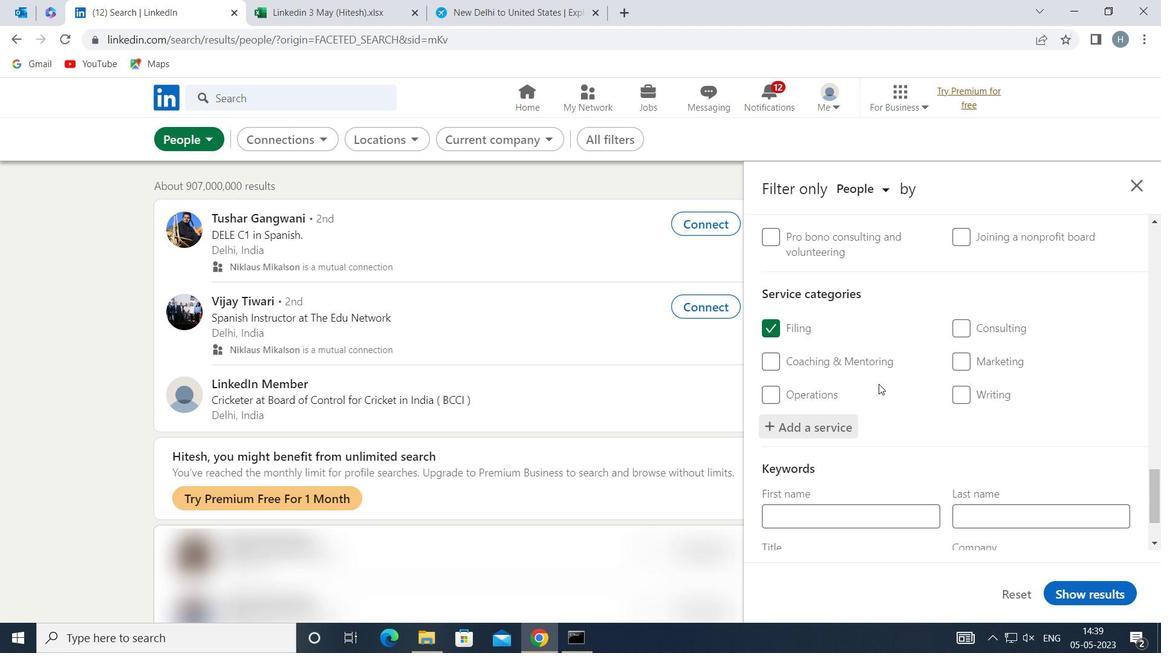 
Action: Mouse scrolled (880, 383) with delta (0, 0)
Screenshot: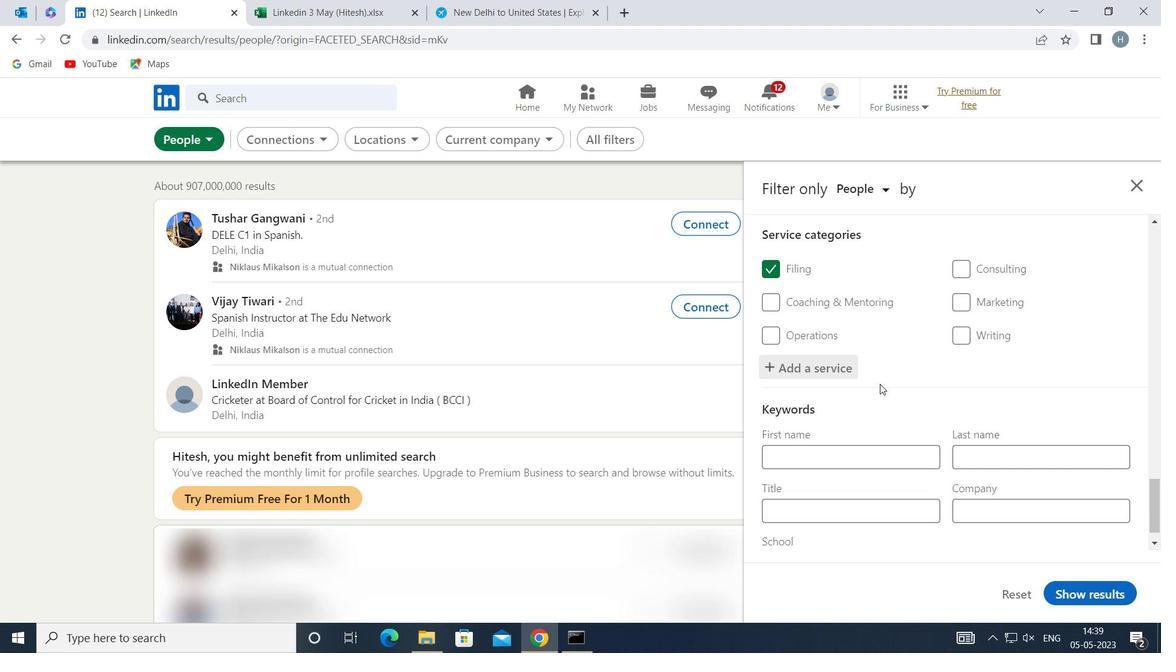 
Action: Mouse moved to (881, 384)
Screenshot: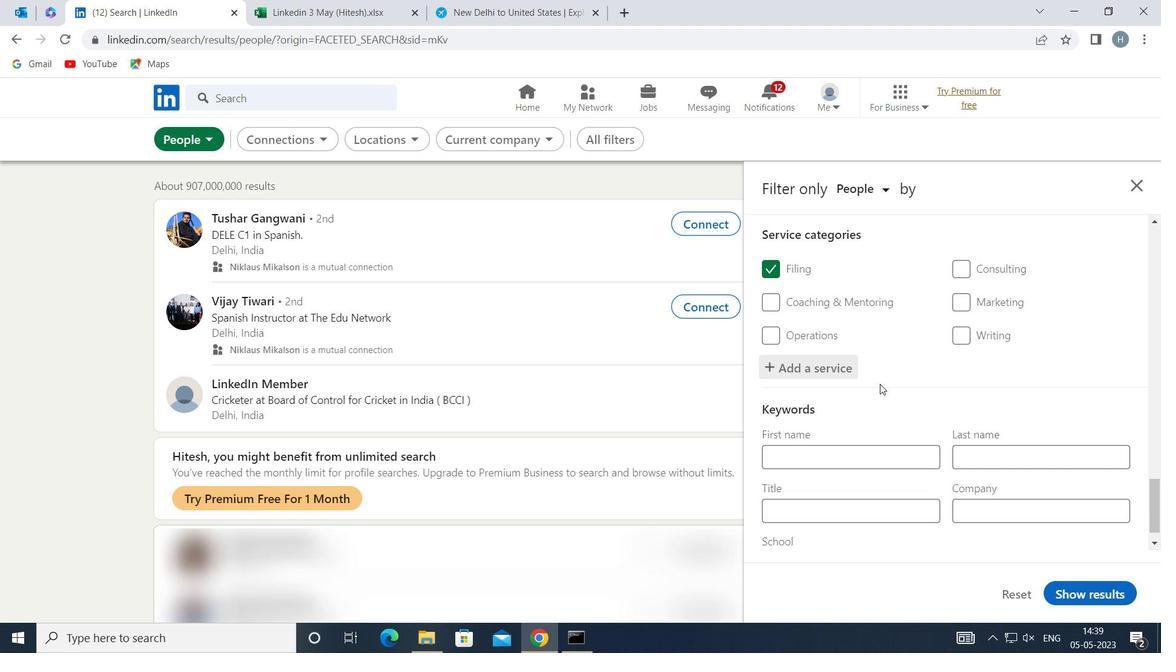 
Action: Mouse scrolled (881, 384) with delta (0, 0)
Screenshot: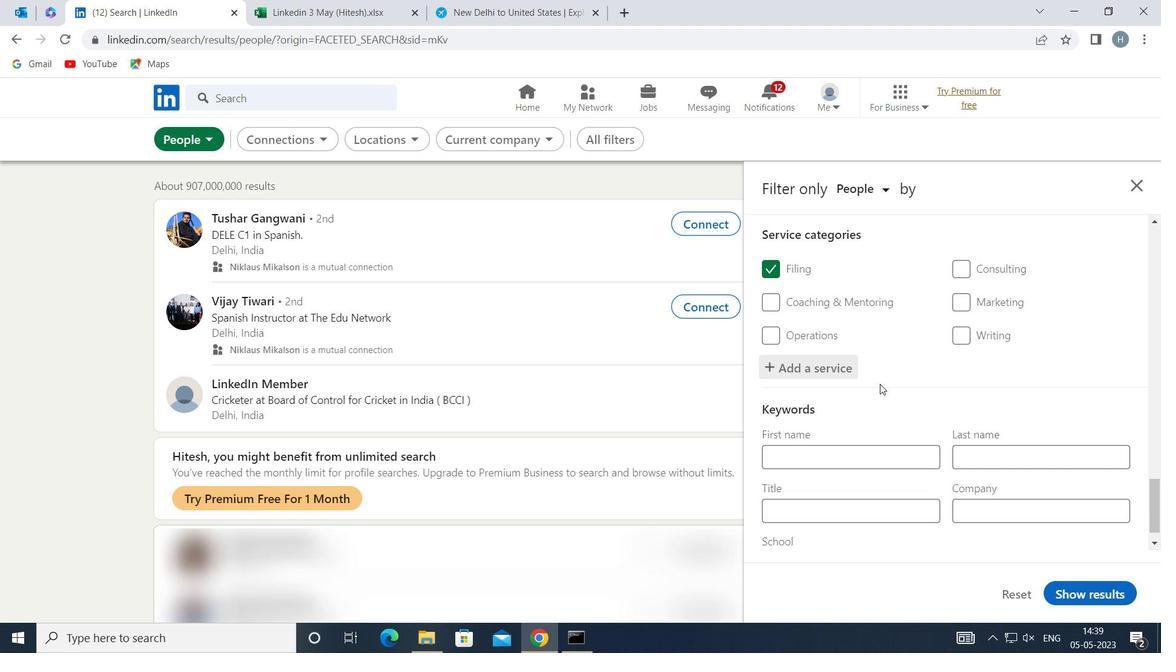 
Action: Mouse moved to (881, 386)
Screenshot: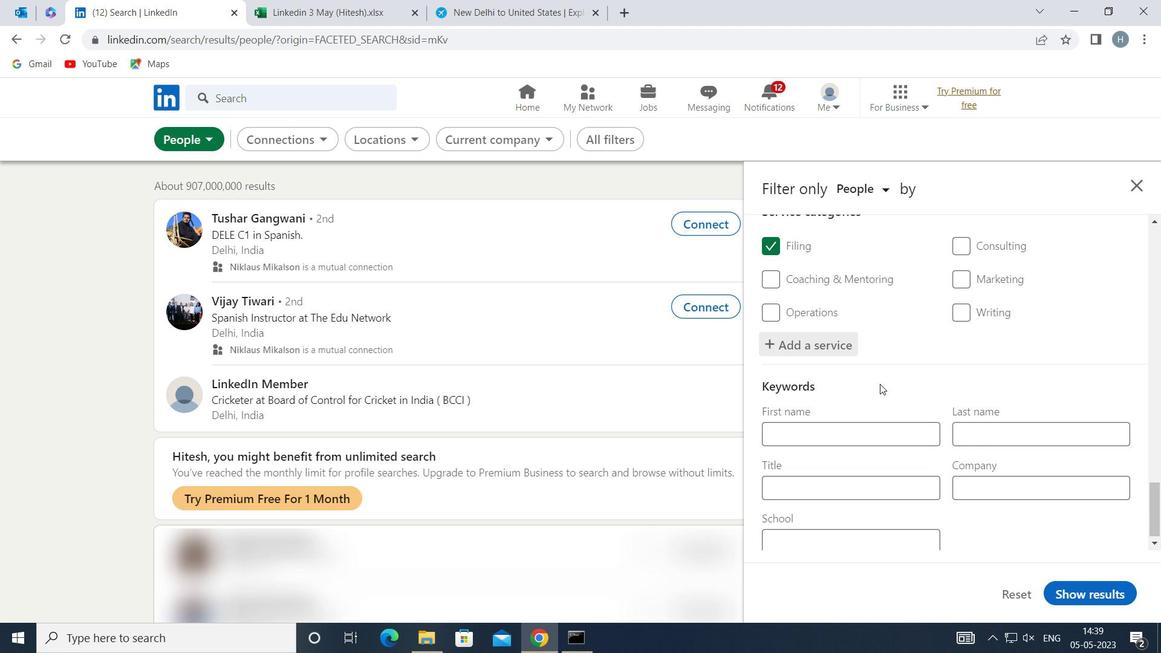 
Action: Mouse scrolled (881, 386) with delta (0, 0)
Screenshot: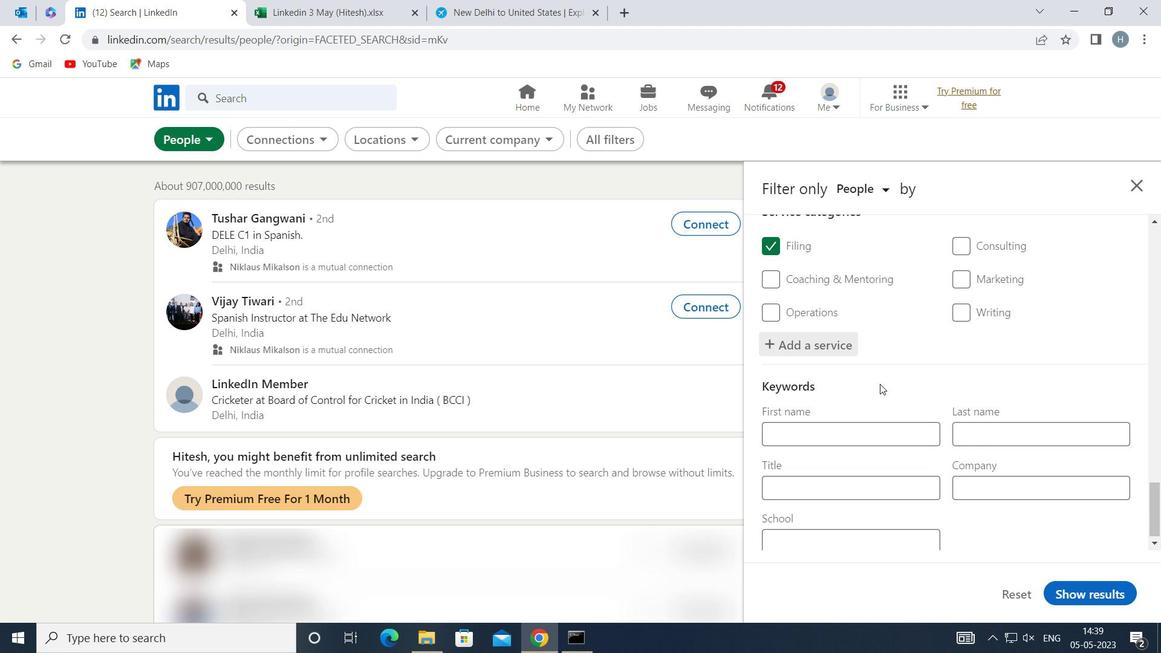 
Action: Mouse moved to (882, 387)
Screenshot: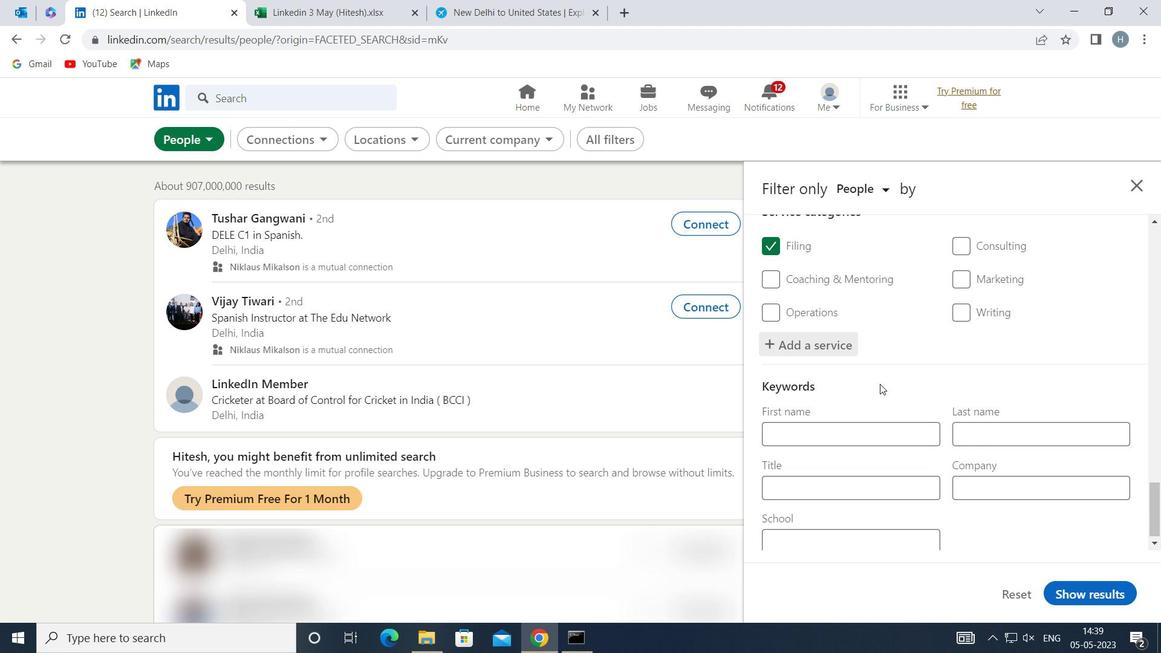 
Action: Mouse scrolled (882, 386) with delta (0, 0)
Screenshot: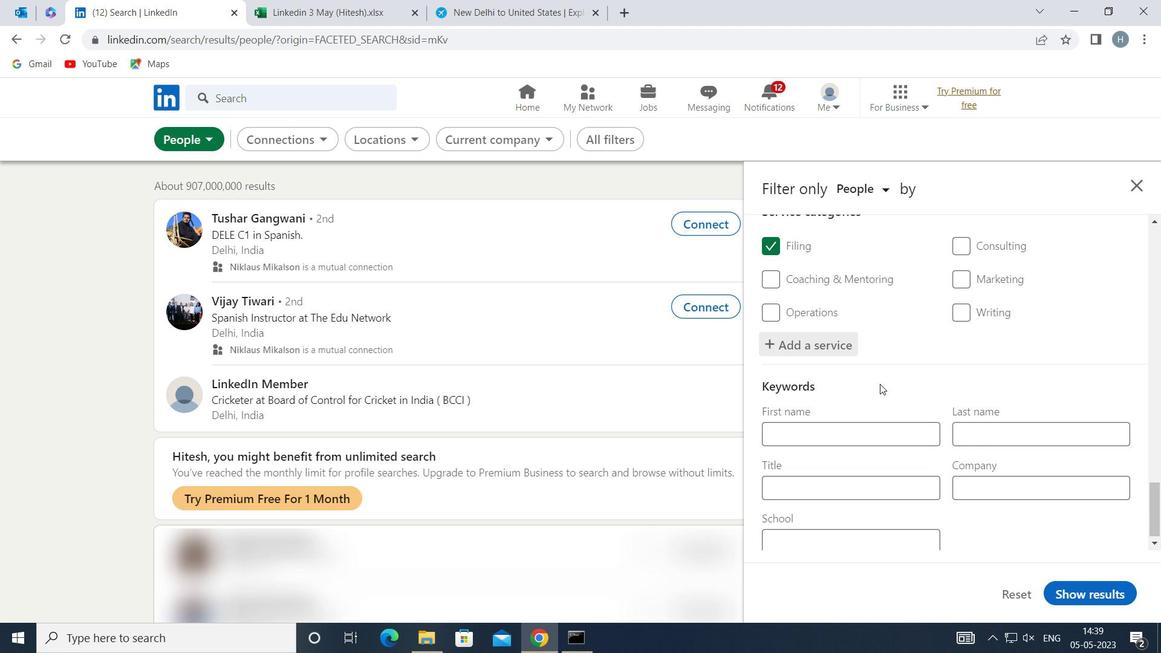
Action: Mouse moved to (891, 475)
Screenshot: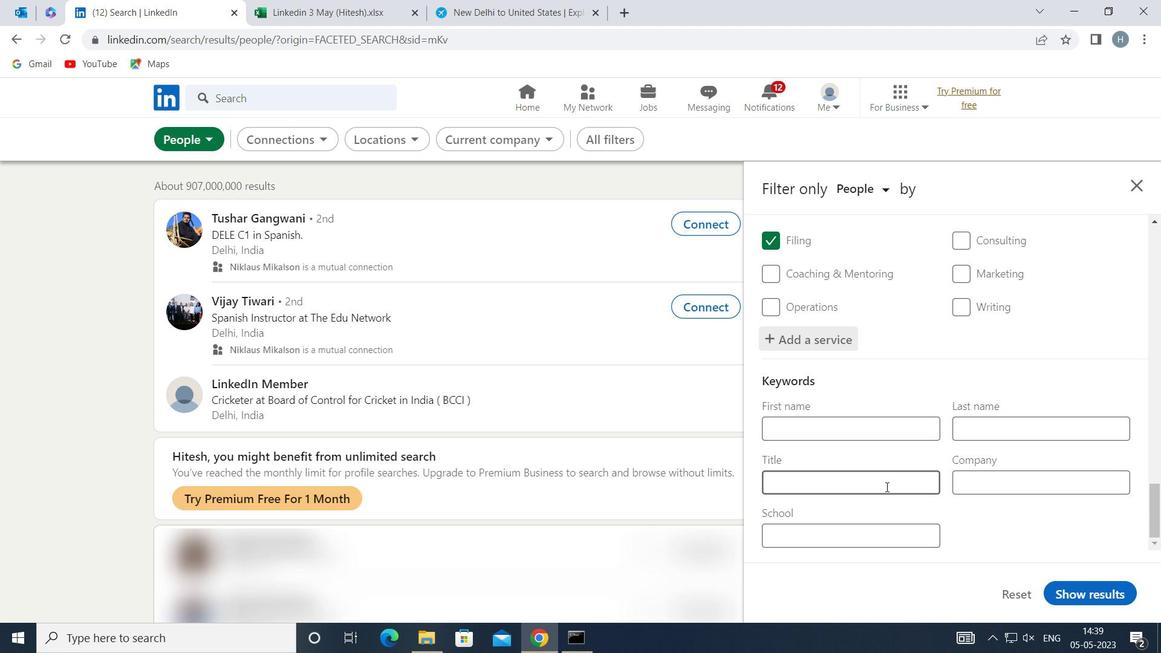 
Action: Mouse pressed left at (891, 475)
Screenshot: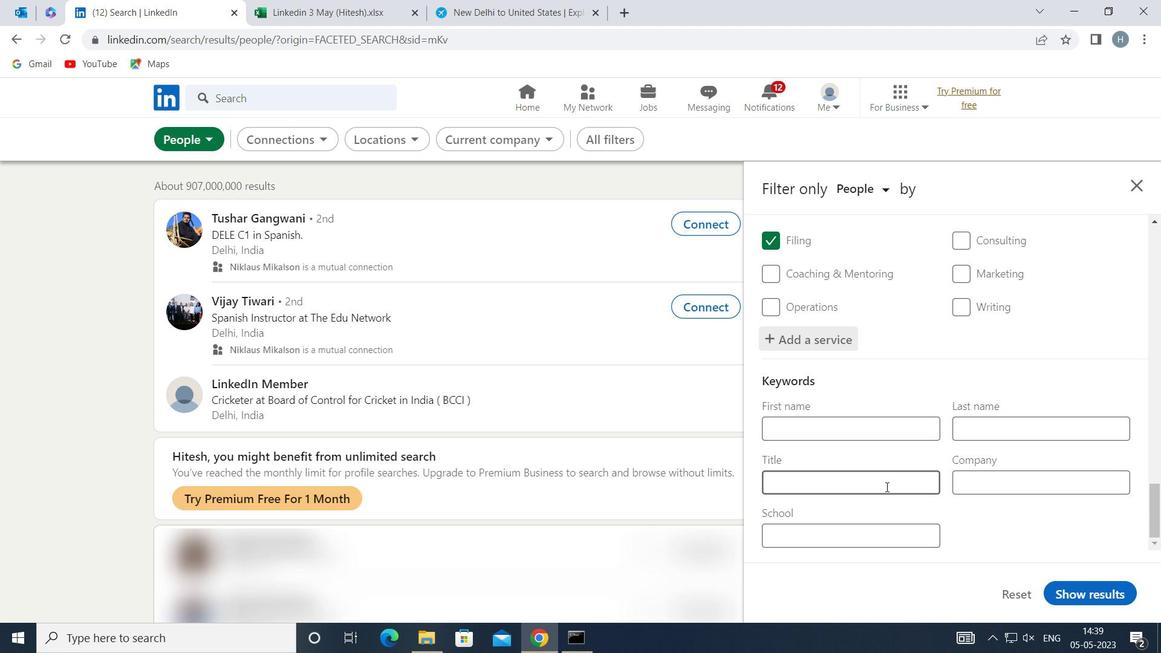 
Action: Mouse moved to (893, 475)
Screenshot: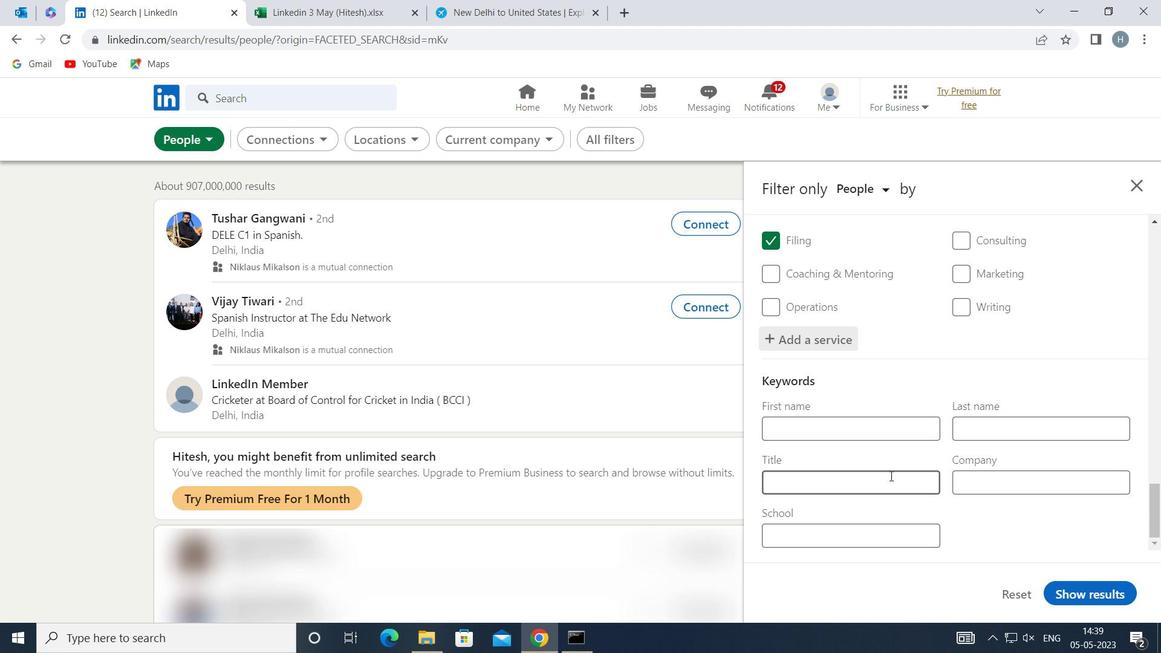 
Action: Key pressed <Key.shift>BARBER
Screenshot: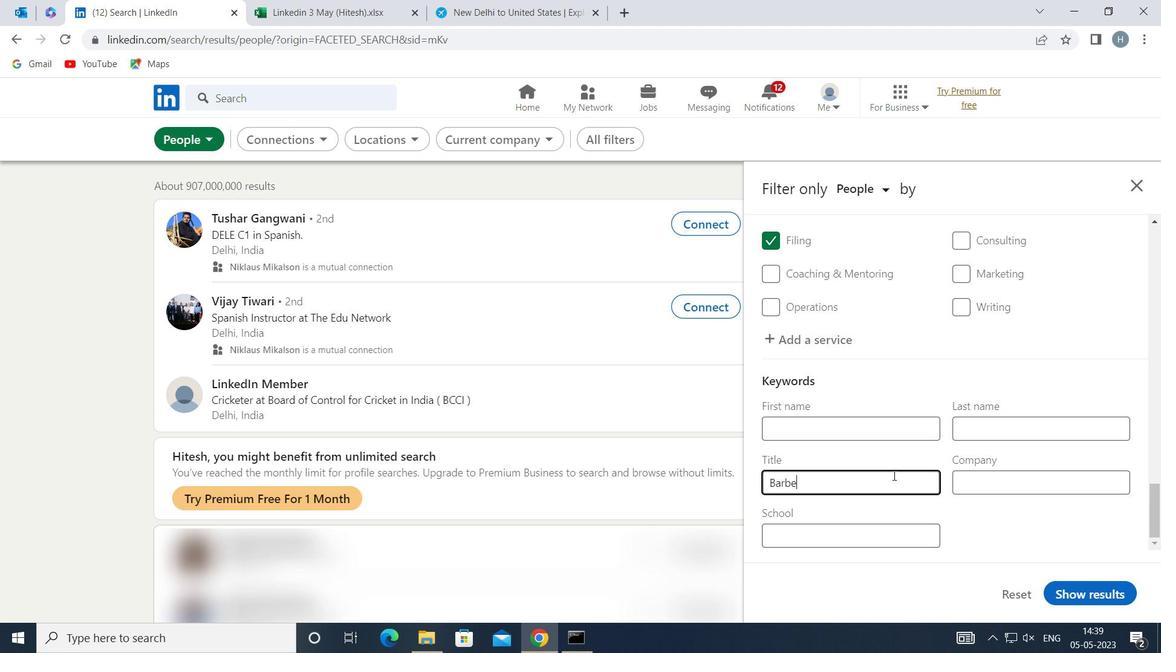 
Action: Mouse moved to (1090, 593)
Screenshot: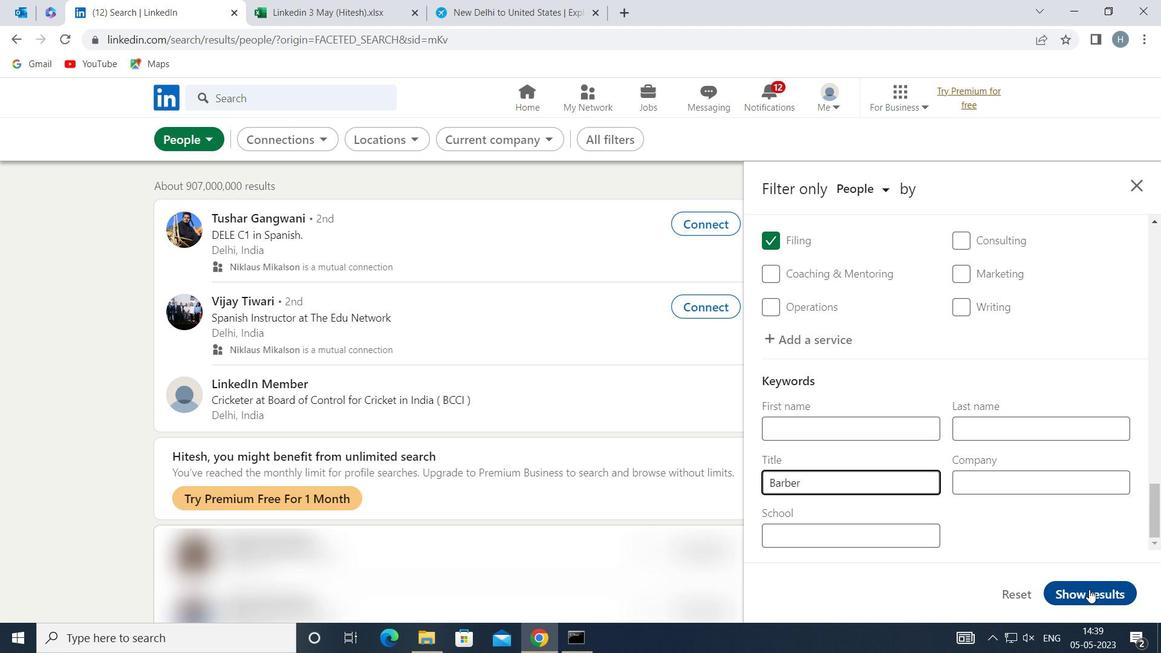 
Action: Mouse pressed left at (1090, 593)
Screenshot: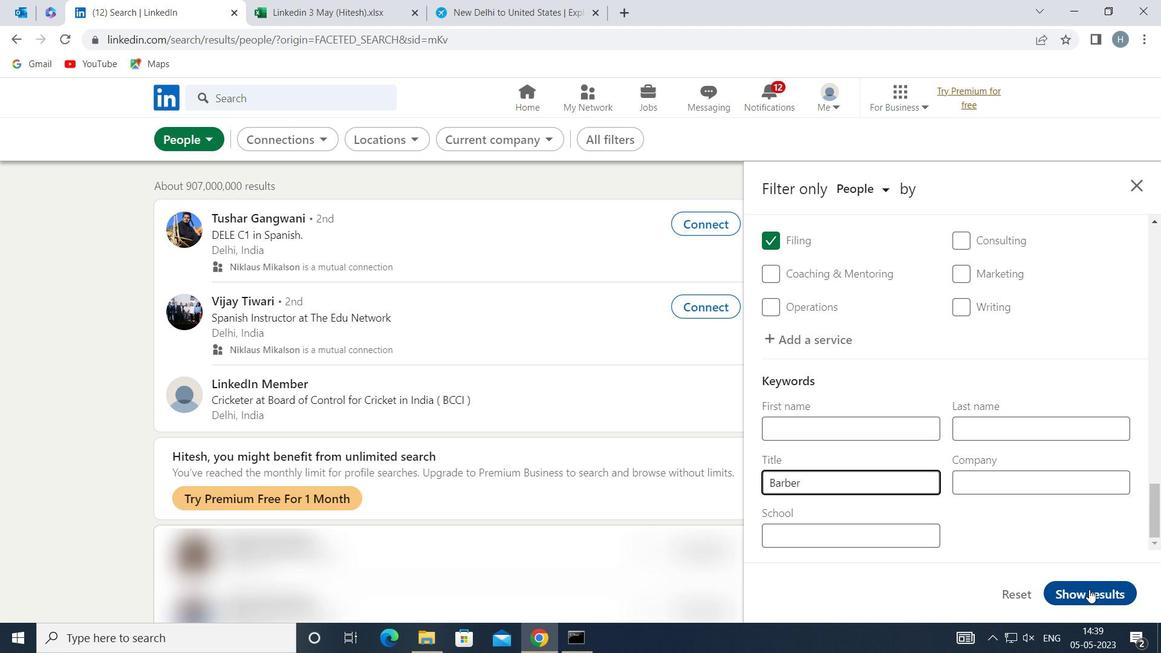 
Action: Mouse moved to (870, 446)
Screenshot: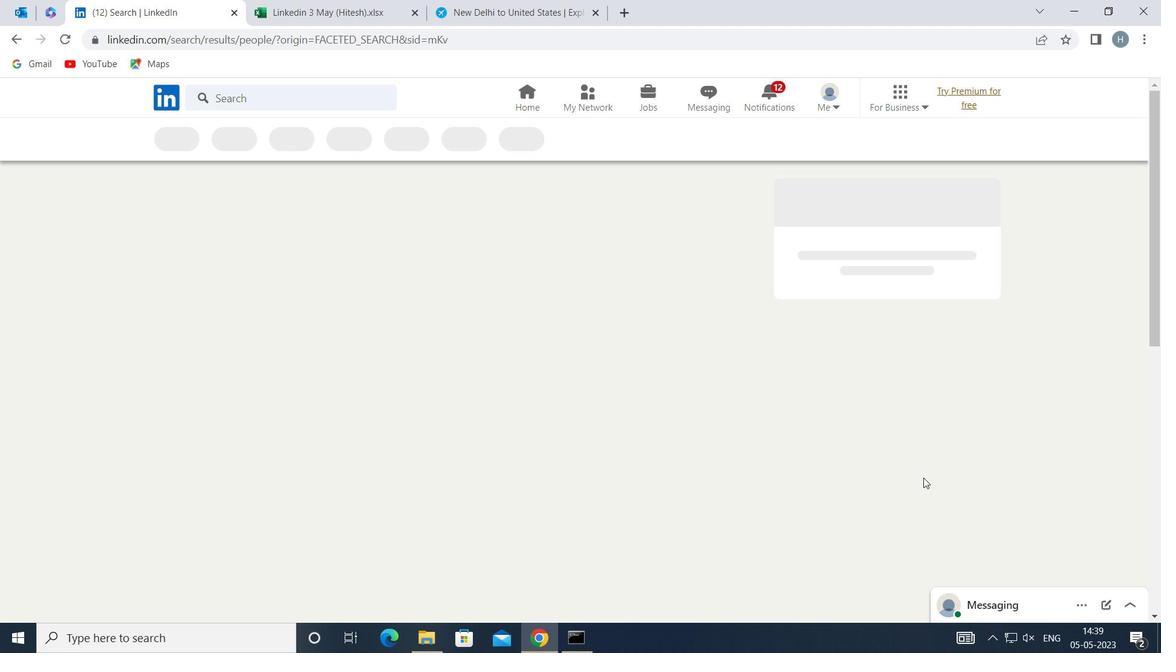 
